 Task: Forward email as attachment with the signature Jonathan Nelson with the subject Request for a donation from softage.8@softage.net to softage.7@softage.net and softage.9@softage.net with BCC to softage.10@softage.net with the message Could you clarify the deadline for the deliverables for the new project?
Action: Mouse moved to (42, 53)
Screenshot: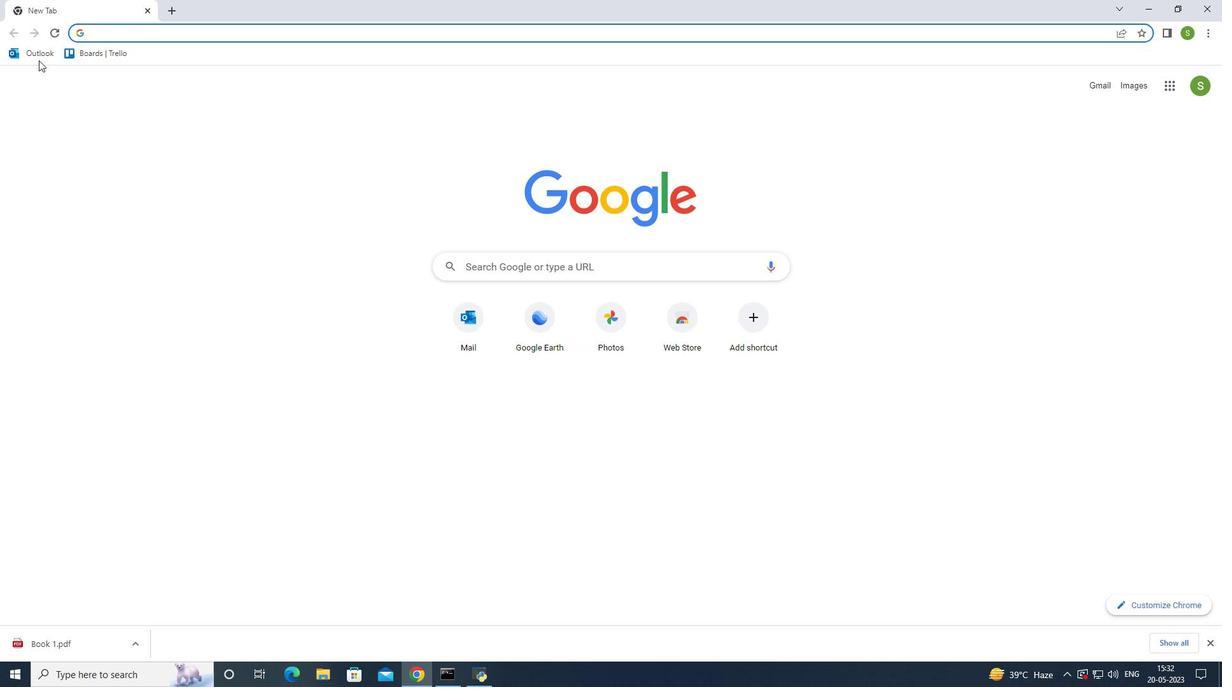 
Action: Mouse pressed left at (42, 53)
Screenshot: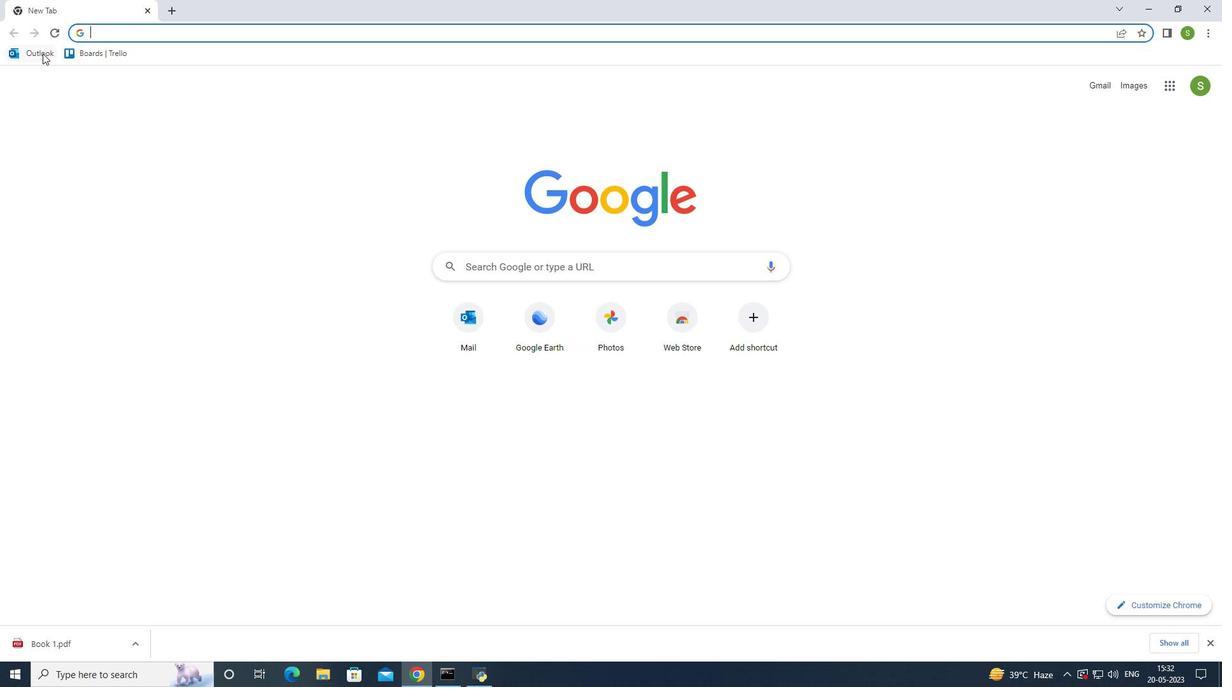 
Action: Mouse moved to (288, 269)
Screenshot: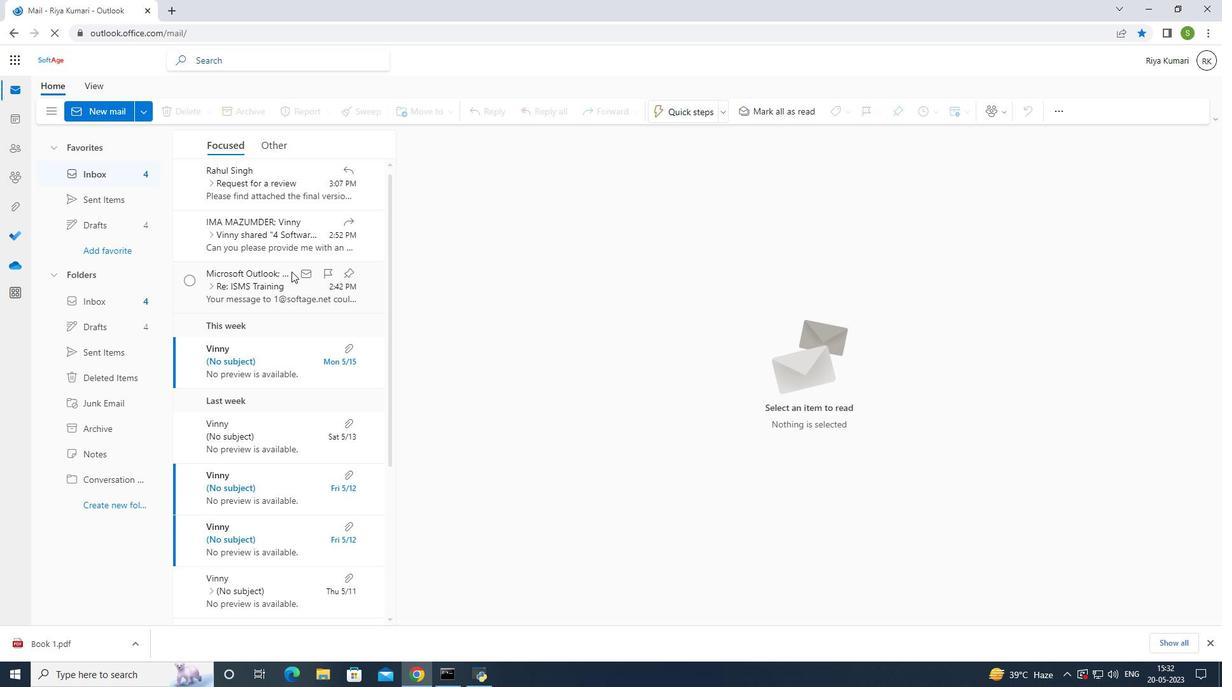 
Action: Mouse scrolled (288, 268) with delta (0, 0)
Screenshot: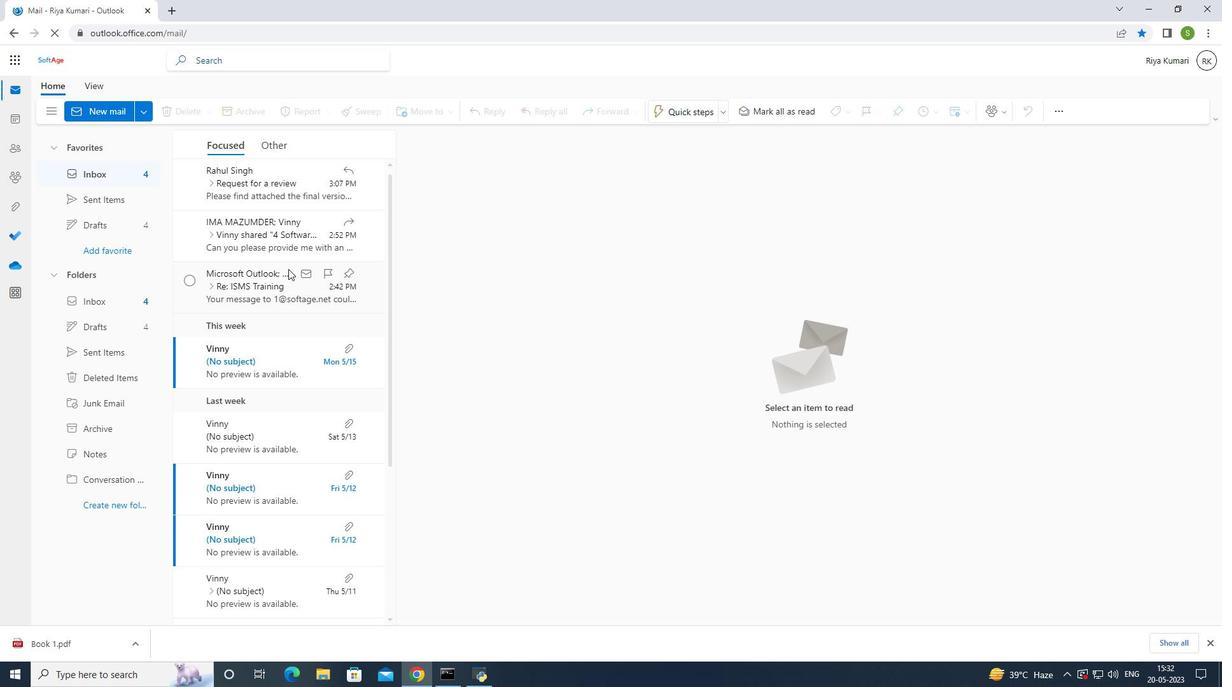 
Action: Mouse scrolled (288, 268) with delta (0, 0)
Screenshot: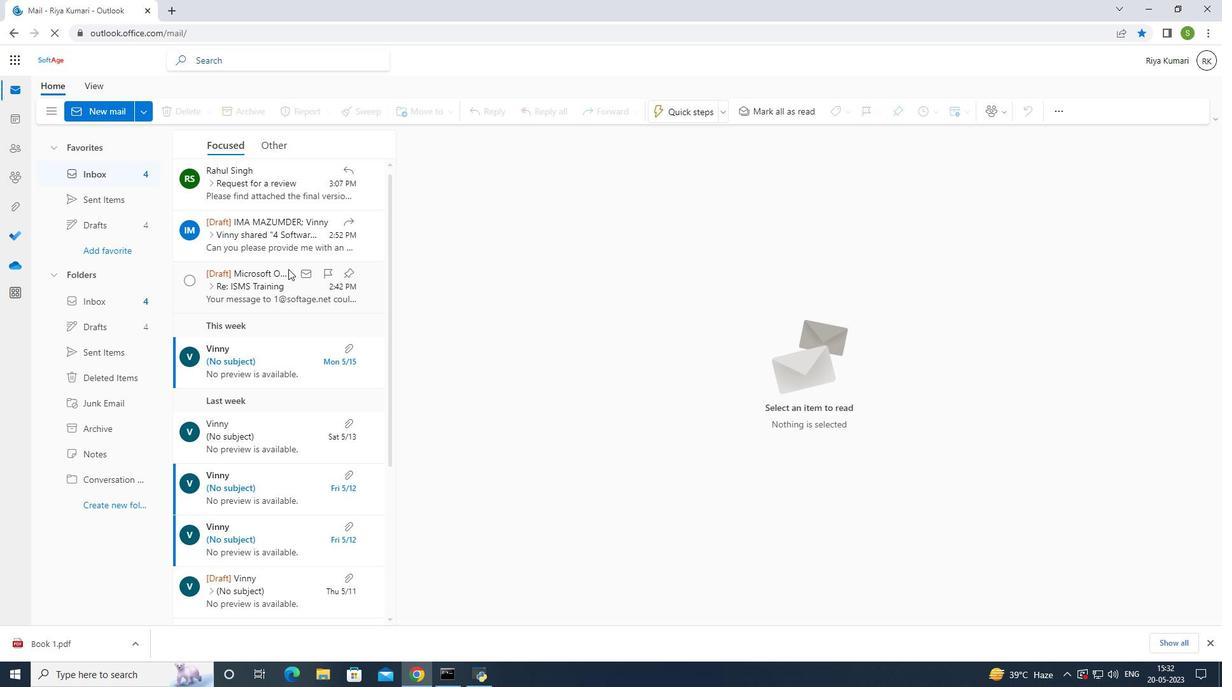
Action: Mouse scrolled (288, 268) with delta (0, 0)
Screenshot: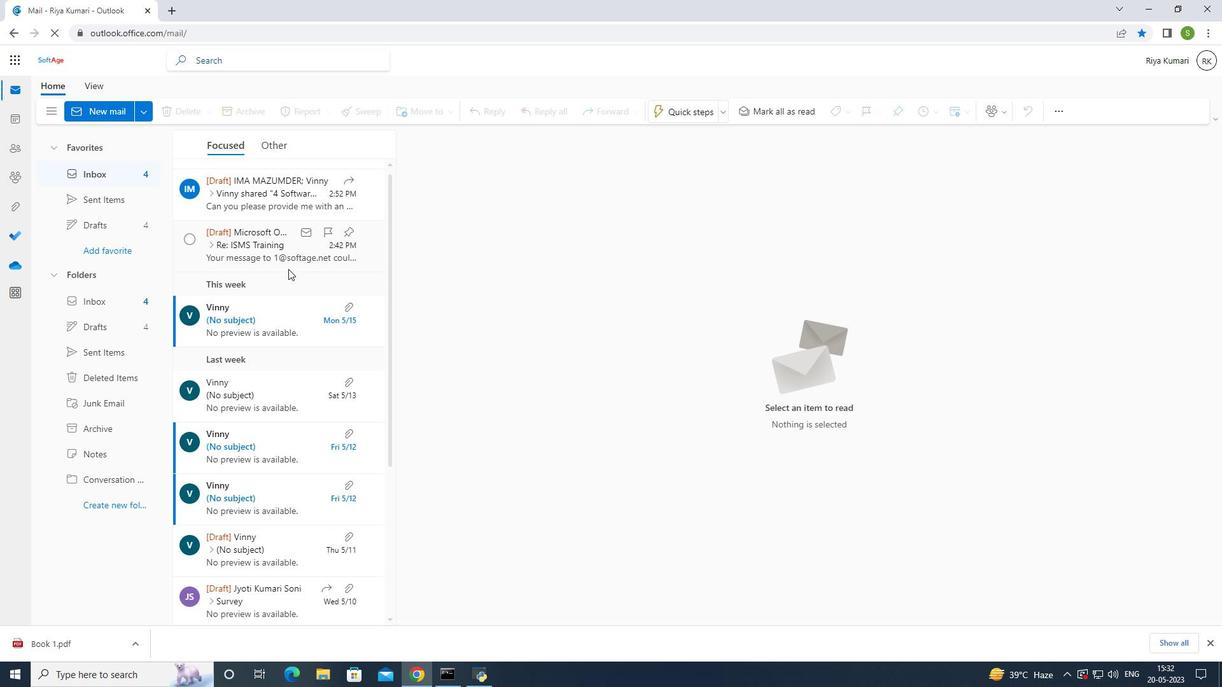 
Action: Mouse scrolled (288, 268) with delta (0, 0)
Screenshot: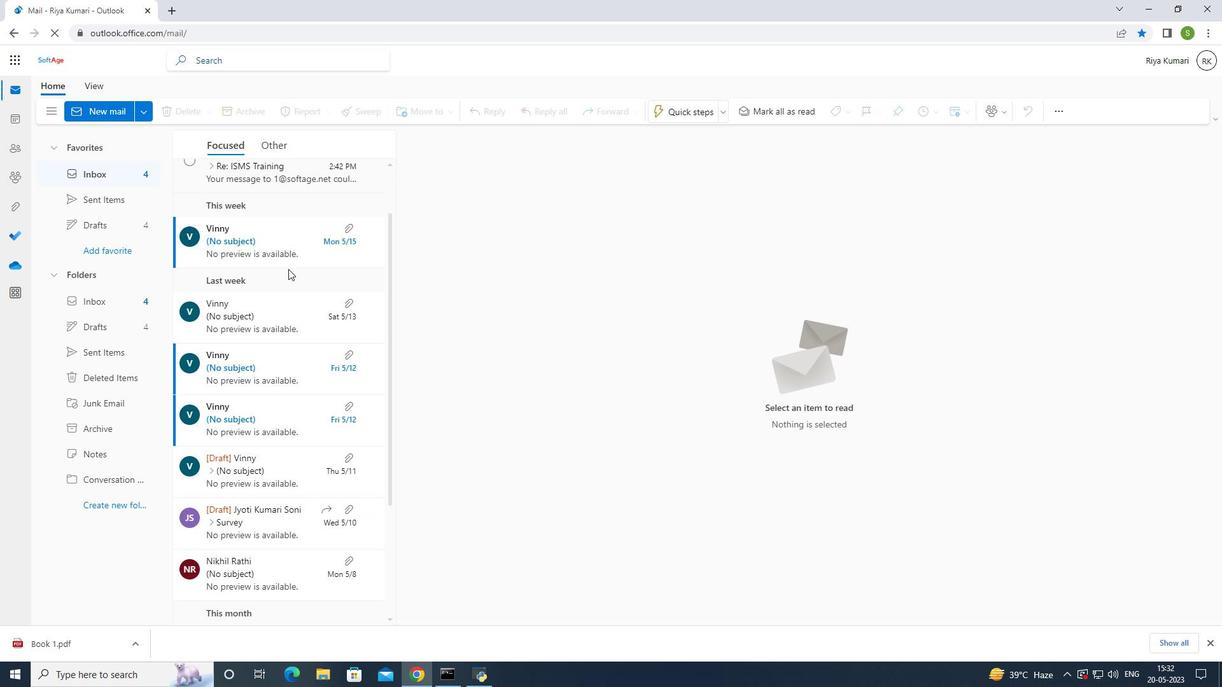 
Action: Mouse scrolled (288, 268) with delta (0, 0)
Screenshot: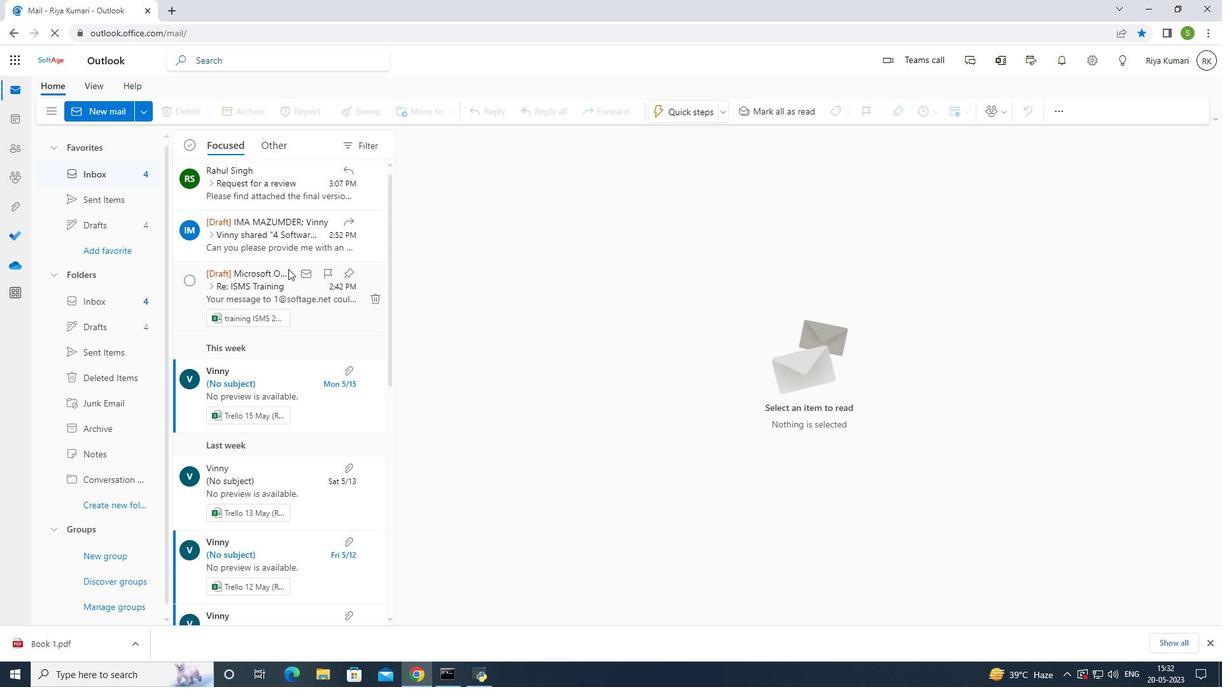 
Action: Mouse scrolled (288, 268) with delta (0, 0)
Screenshot: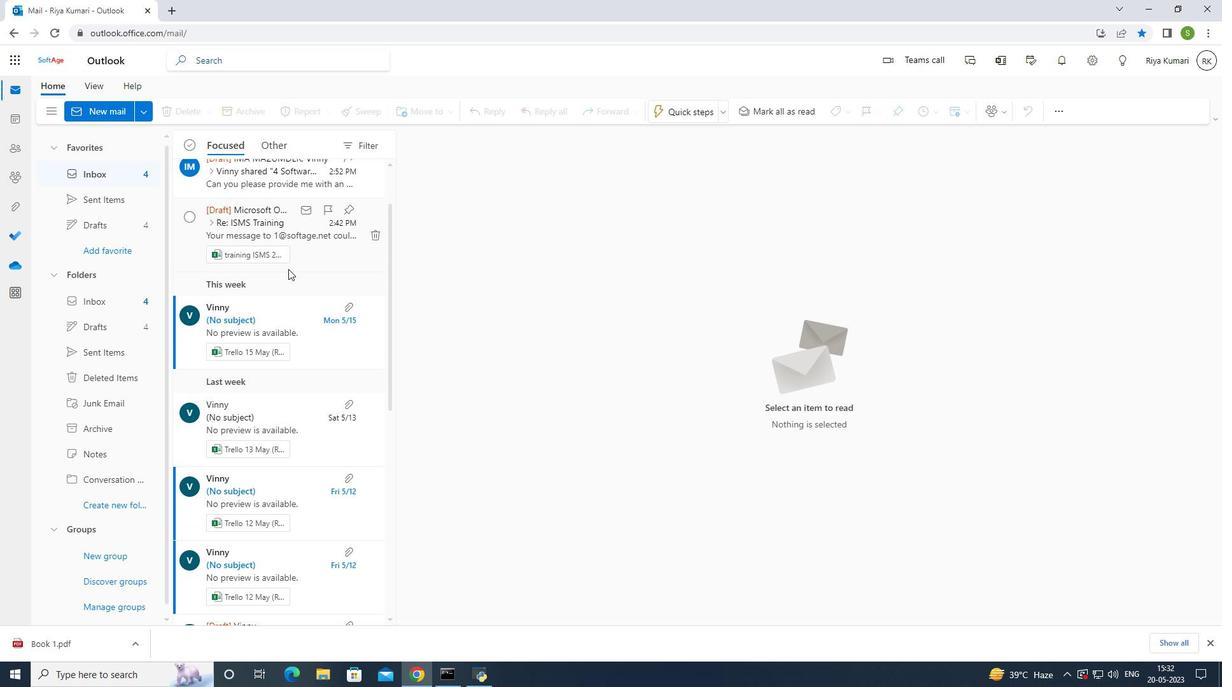 
Action: Mouse scrolled (288, 268) with delta (0, 0)
Screenshot: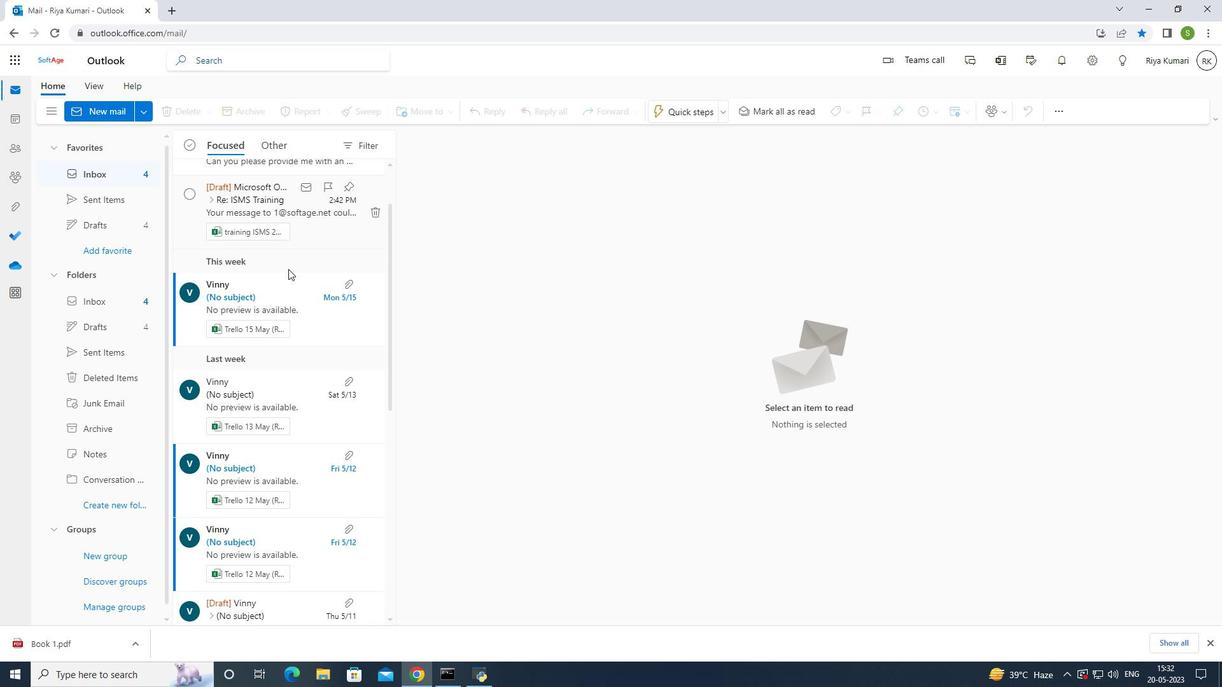 
Action: Mouse scrolled (288, 268) with delta (0, 0)
Screenshot: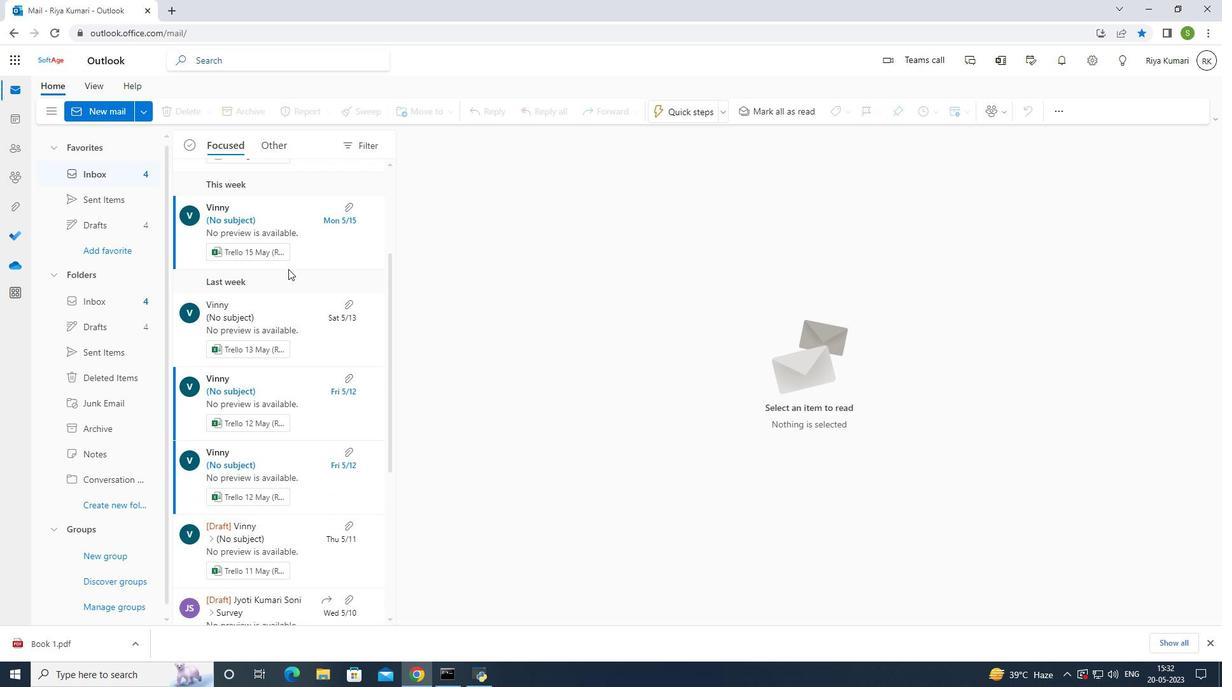 
Action: Mouse scrolled (288, 268) with delta (0, 0)
Screenshot: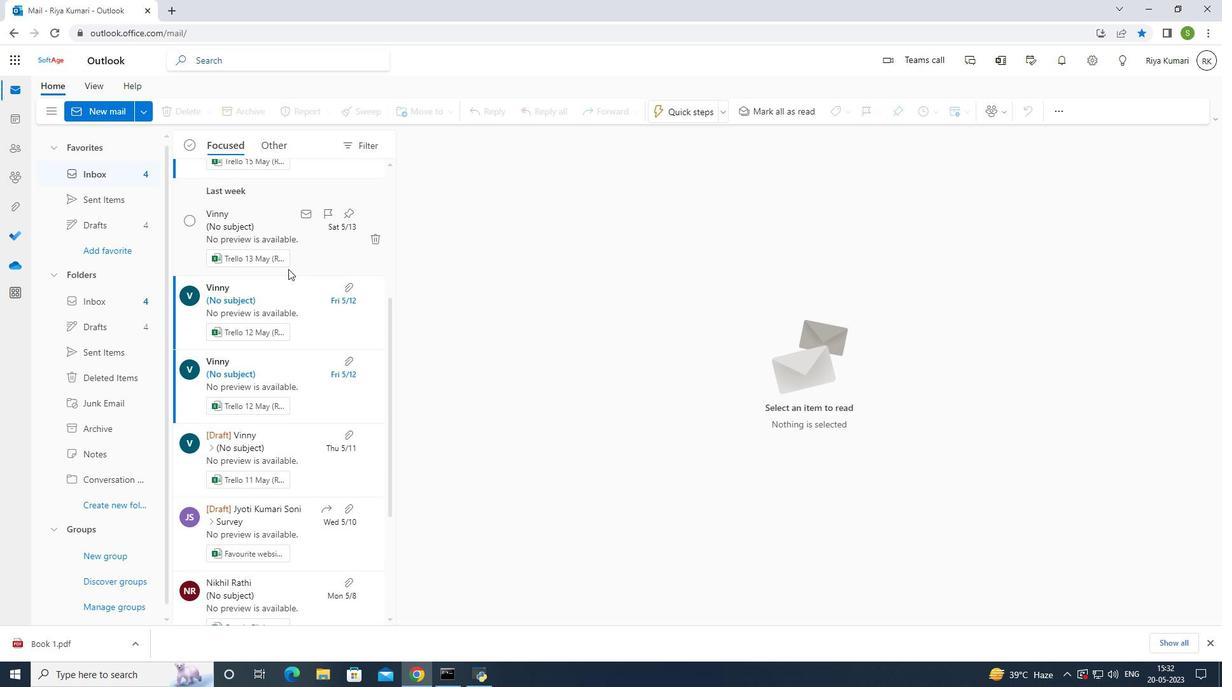 
Action: Mouse scrolled (288, 268) with delta (0, 0)
Screenshot: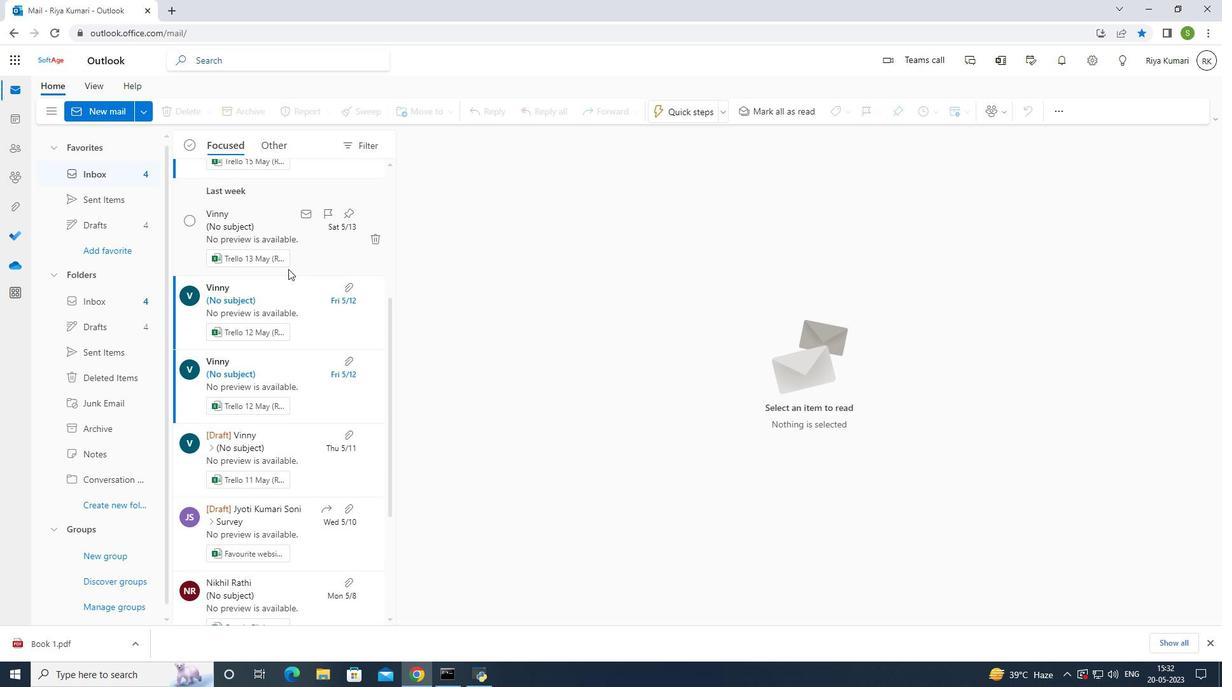
Action: Mouse scrolled (288, 268) with delta (0, 0)
Screenshot: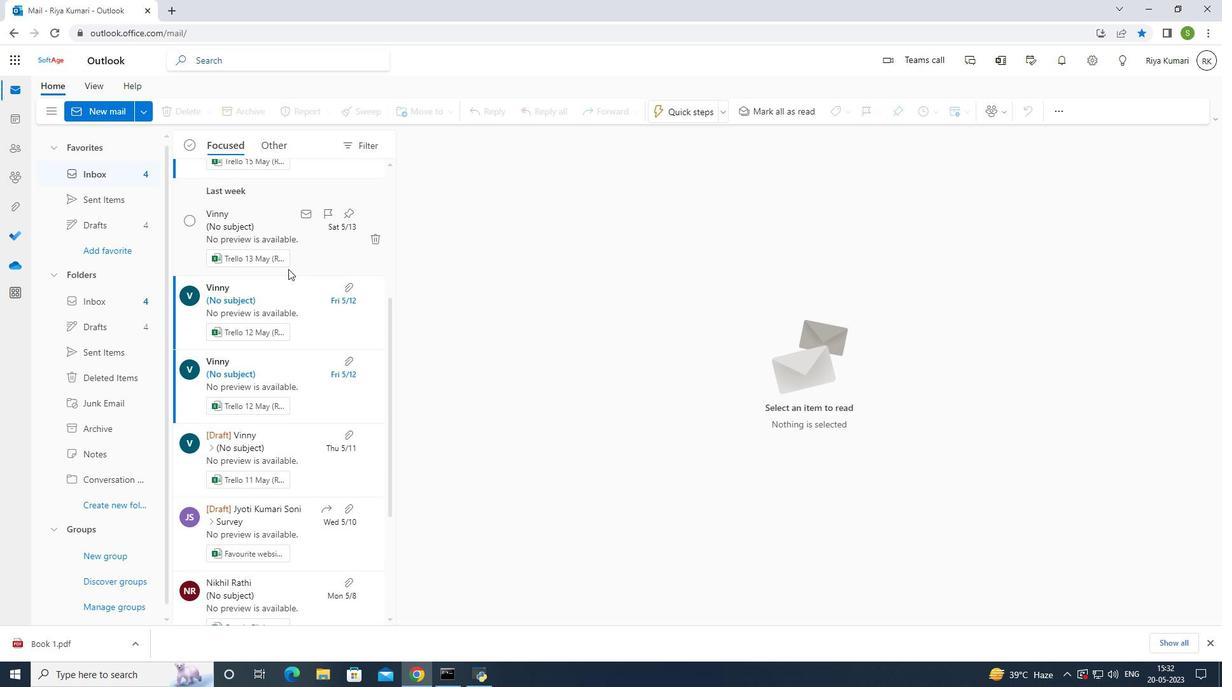 
Action: Mouse scrolled (288, 268) with delta (0, 0)
Screenshot: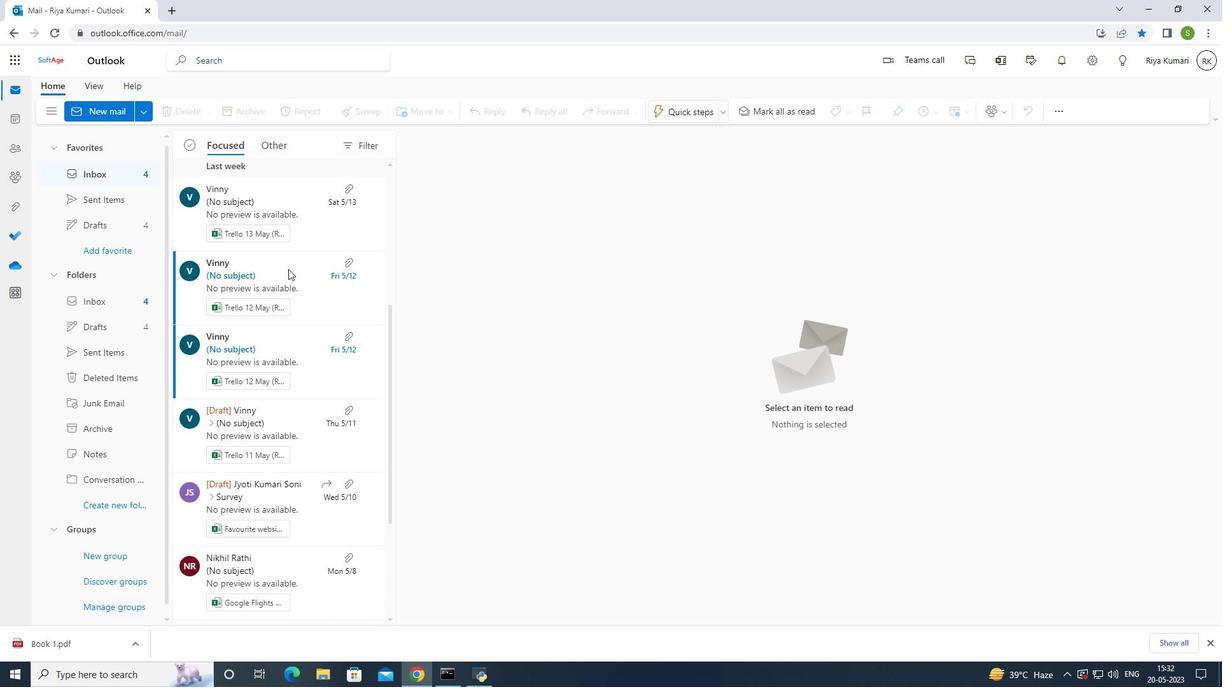 
Action: Mouse scrolled (288, 270) with delta (0, 0)
Screenshot: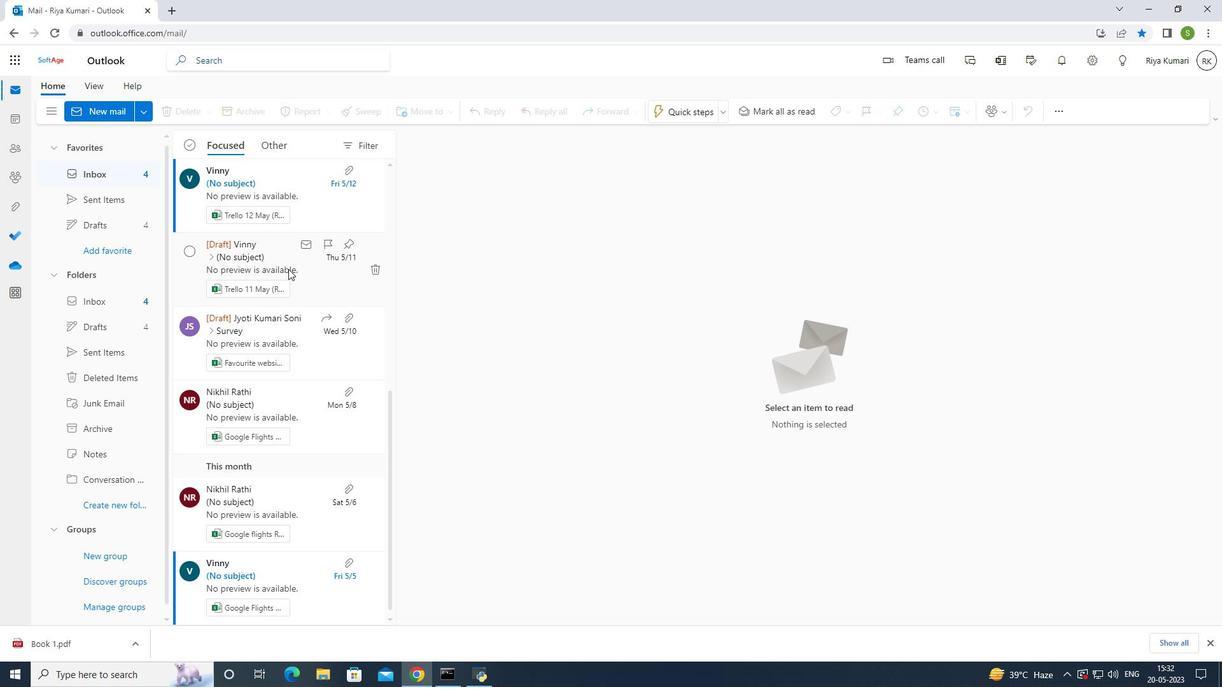 
Action: Mouse scrolled (288, 270) with delta (0, 0)
Screenshot: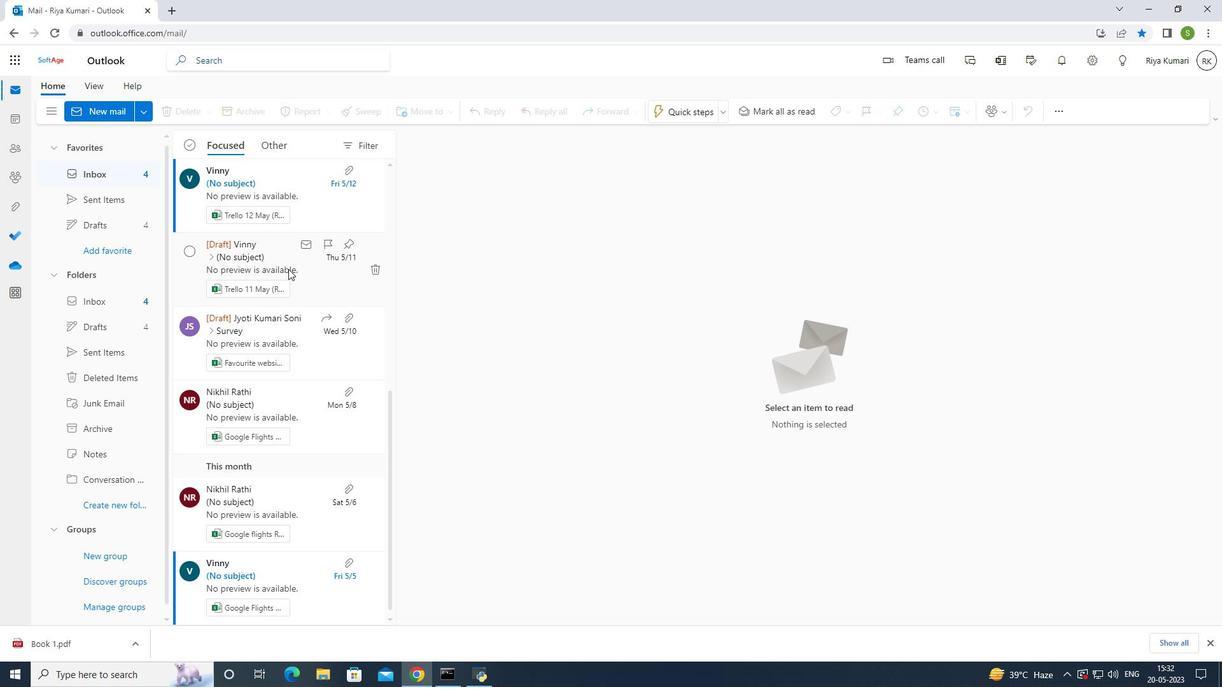 
Action: Mouse scrolled (288, 270) with delta (0, 0)
Screenshot: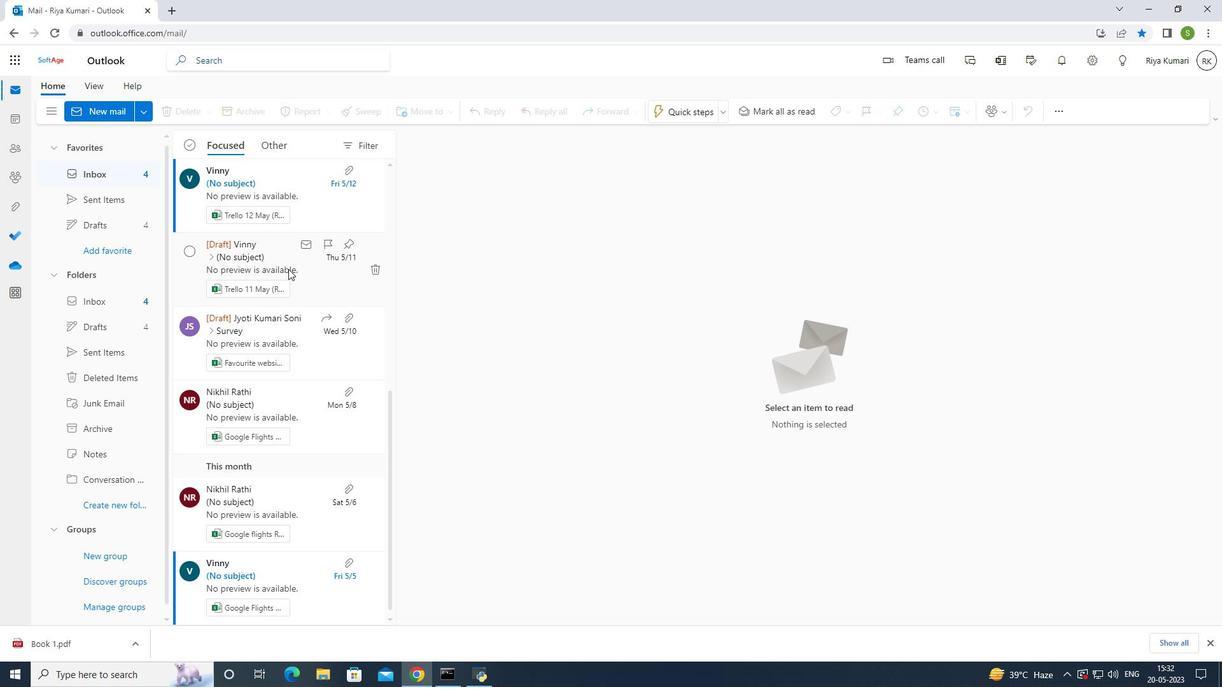 
Action: Mouse scrolled (288, 270) with delta (0, 0)
Screenshot: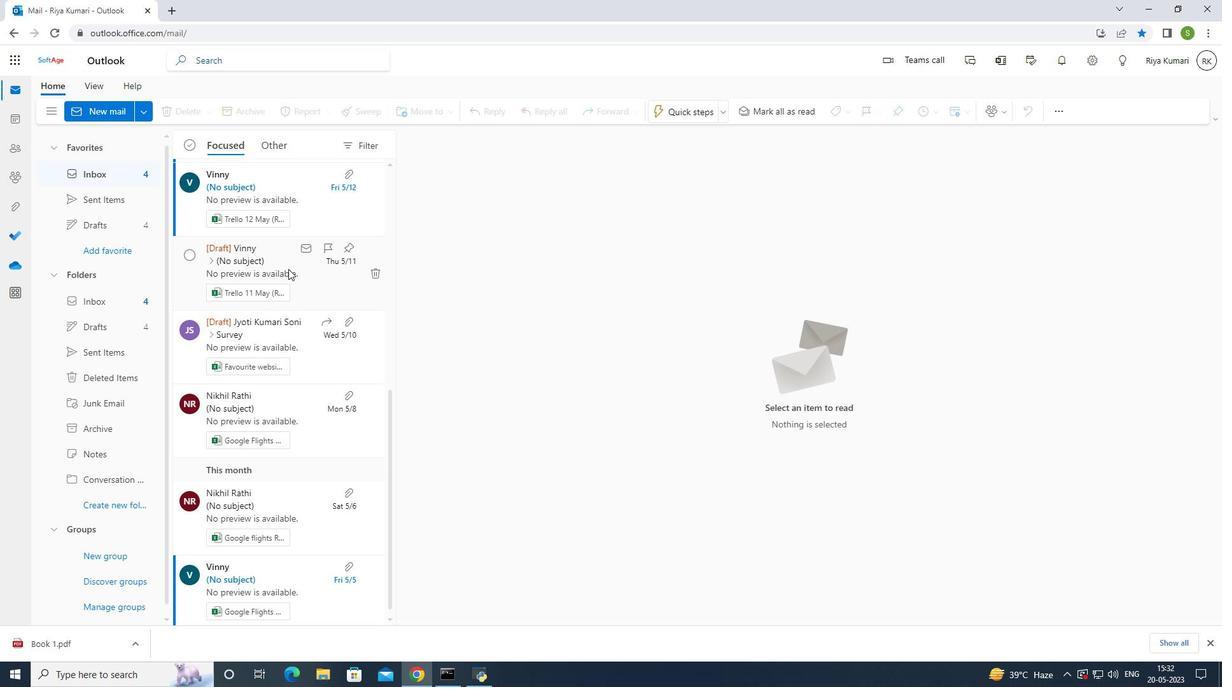 
Action: Mouse moved to (288, 269)
Screenshot: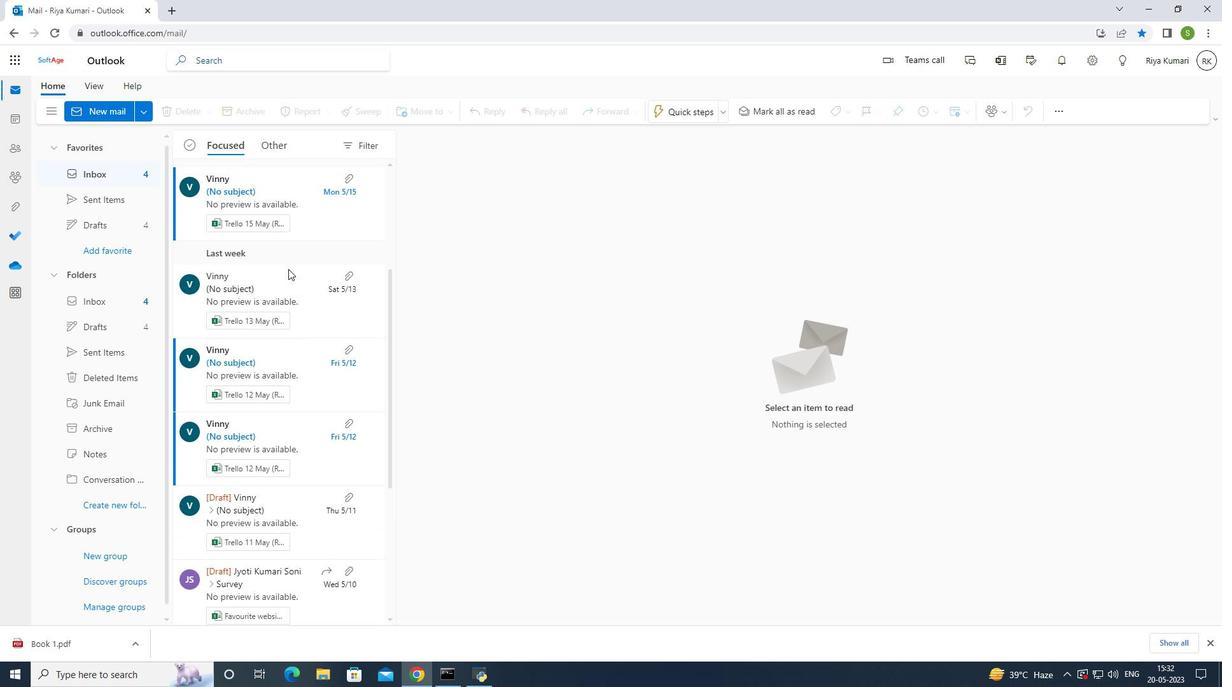 
Action: Mouse scrolled (288, 270) with delta (0, 0)
Screenshot: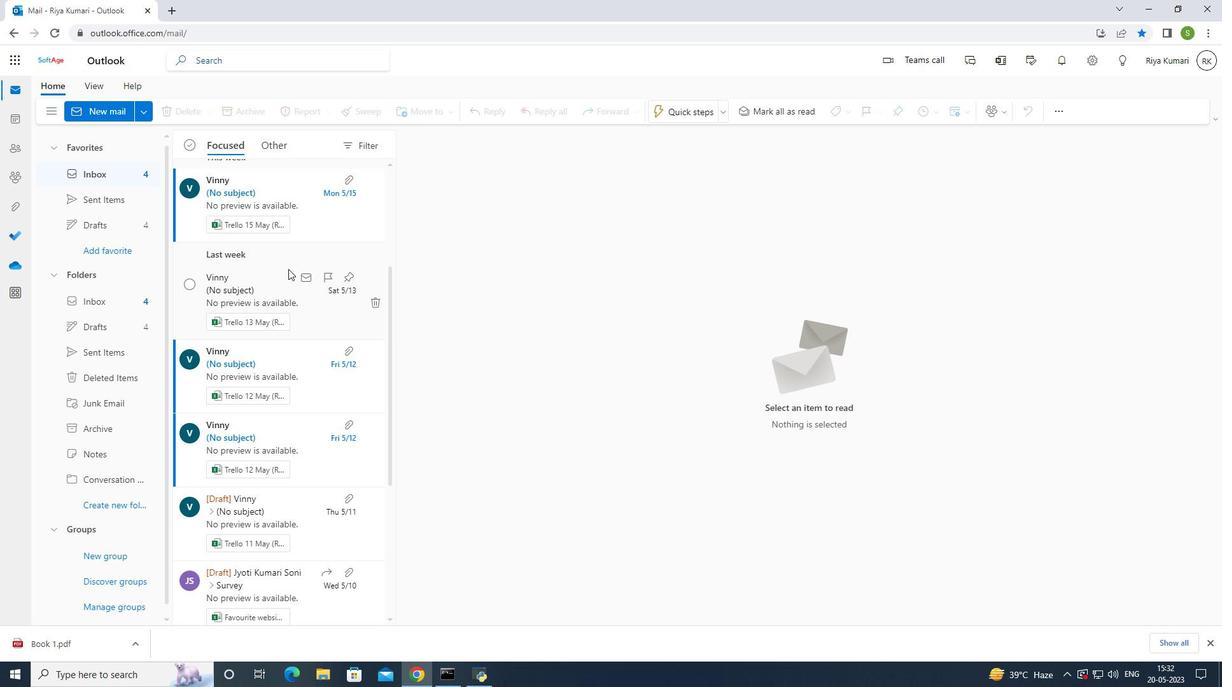 
Action: Mouse scrolled (288, 270) with delta (0, 0)
Screenshot: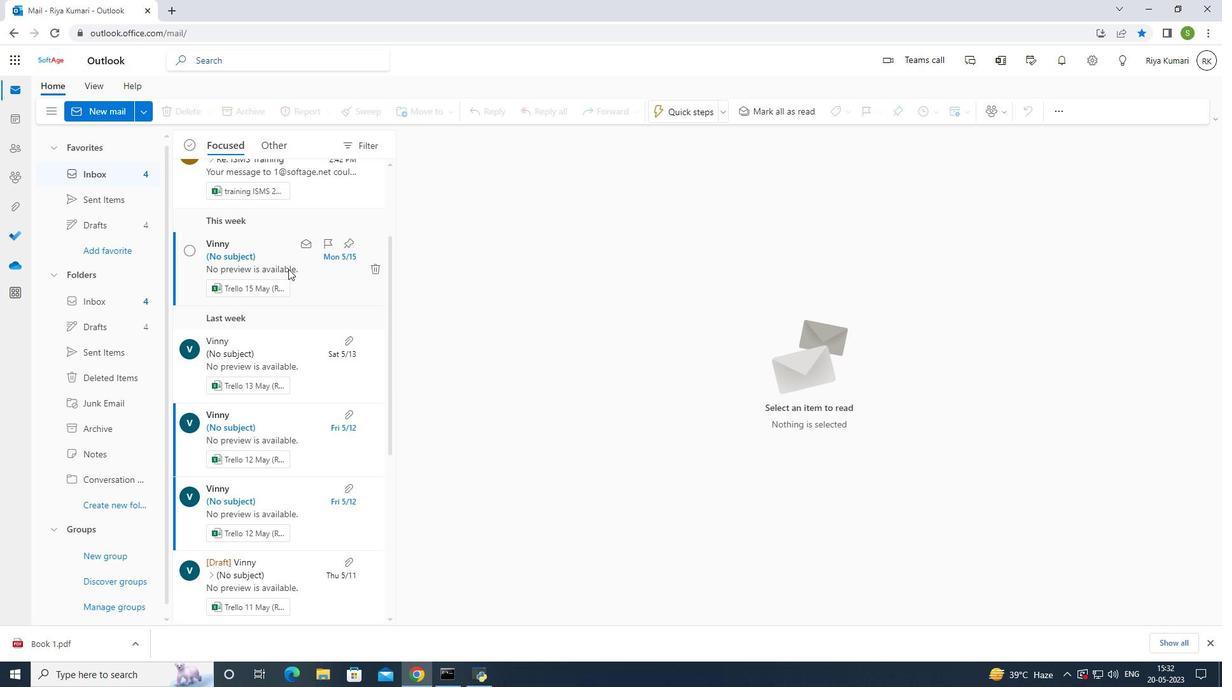 
Action: Mouse scrolled (288, 270) with delta (0, 0)
Screenshot: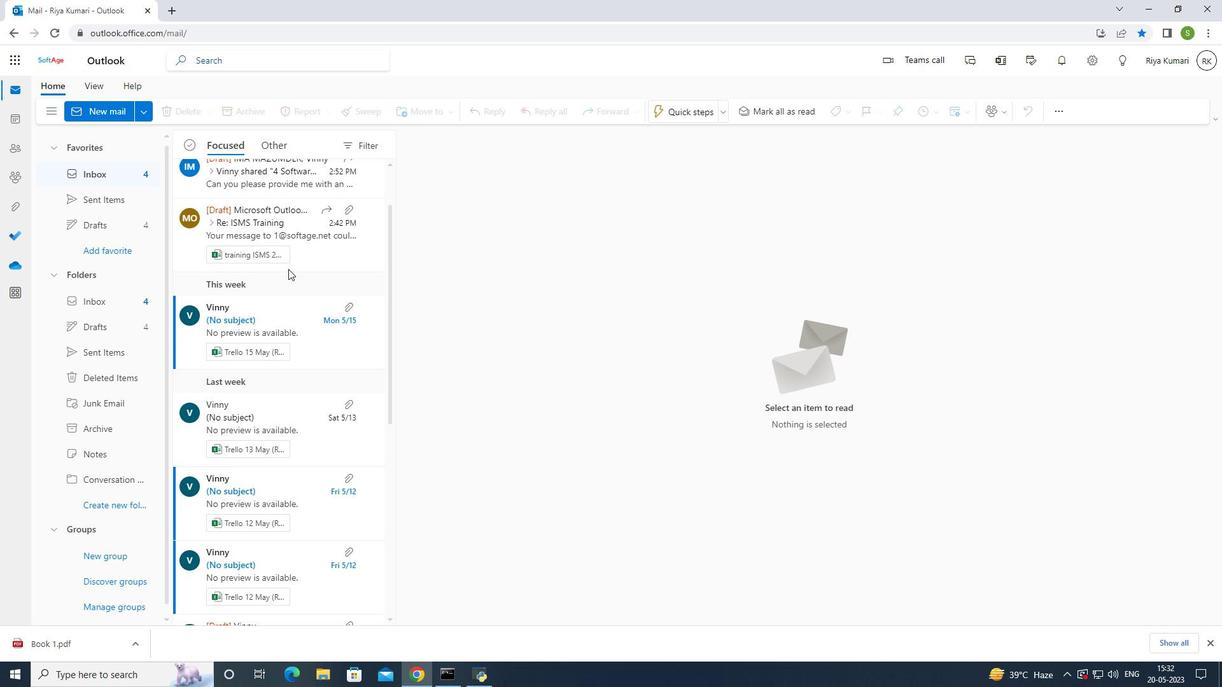 
Action: Mouse scrolled (288, 270) with delta (0, 0)
Screenshot: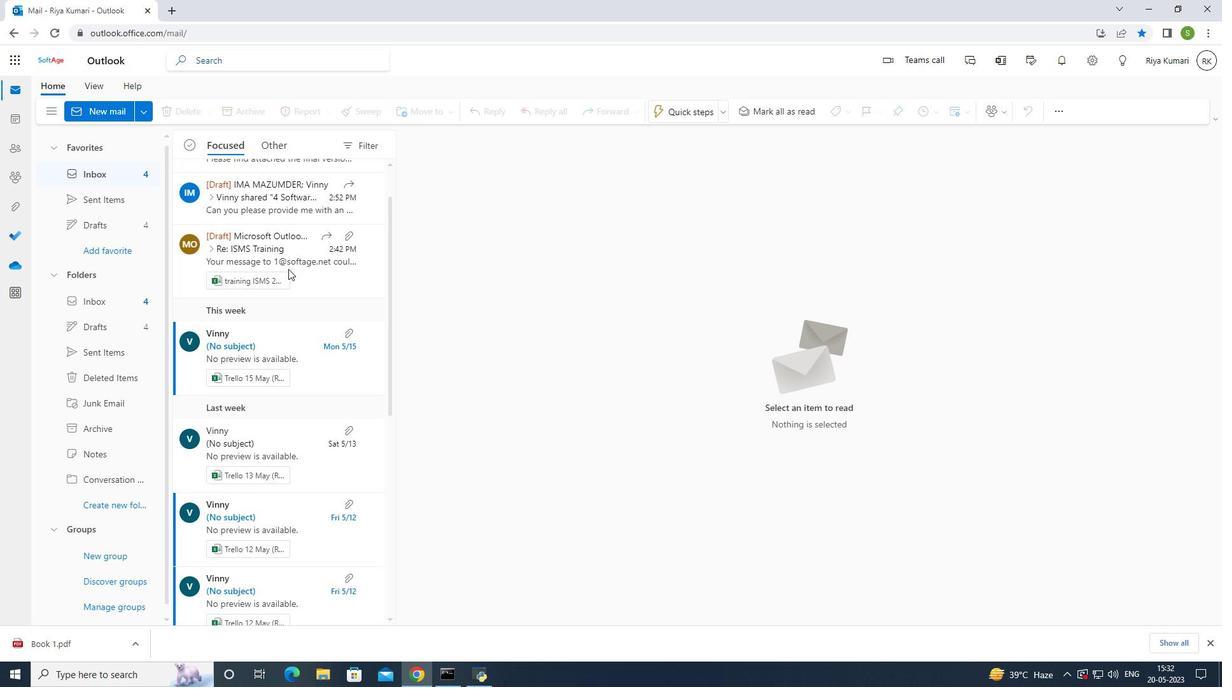 
Action: Mouse scrolled (288, 268) with delta (0, 0)
Screenshot: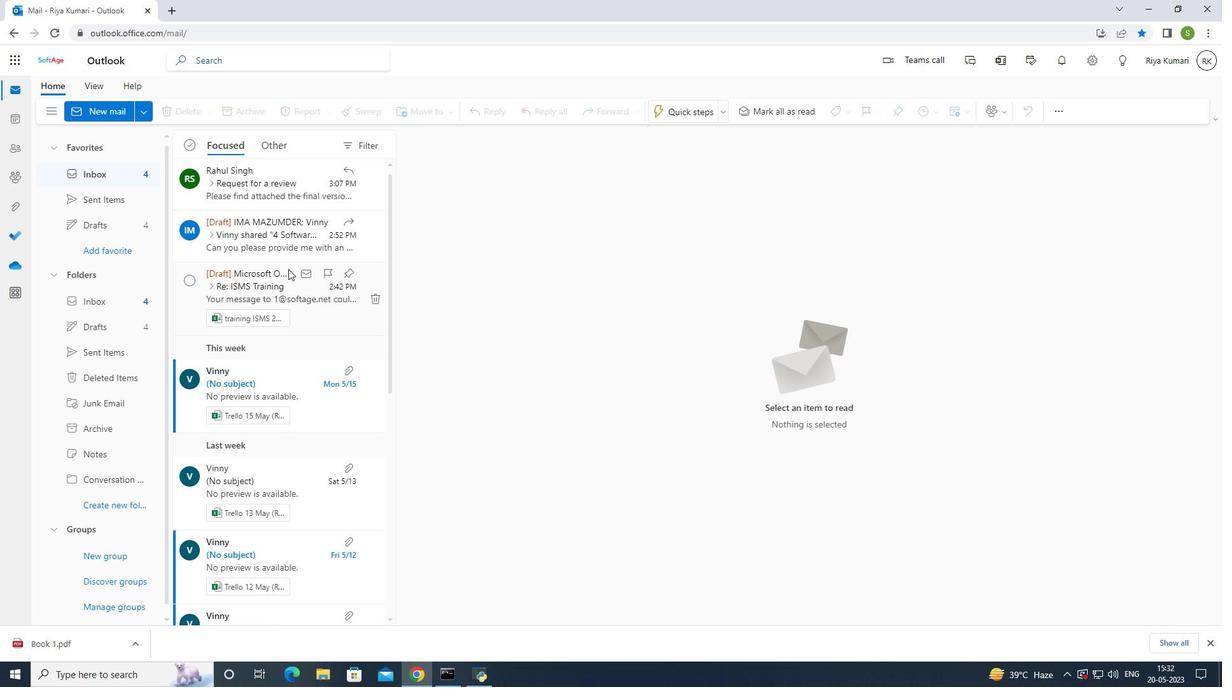 
Action: Mouse scrolled (288, 268) with delta (0, 0)
Screenshot: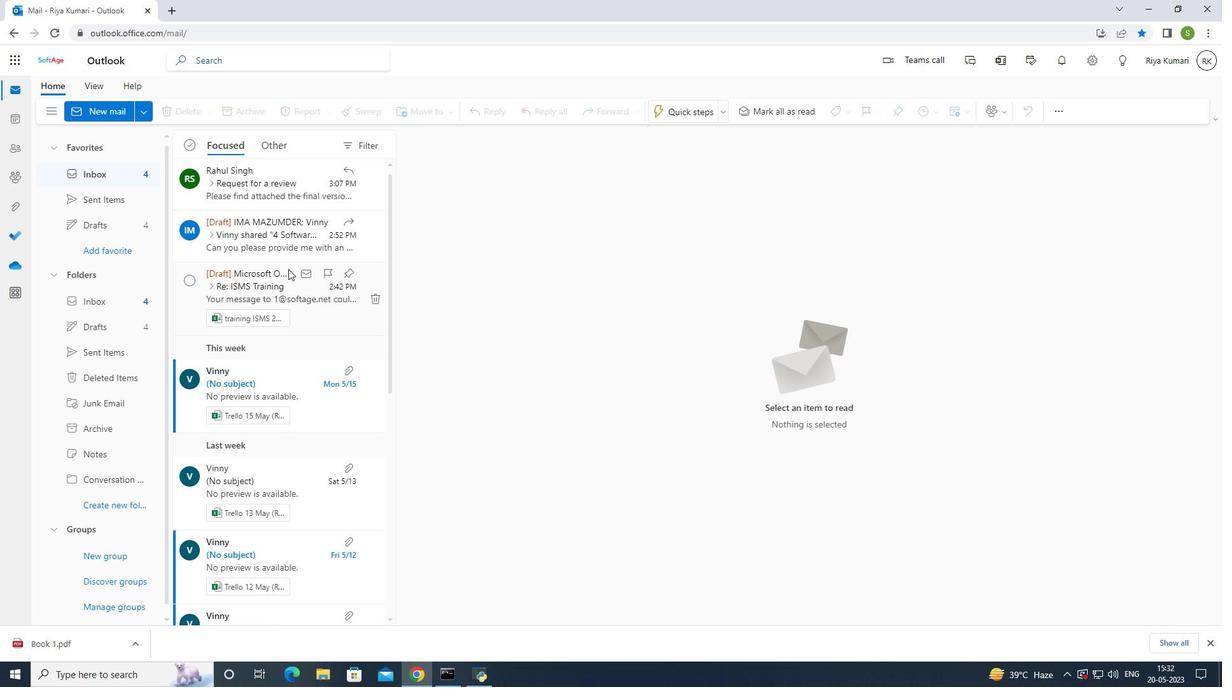 
Action: Mouse scrolled (288, 268) with delta (0, 0)
Screenshot: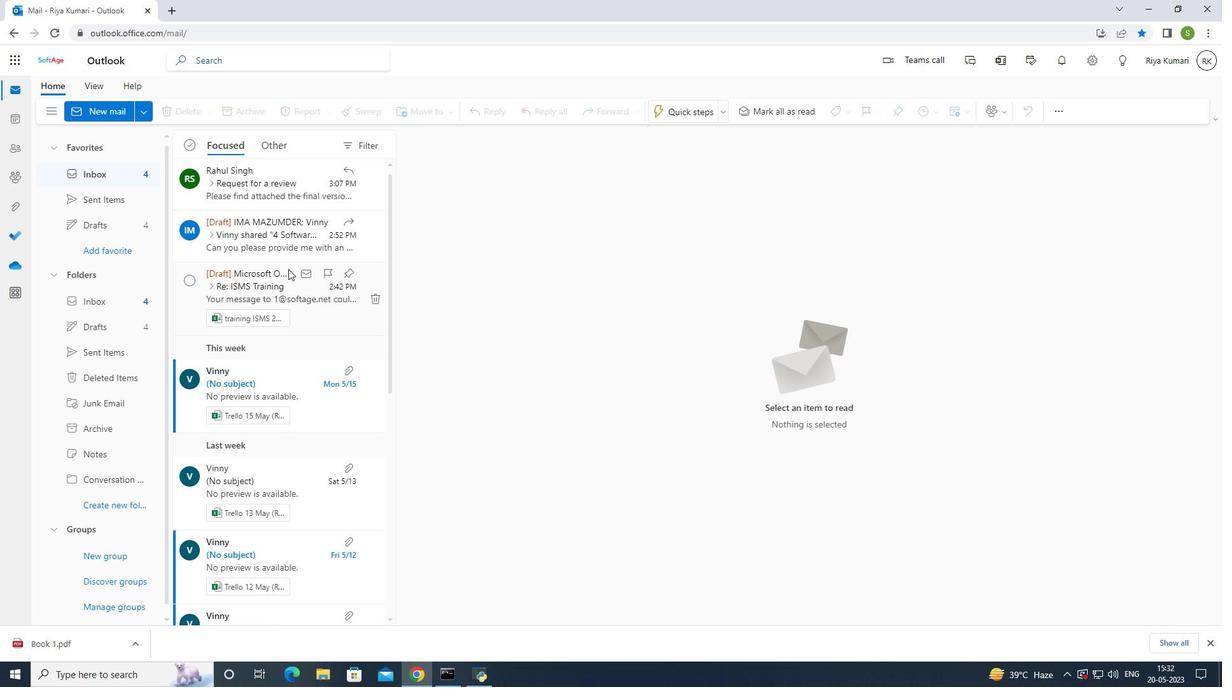 
Action: Mouse scrolled (288, 268) with delta (0, 0)
Screenshot: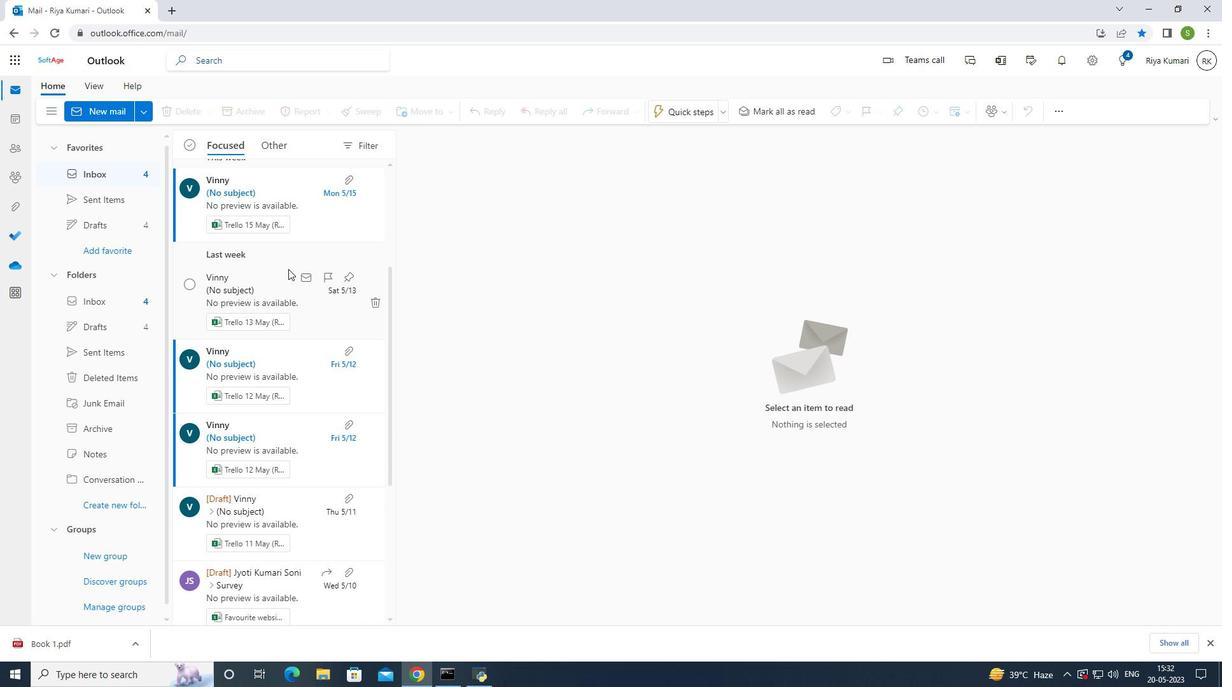 
Action: Mouse scrolled (288, 268) with delta (0, 0)
Screenshot: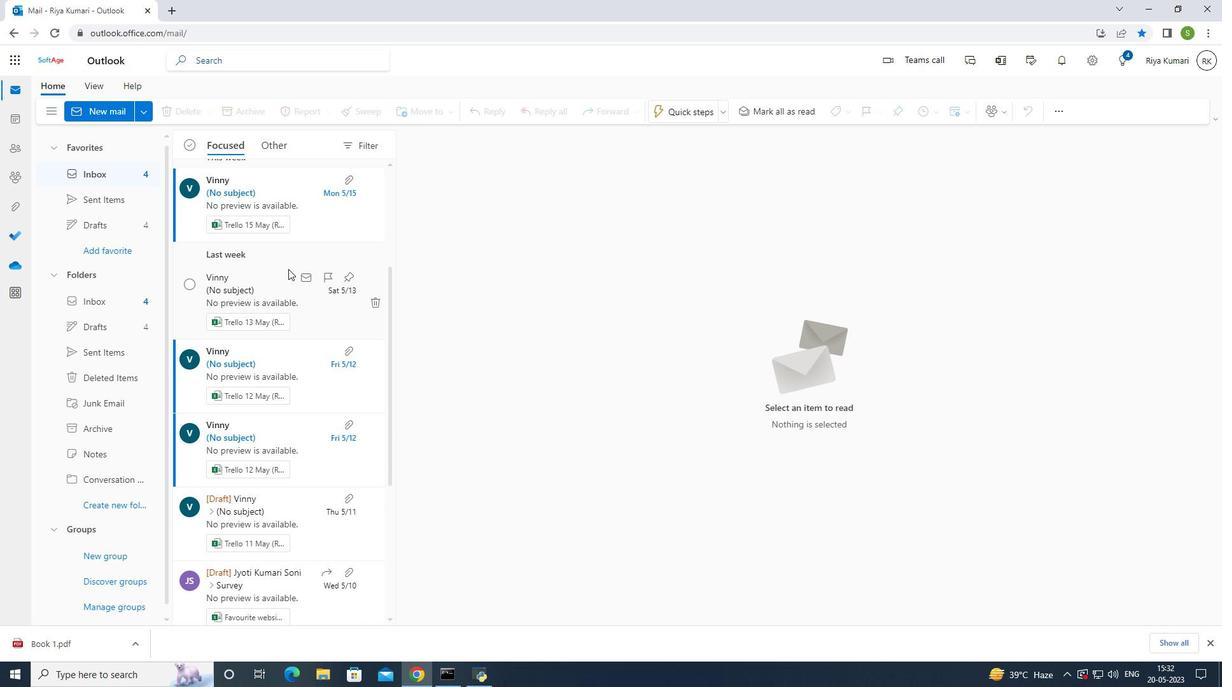 
Action: Mouse scrolled (288, 268) with delta (0, 0)
Screenshot: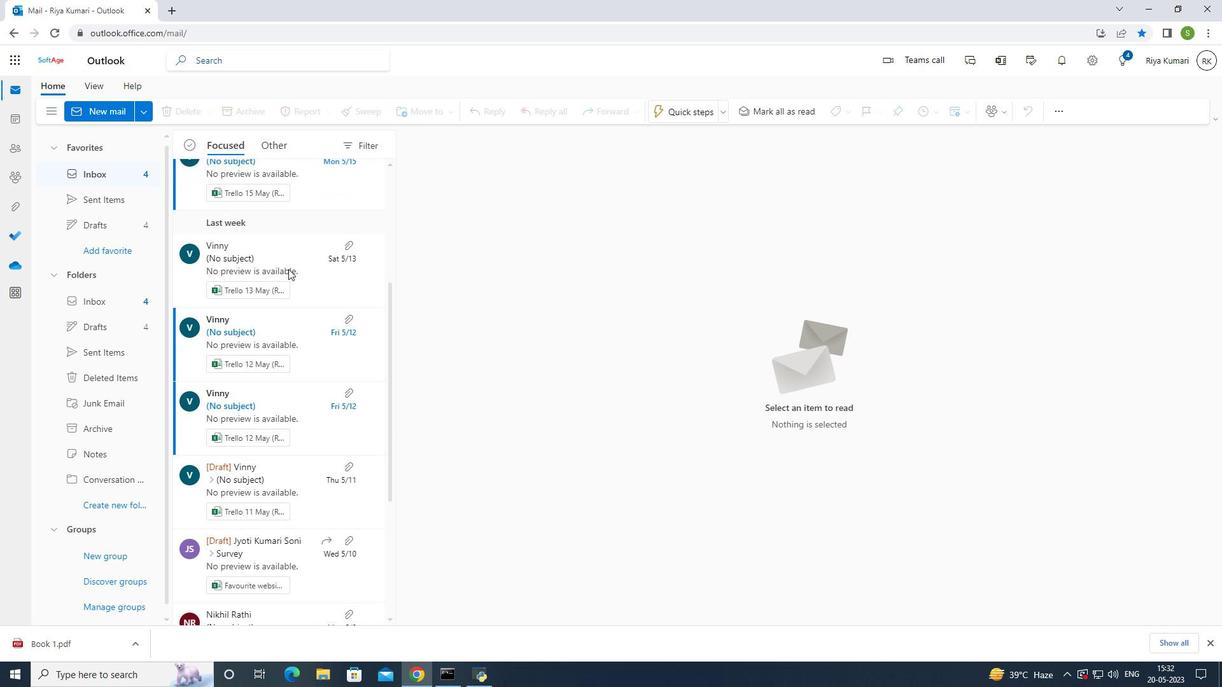 
Action: Mouse scrolled (288, 268) with delta (0, 0)
Screenshot: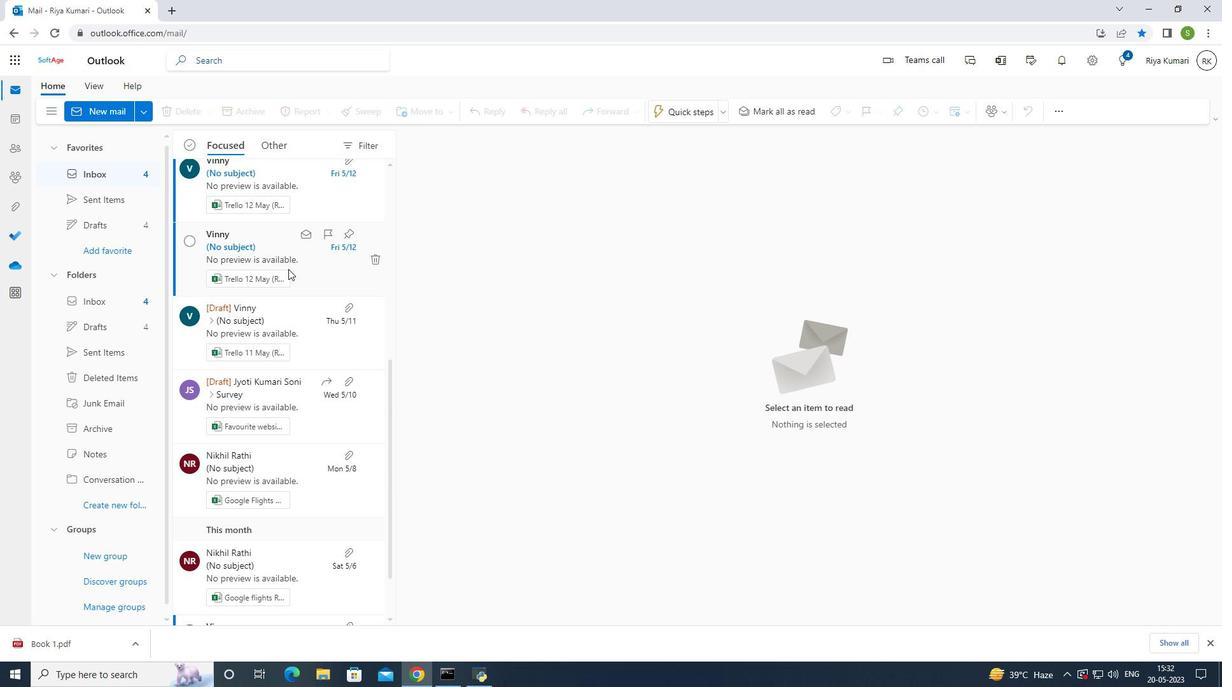 
Action: Mouse scrolled (288, 268) with delta (0, 0)
Screenshot: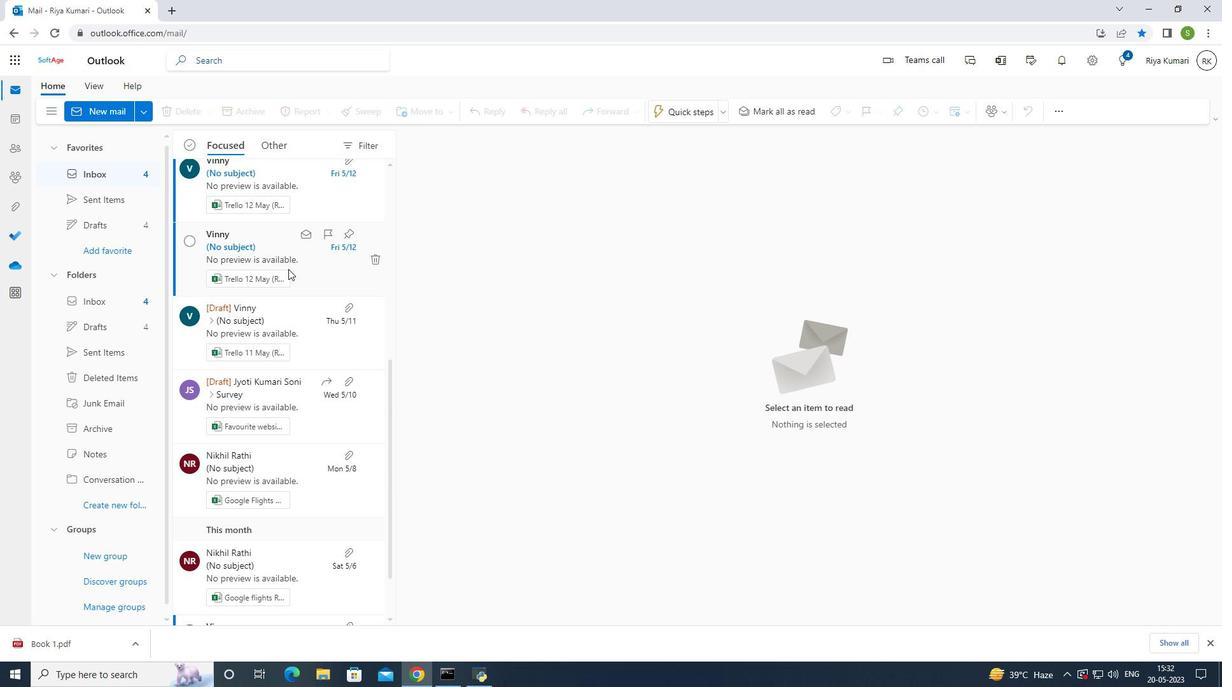 
Action: Mouse scrolled (288, 268) with delta (0, 0)
Screenshot: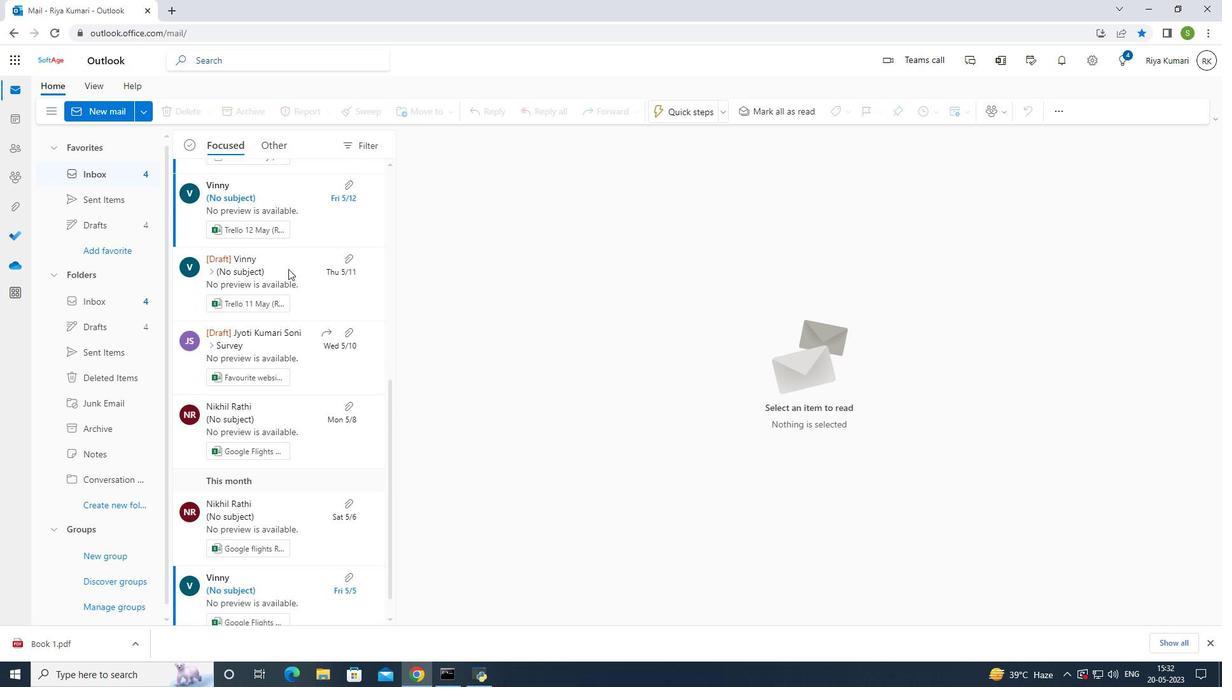 
Action: Mouse scrolled (288, 268) with delta (0, 0)
Screenshot: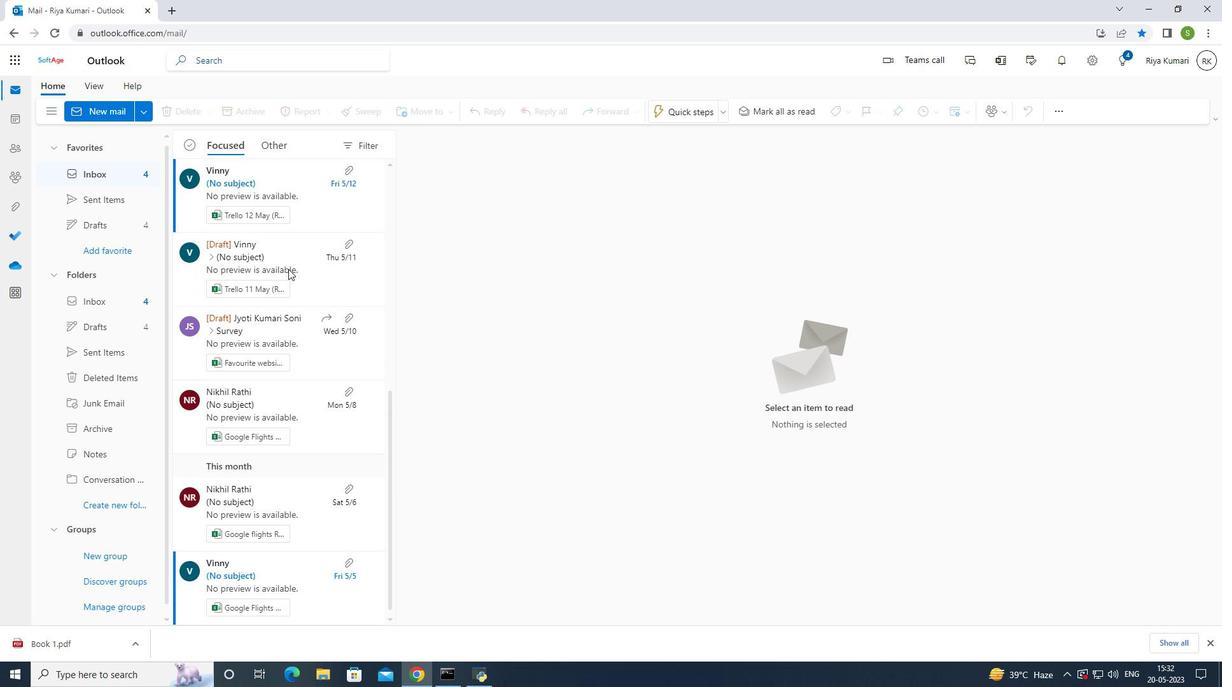 
Action: Mouse moved to (287, 267)
Screenshot: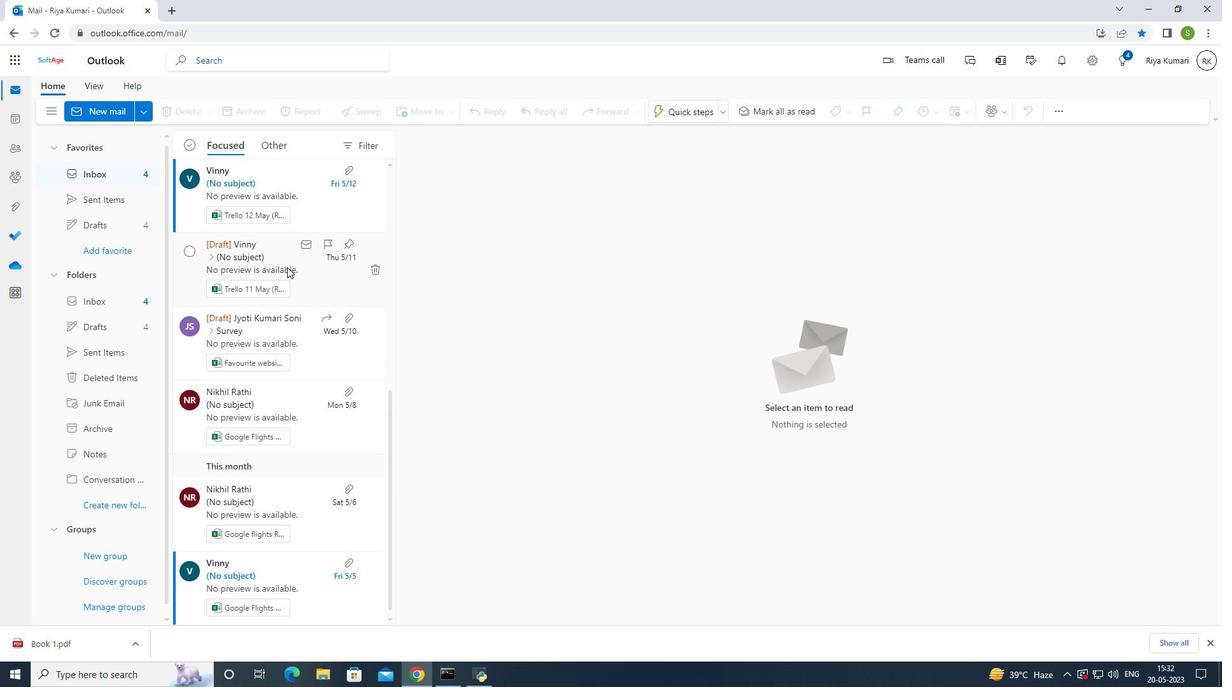 
Action: Mouse scrolled (287, 268) with delta (0, 0)
Screenshot: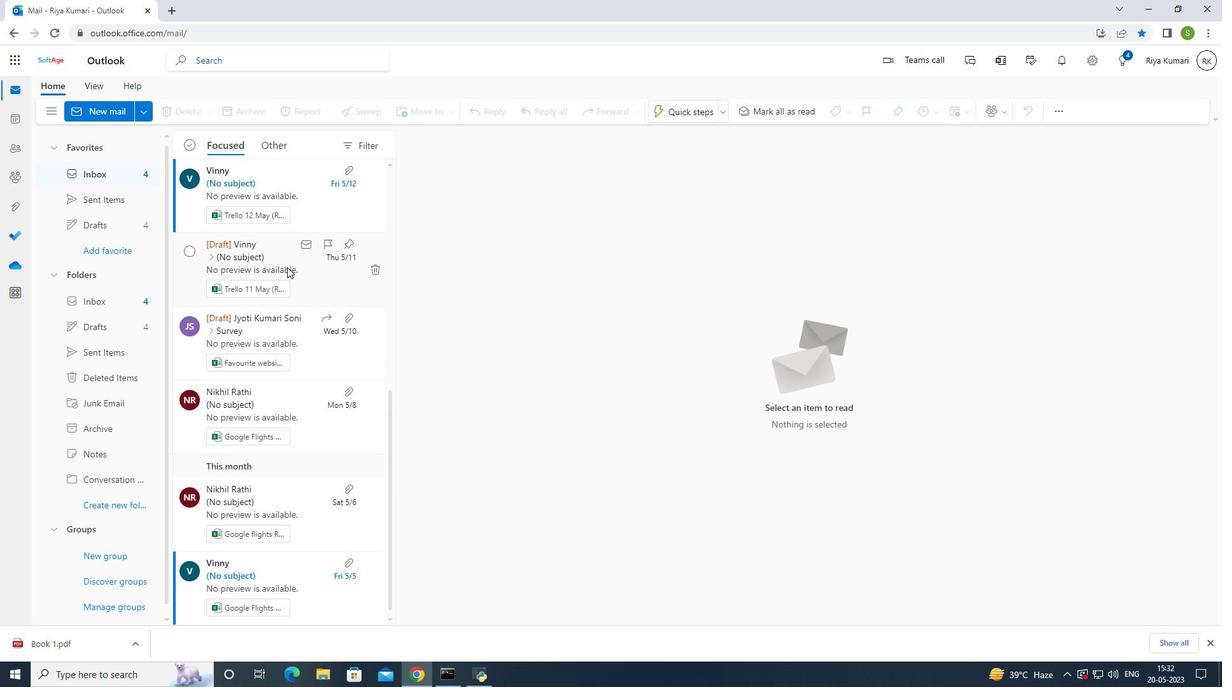 
Action: Mouse scrolled (287, 268) with delta (0, 0)
Screenshot: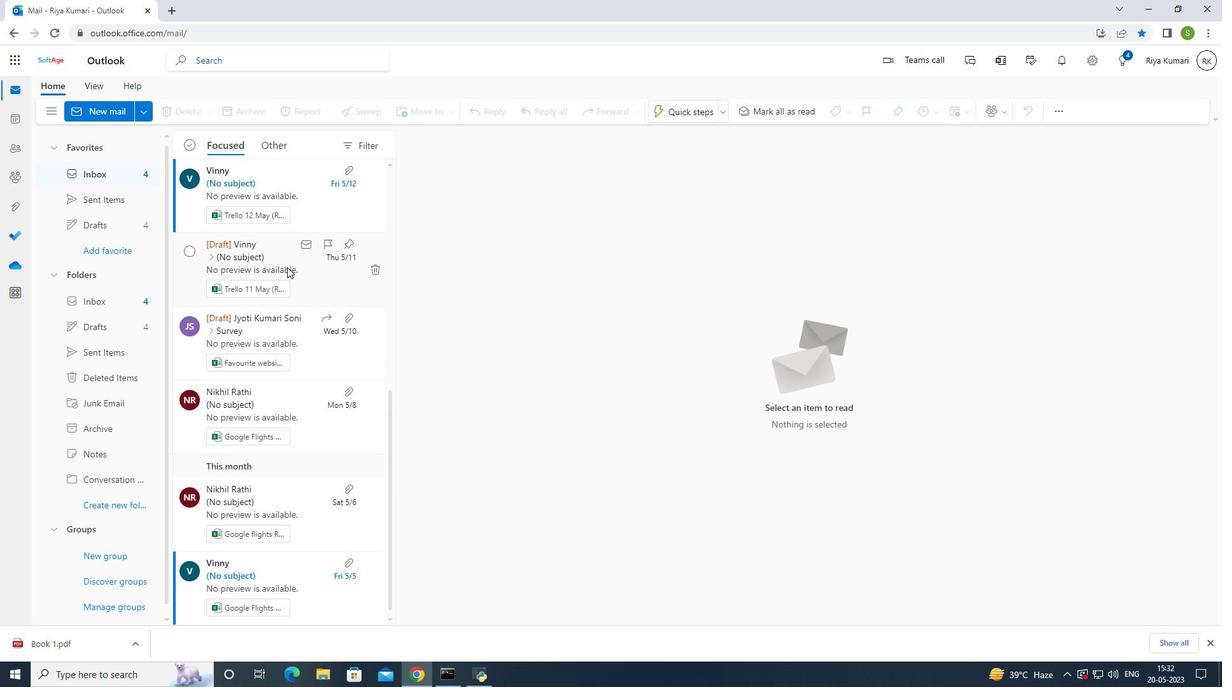 
Action: Mouse moved to (287, 266)
Screenshot: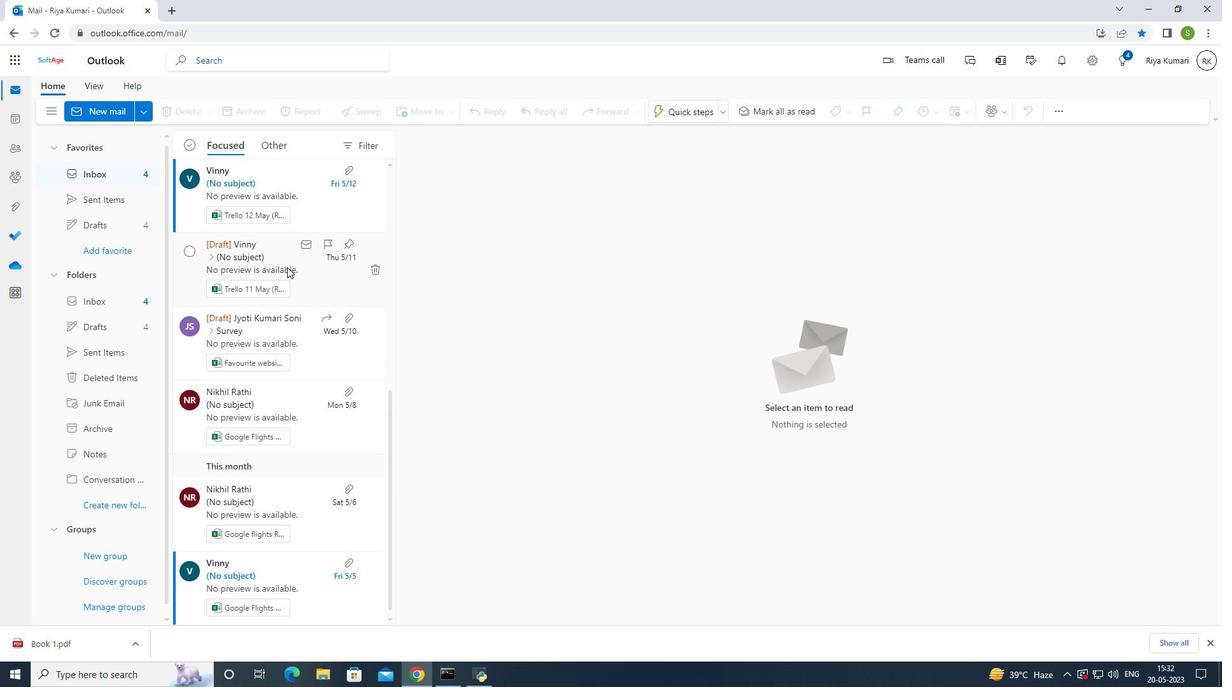 
Action: Mouse scrolled (287, 267) with delta (0, 0)
Screenshot: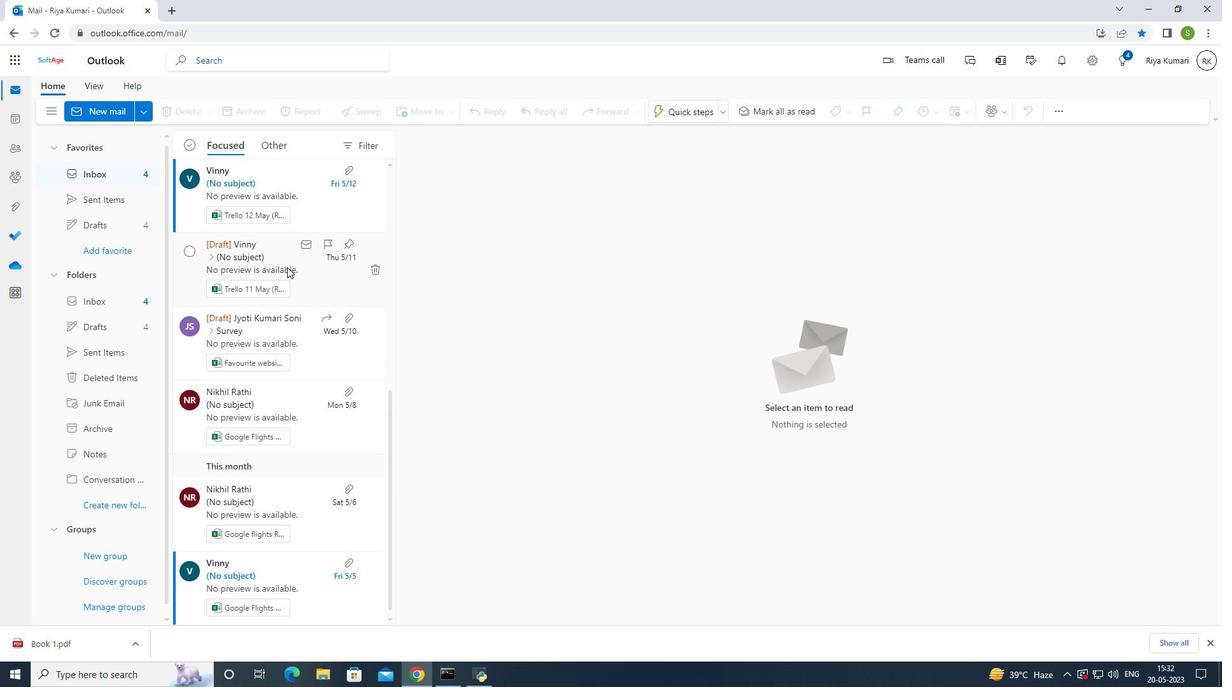 
Action: Mouse moved to (287, 266)
Screenshot: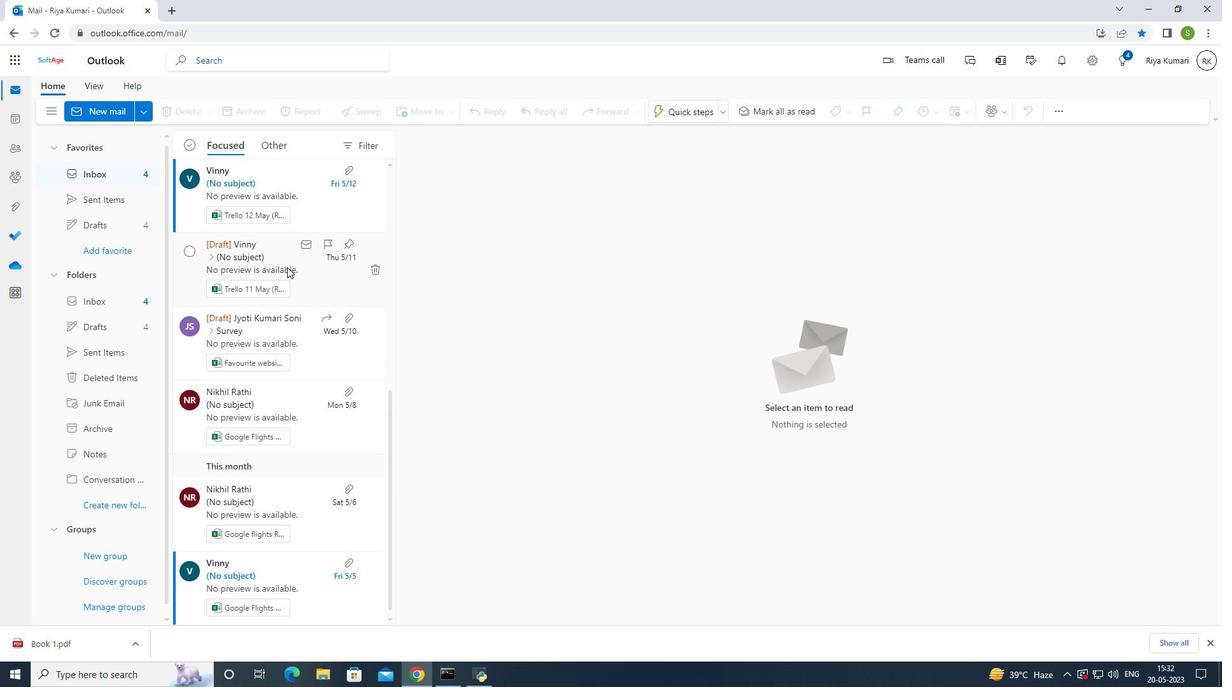 
Action: Mouse scrolled (287, 266) with delta (0, 0)
Screenshot: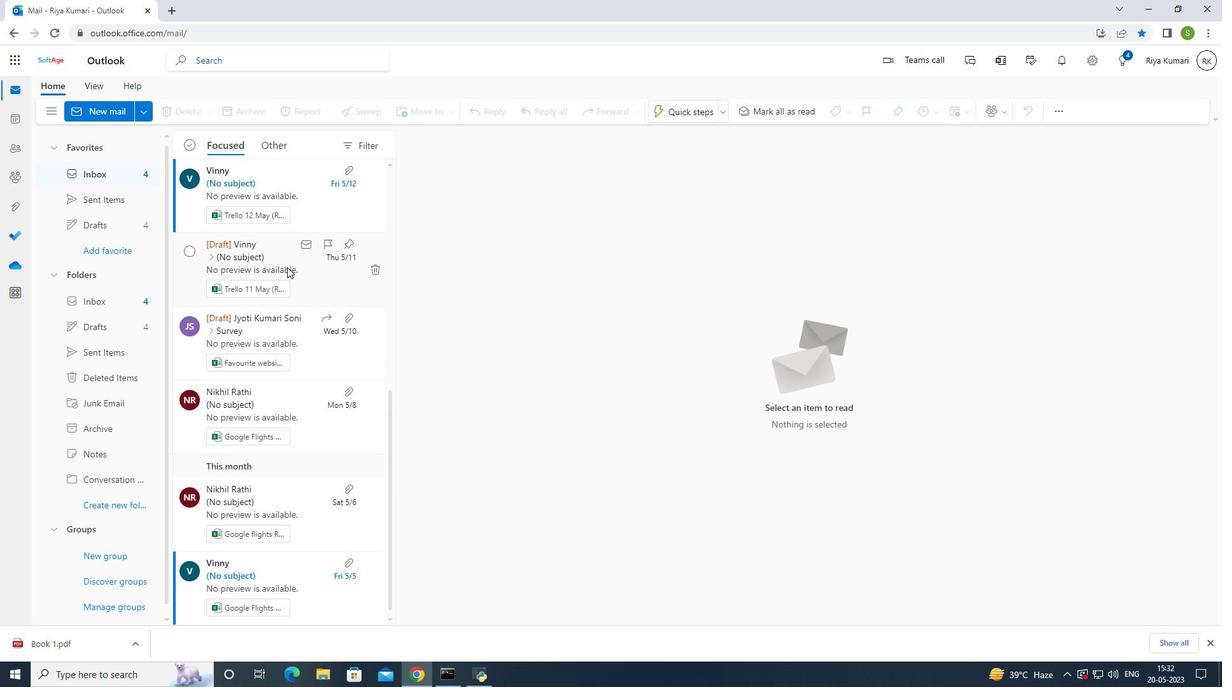 
Action: Mouse moved to (287, 266)
Screenshot: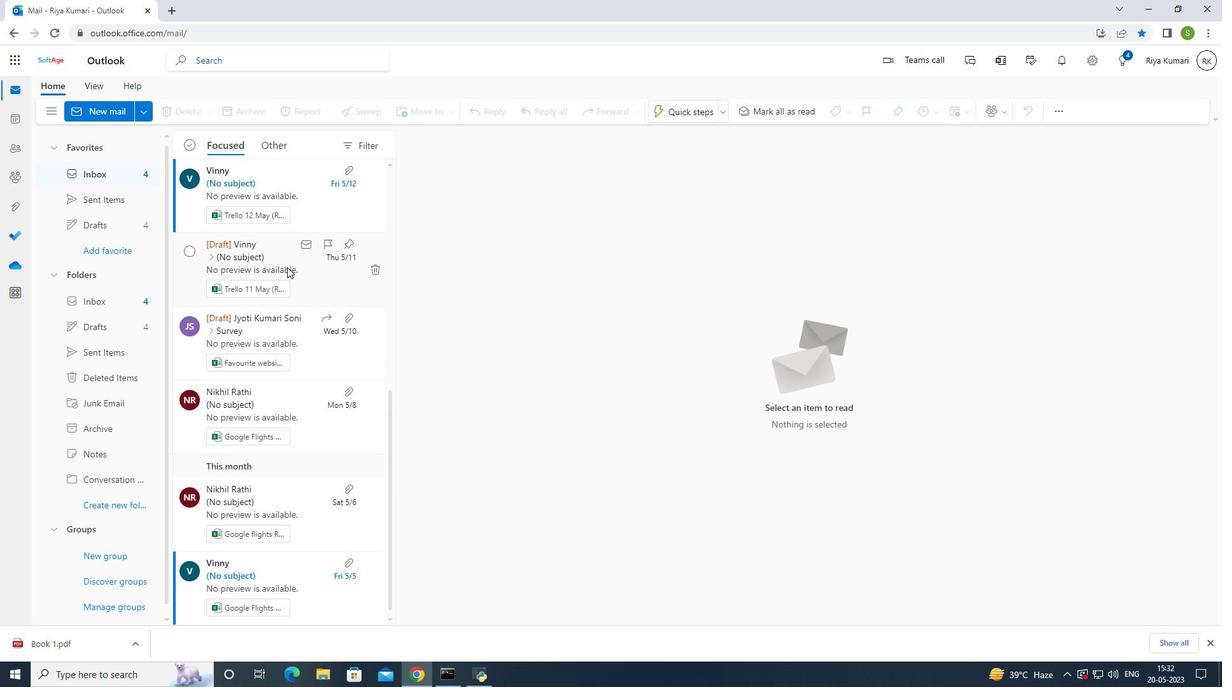
Action: Mouse scrolled (287, 266) with delta (0, 0)
Screenshot: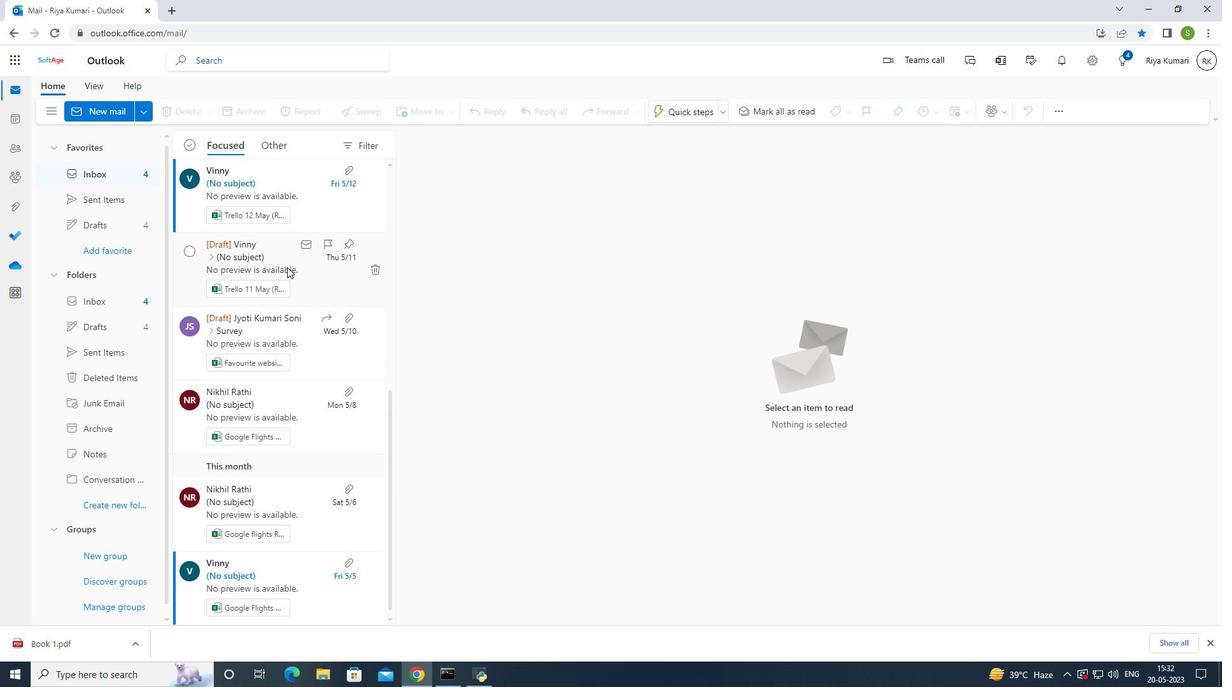 
Action: Mouse moved to (287, 262)
Screenshot: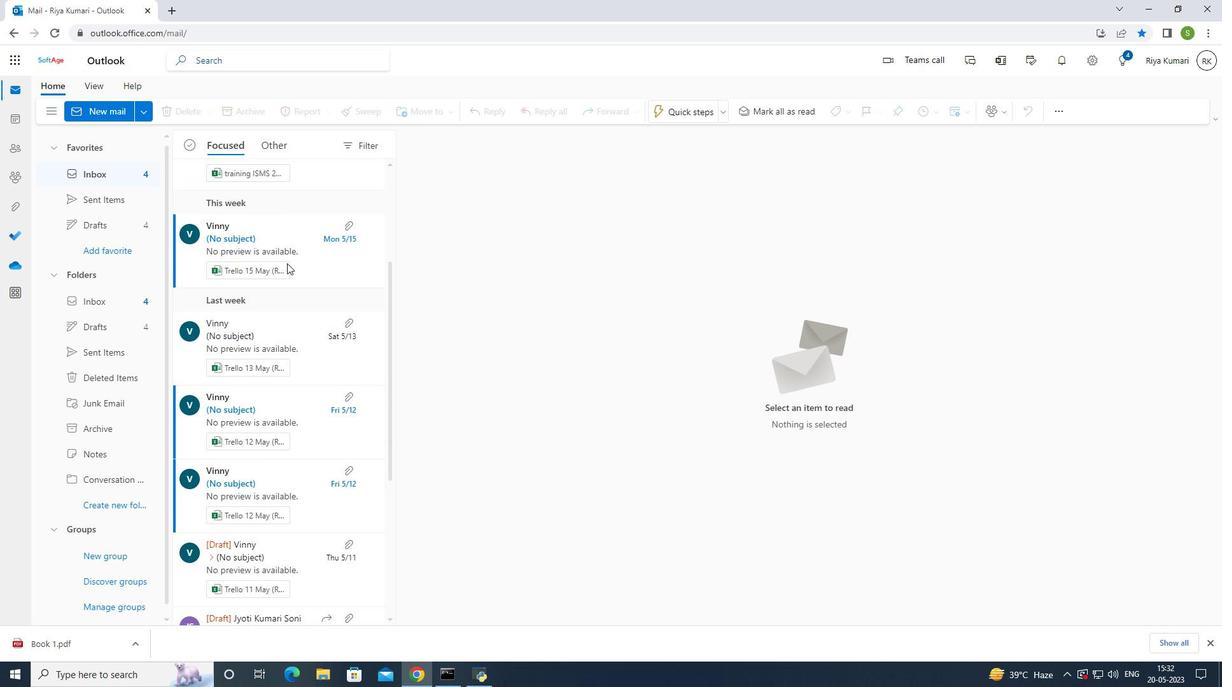 
Action: Mouse scrolled (287, 263) with delta (0, 0)
Screenshot: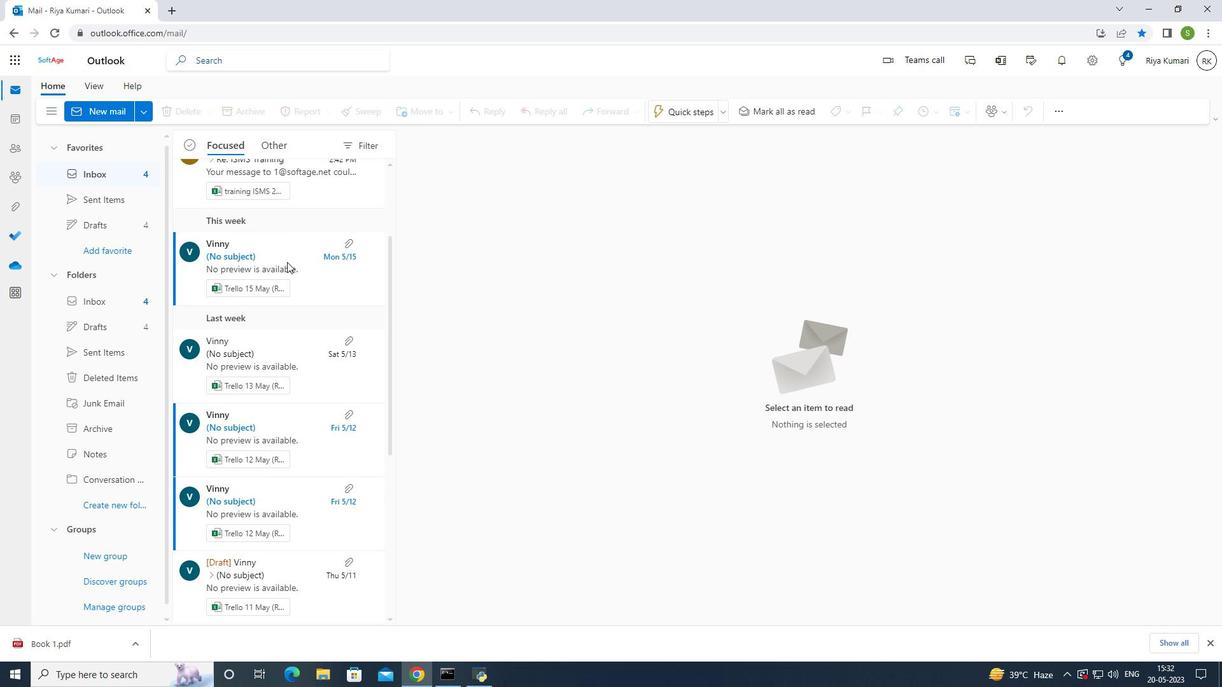
Action: Mouse moved to (287, 262)
Screenshot: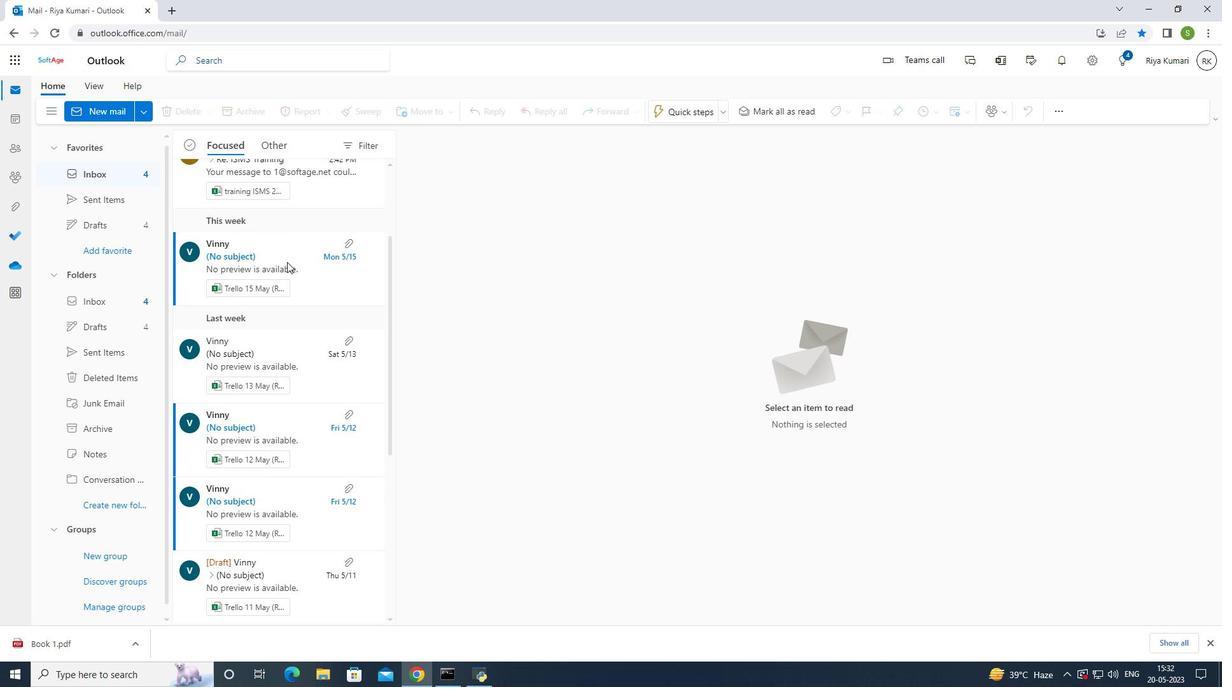
Action: Mouse scrolled (287, 263) with delta (0, 0)
Screenshot: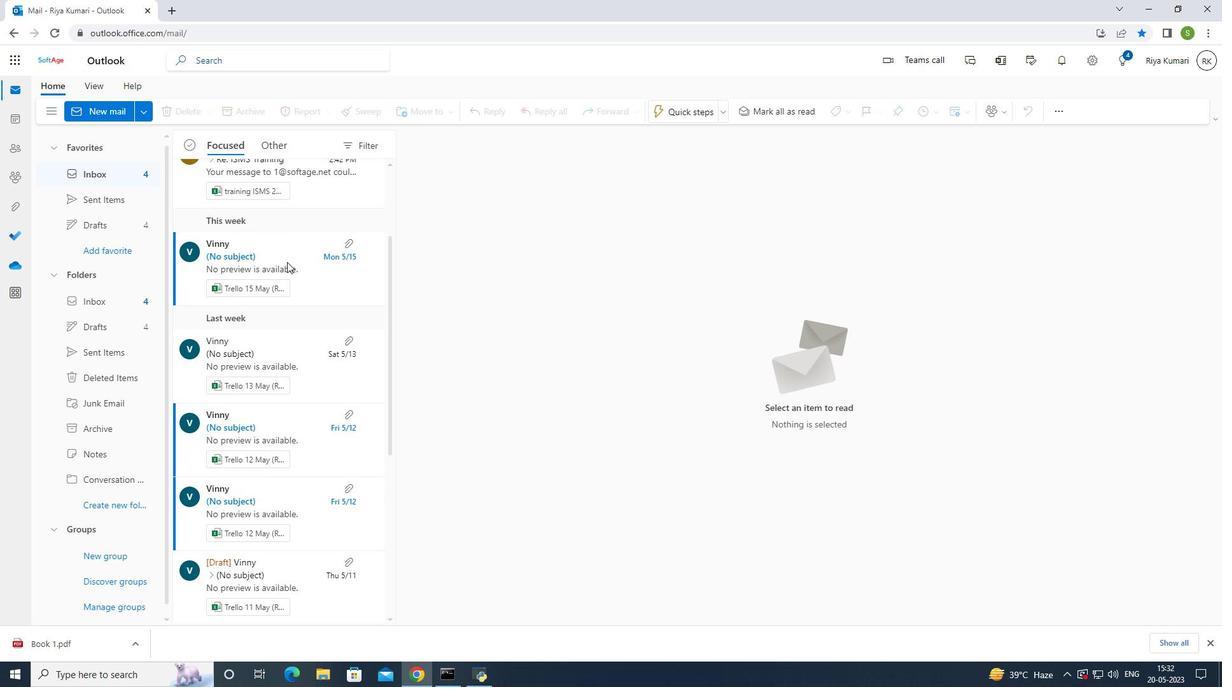 
Action: Mouse scrolled (287, 263) with delta (0, 0)
Screenshot: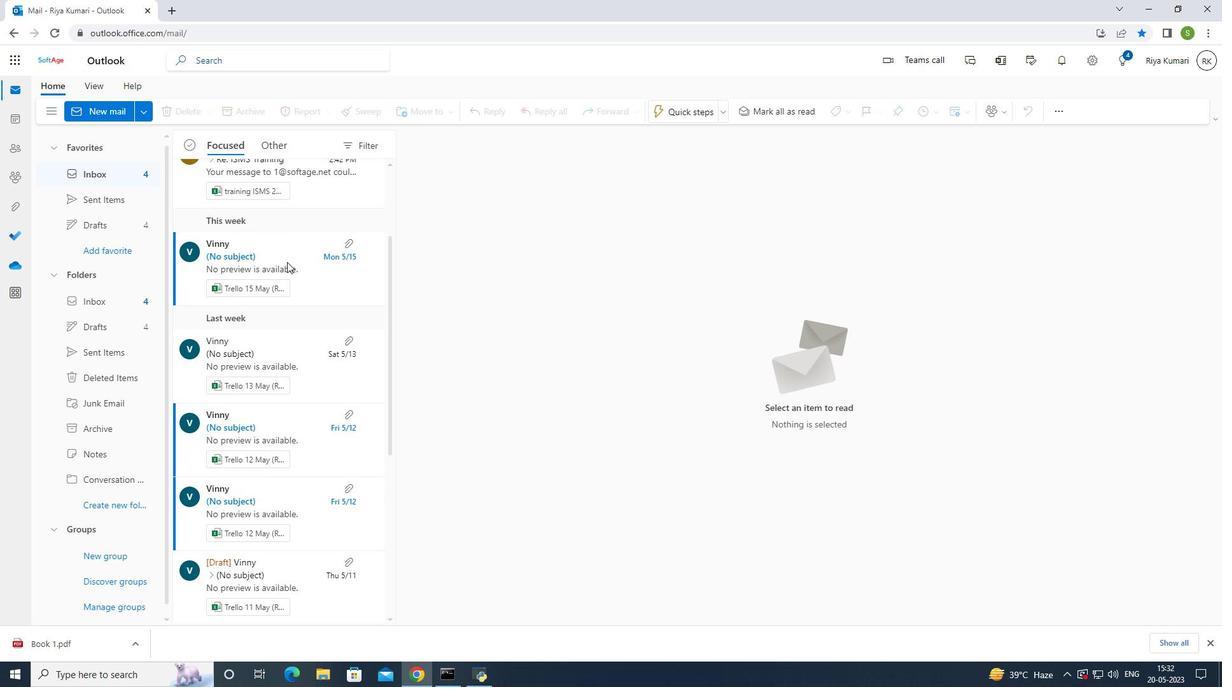 
Action: Mouse scrolled (287, 263) with delta (0, 0)
Screenshot: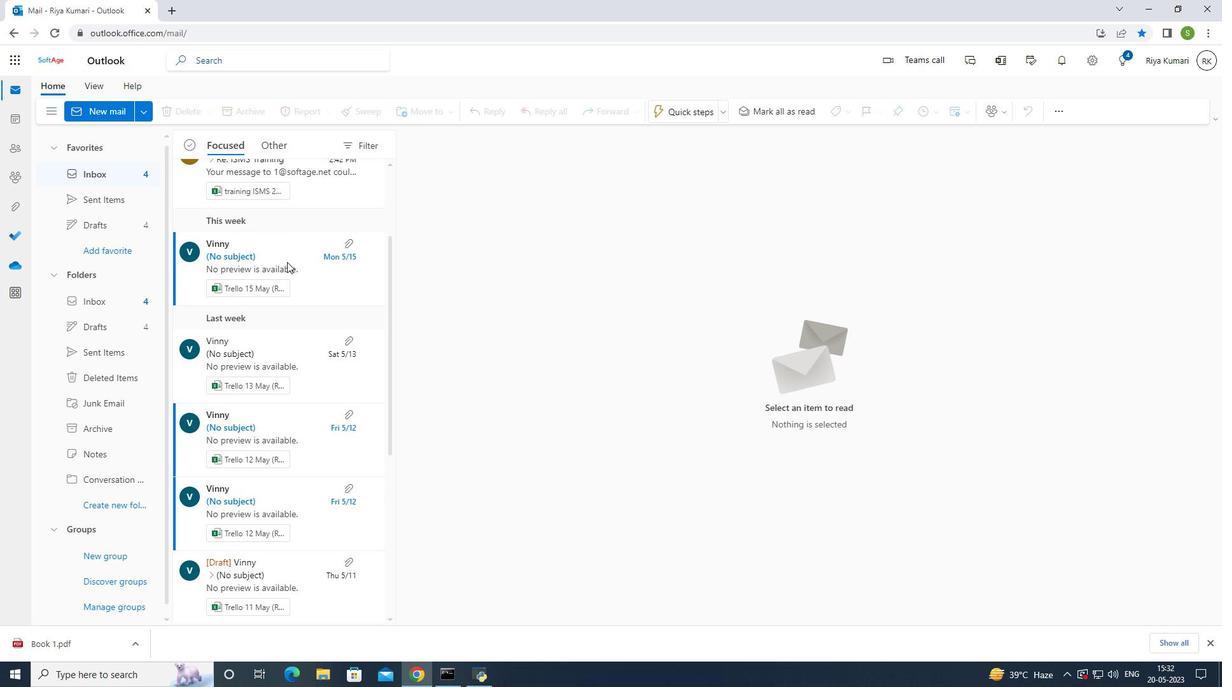 
Action: Mouse scrolled (287, 263) with delta (0, 0)
Screenshot: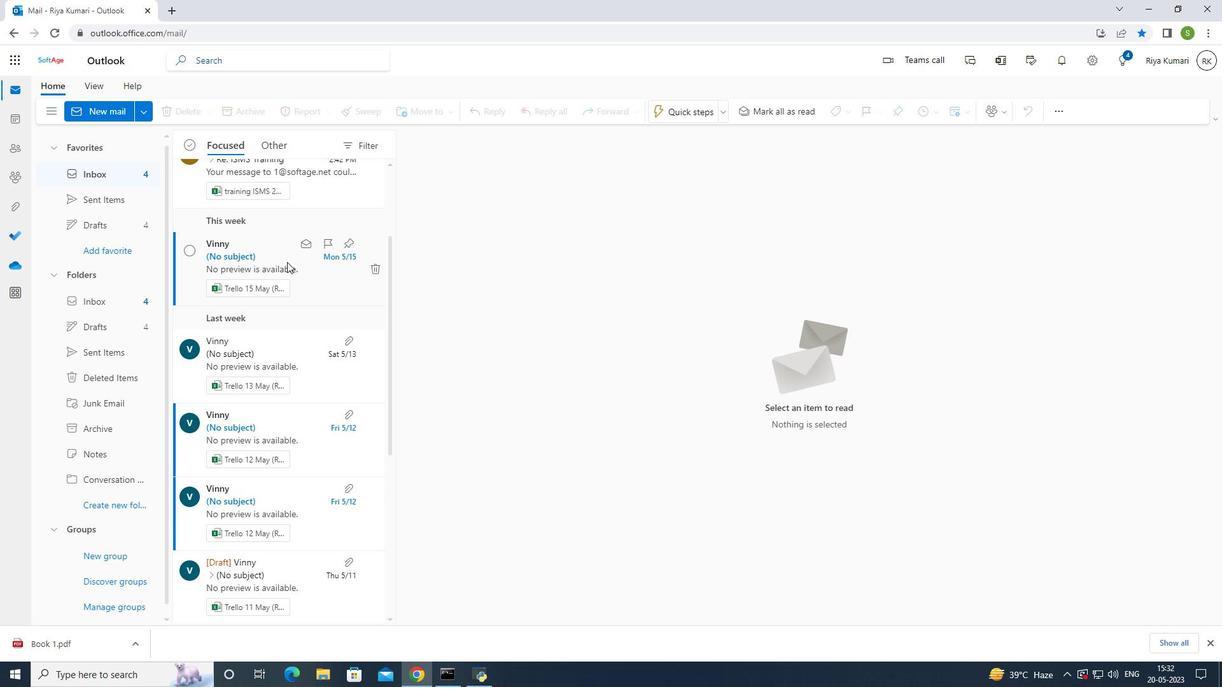
Action: Mouse scrolled (287, 263) with delta (0, 0)
Screenshot: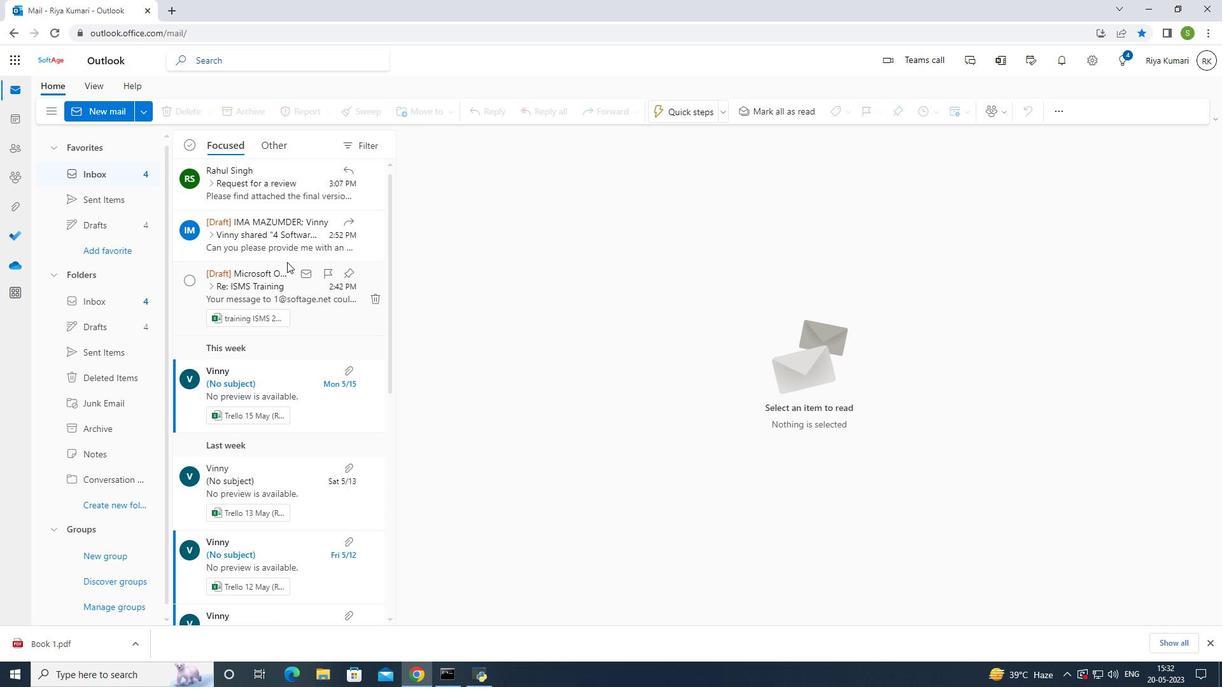 
Action: Mouse scrolled (287, 263) with delta (0, 0)
Screenshot: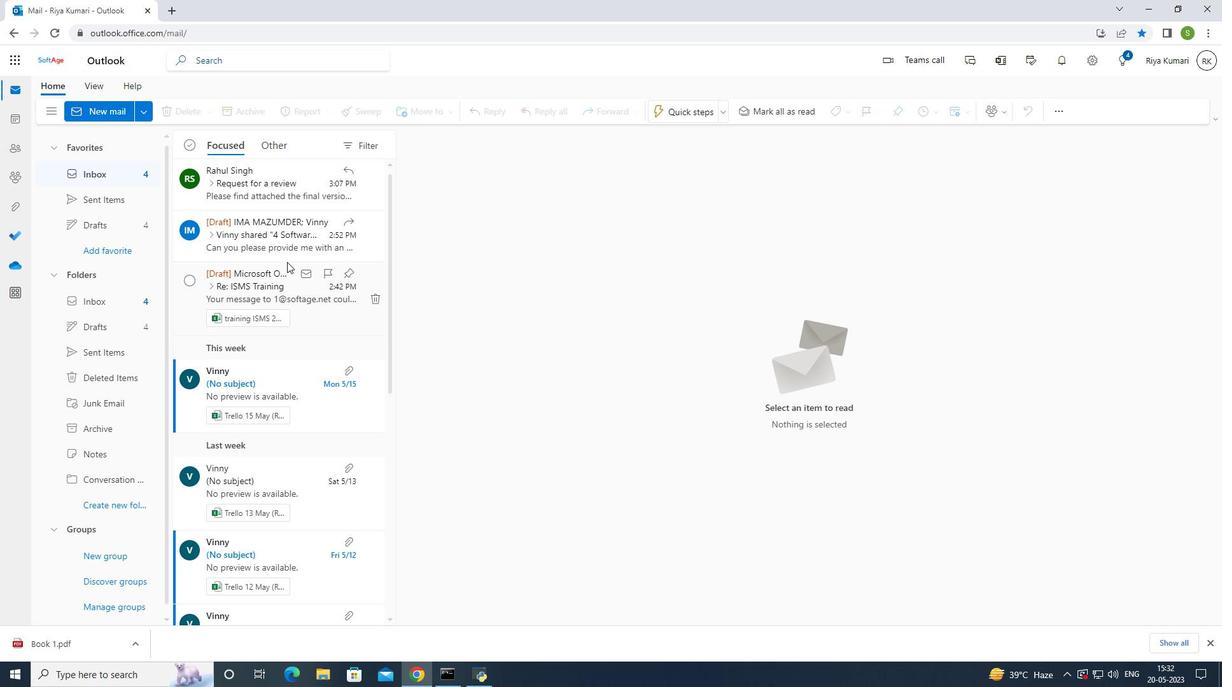 
Action: Mouse scrolled (287, 263) with delta (0, 0)
Screenshot: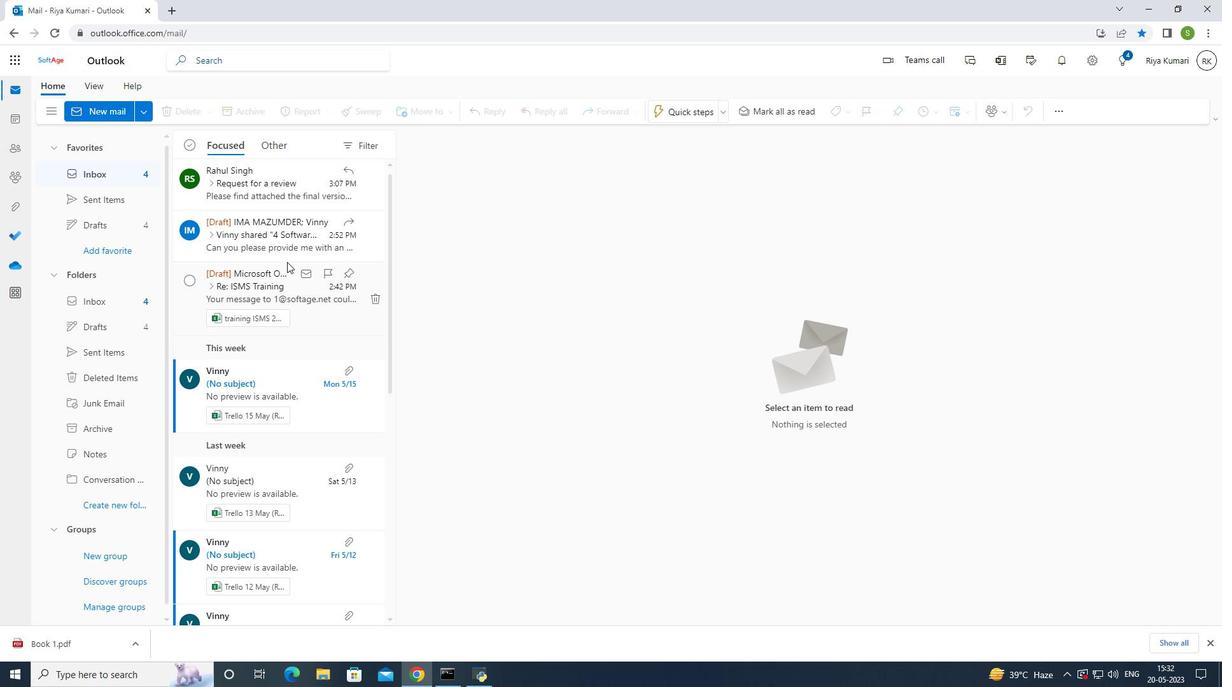 
Action: Mouse scrolled (287, 263) with delta (0, 0)
Screenshot: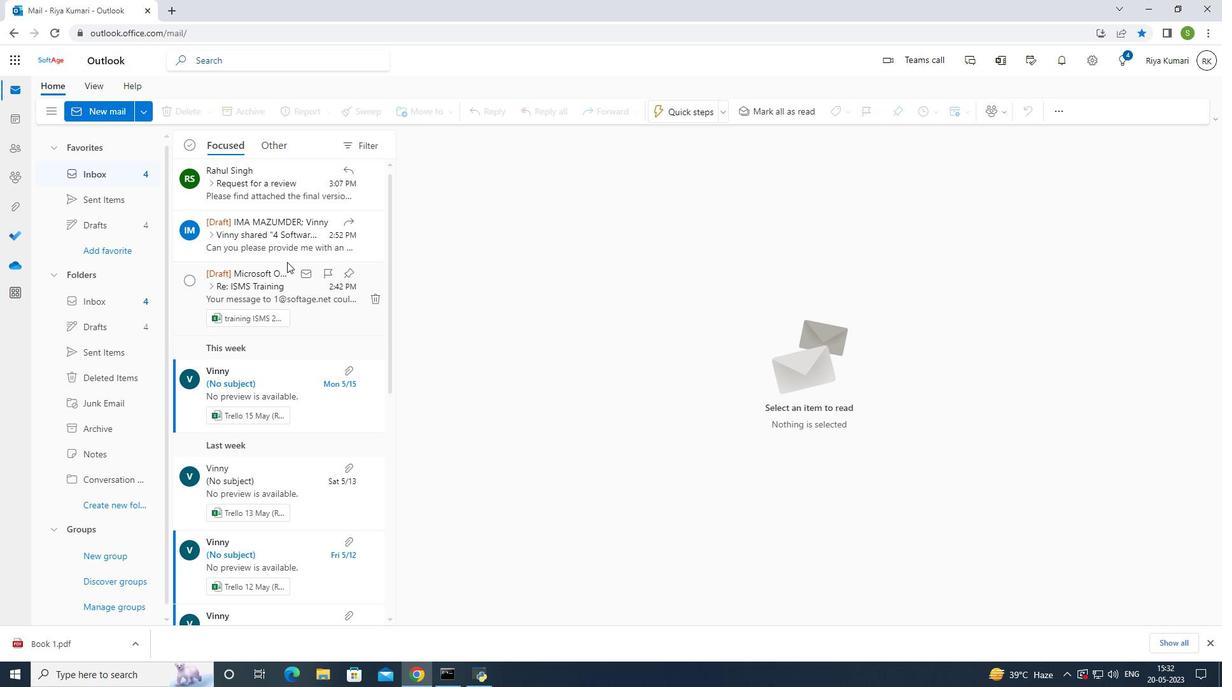 
Action: Mouse scrolled (287, 261) with delta (0, 0)
Screenshot: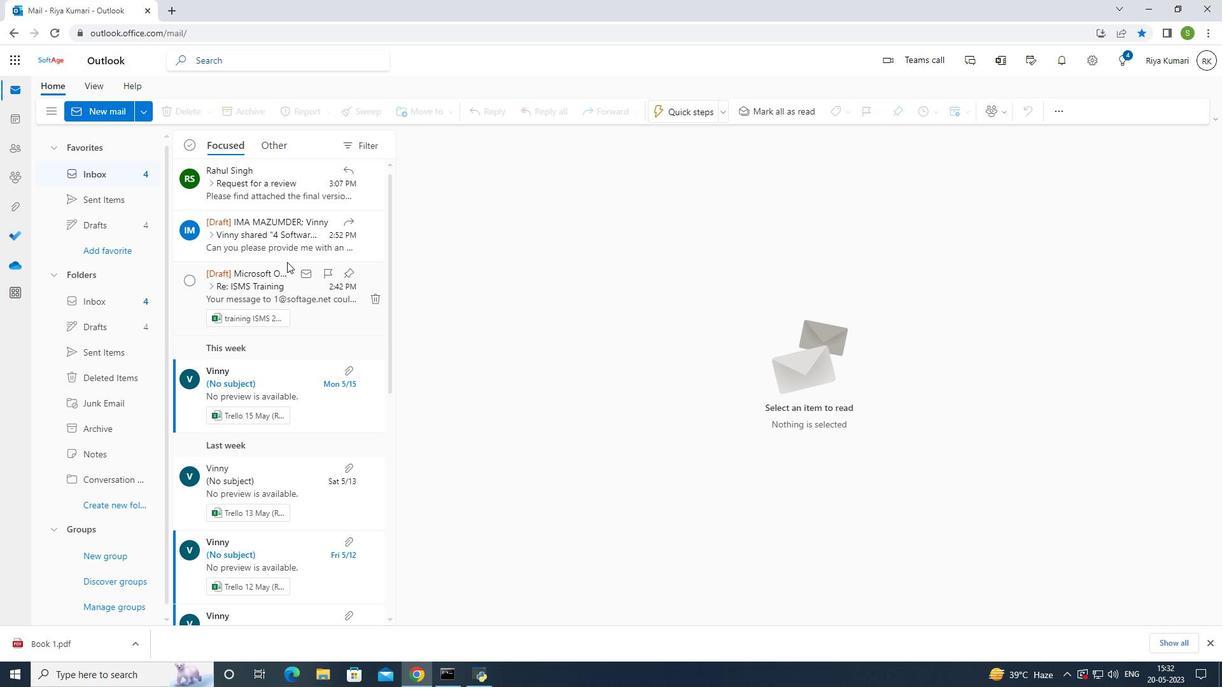 
Action: Mouse scrolled (287, 261) with delta (0, 0)
Screenshot: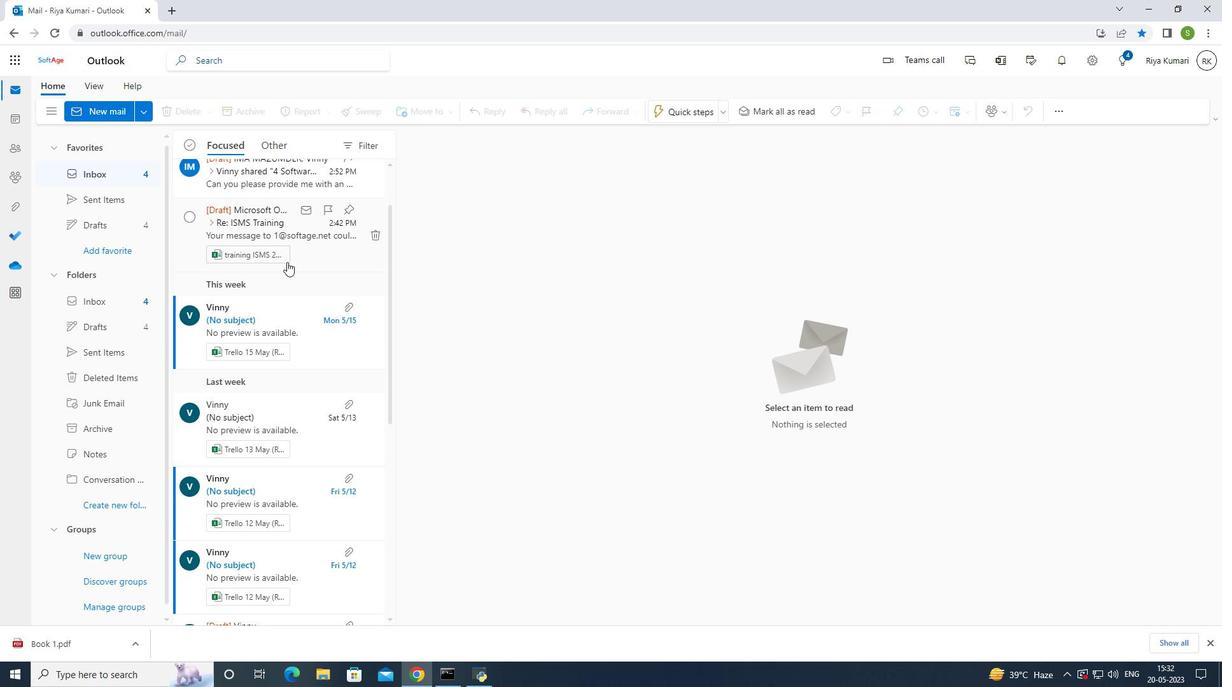 
Action: Mouse scrolled (287, 261) with delta (0, 0)
Screenshot: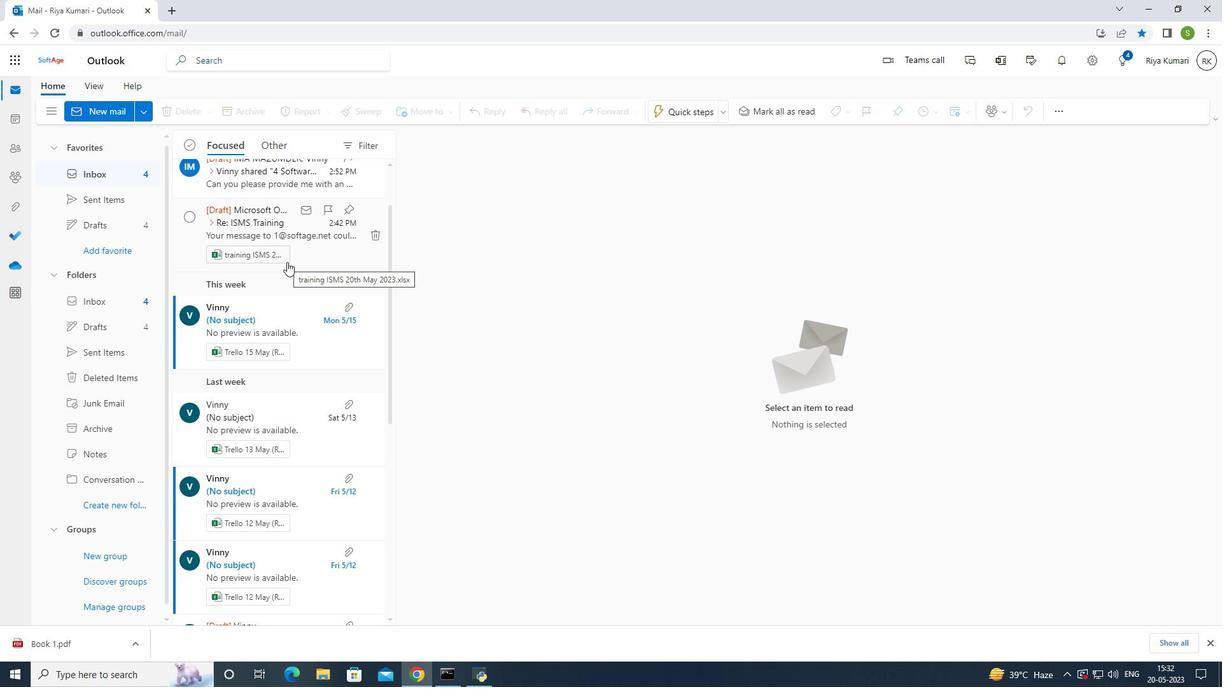 
Action: Mouse scrolled (287, 261) with delta (0, 0)
Screenshot: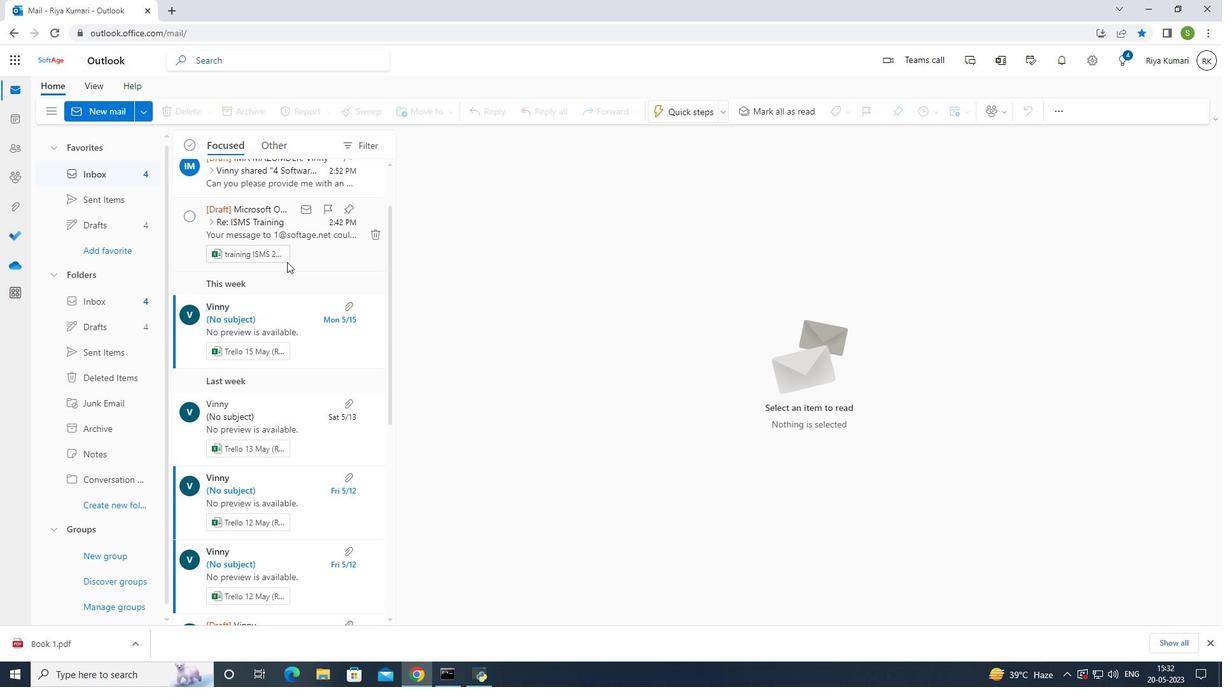 
Action: Mouse scrolled (287, 261) with delta (0, 0)
Screenshot: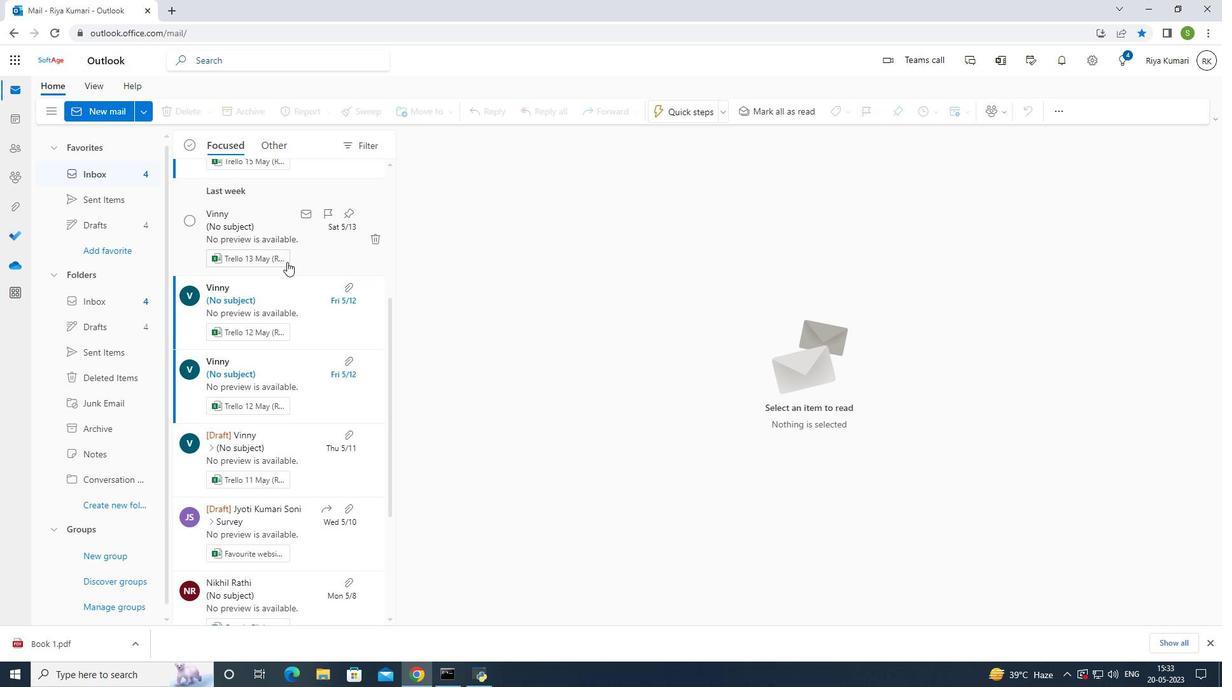 
Action: Mouse scrolled (287, 261) with delta (0, 0)
Screenshot: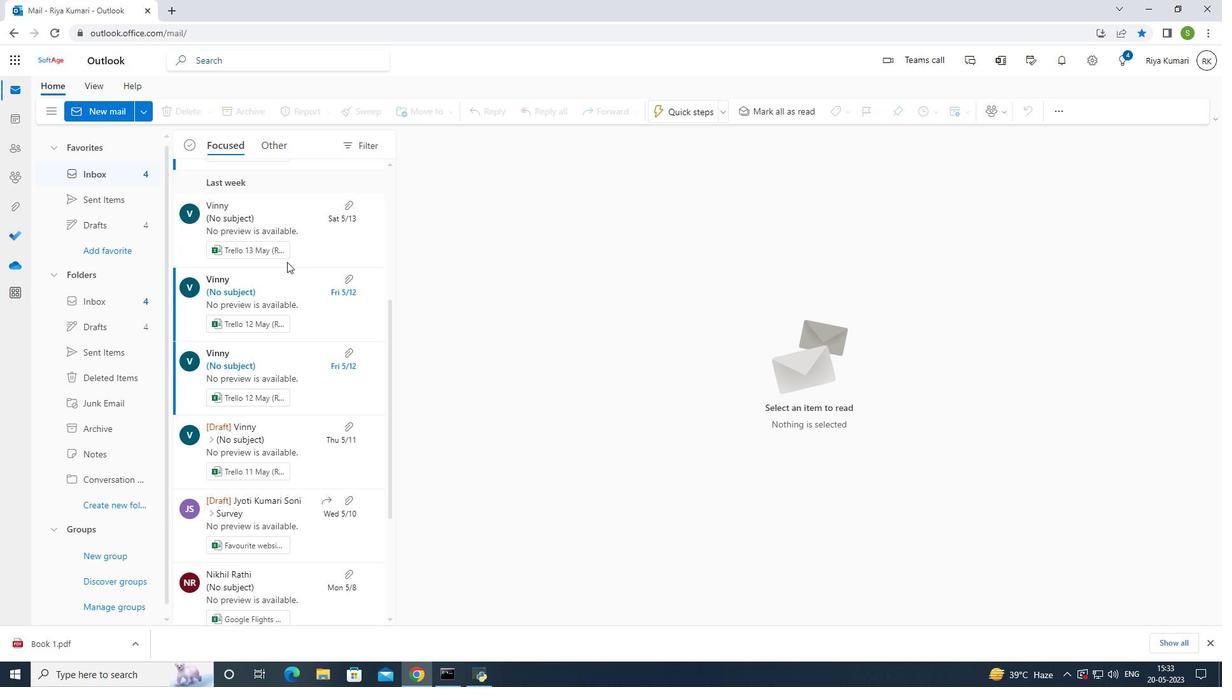 
Action: Mouse moved to (256, 386)
Screenshot: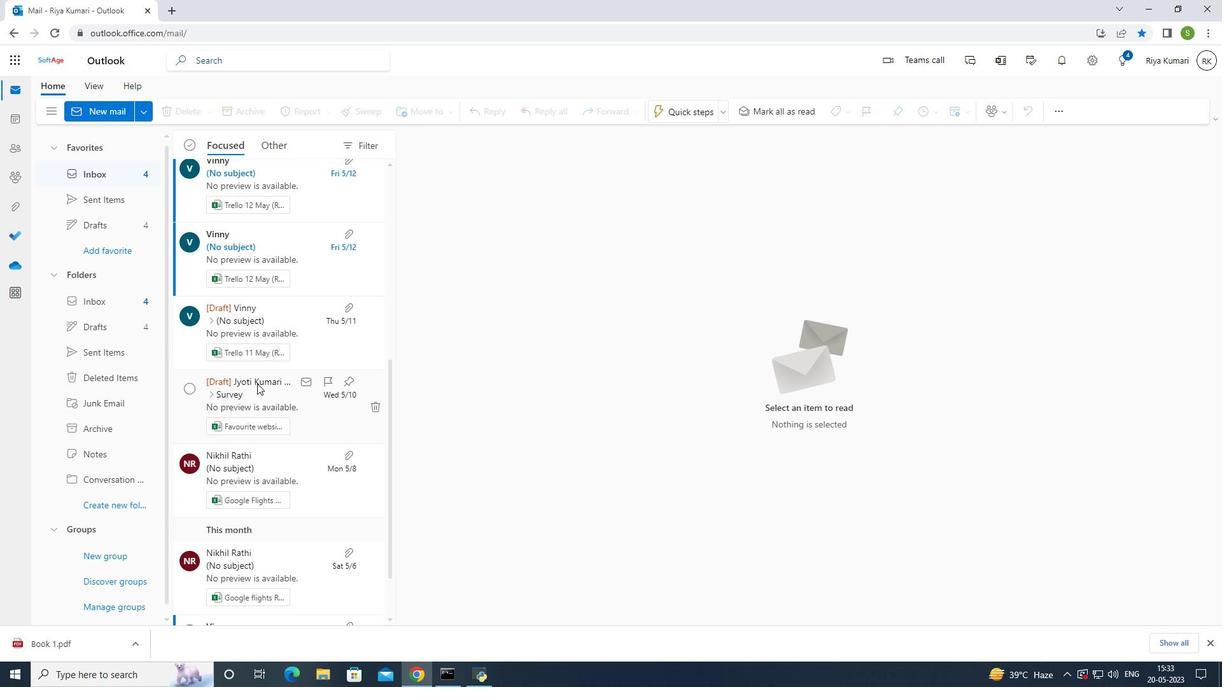
Action: Mouse pressed left at (256, 386)
Screenshot: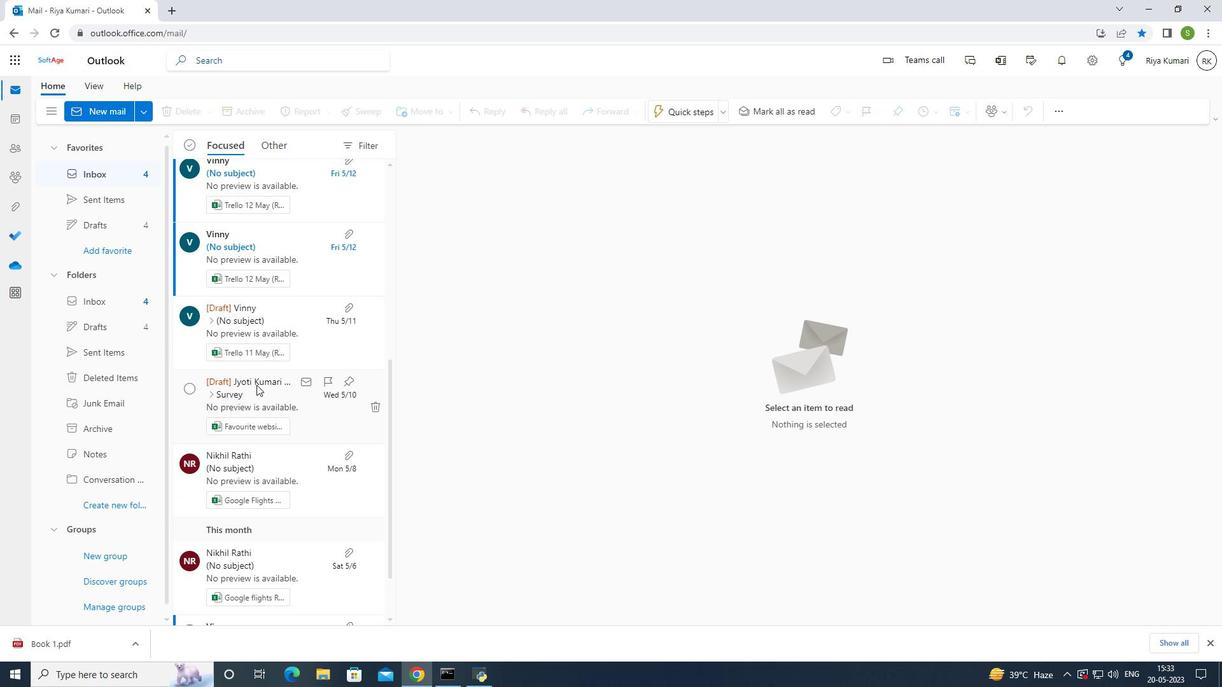 
Action: Mouse moved to (1192, 184)
Screenshot: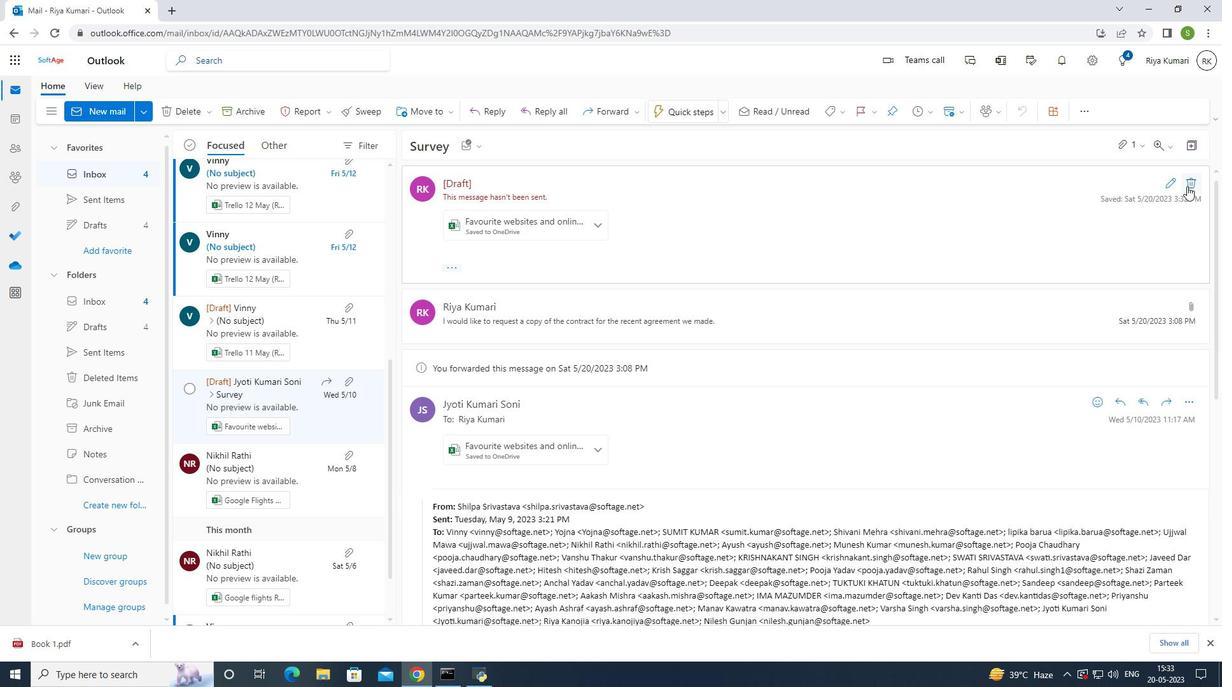 
Action: Mouse pressed left at (1192, 184)
Screenshot: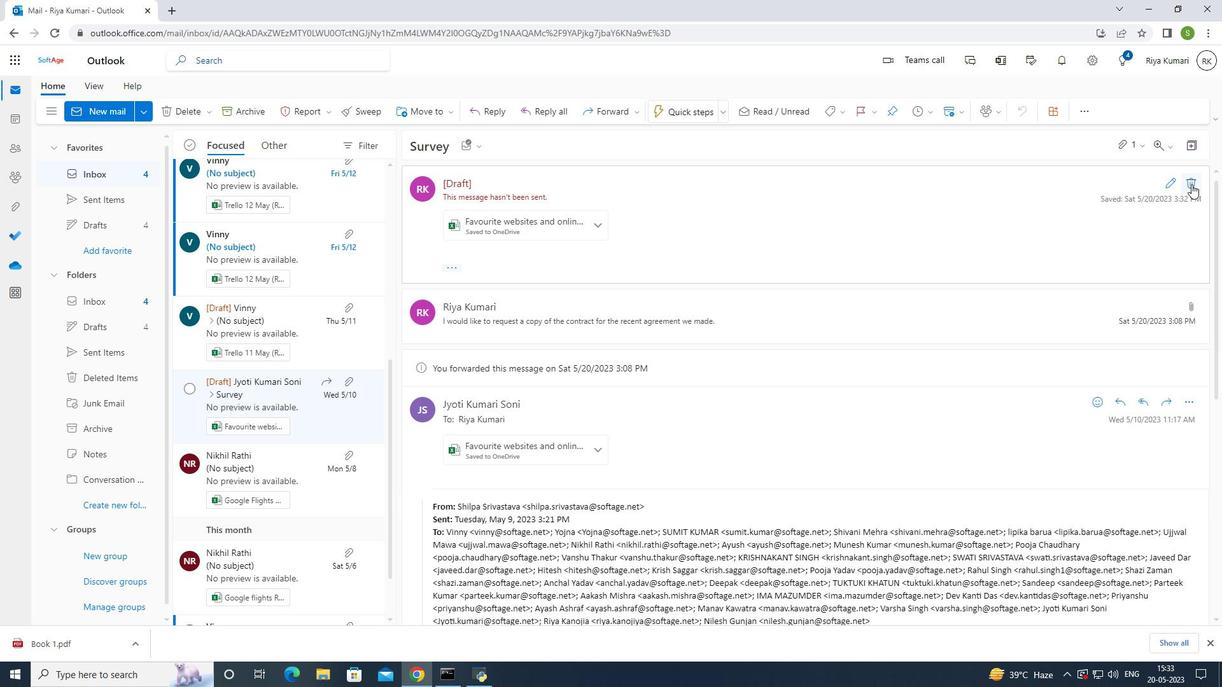 
Action: Mouse moved to (1169, 277)
Screenshot: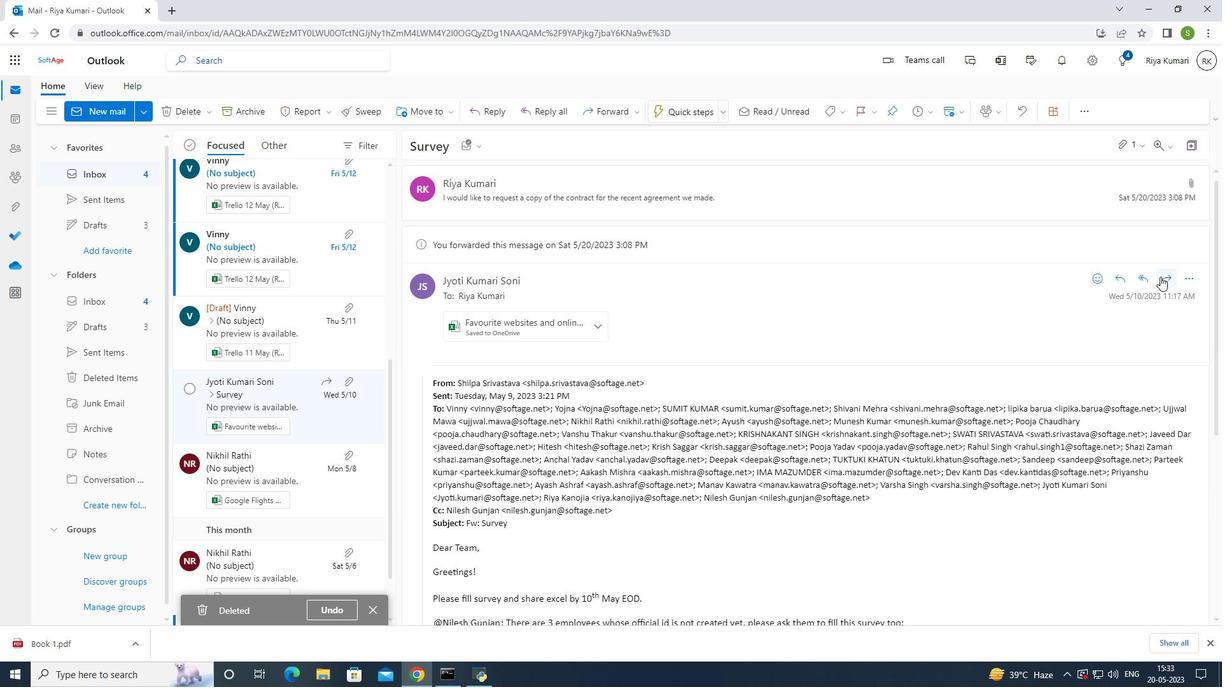 
Action: Mouse pressed left at (1169, 277)
Screenshot: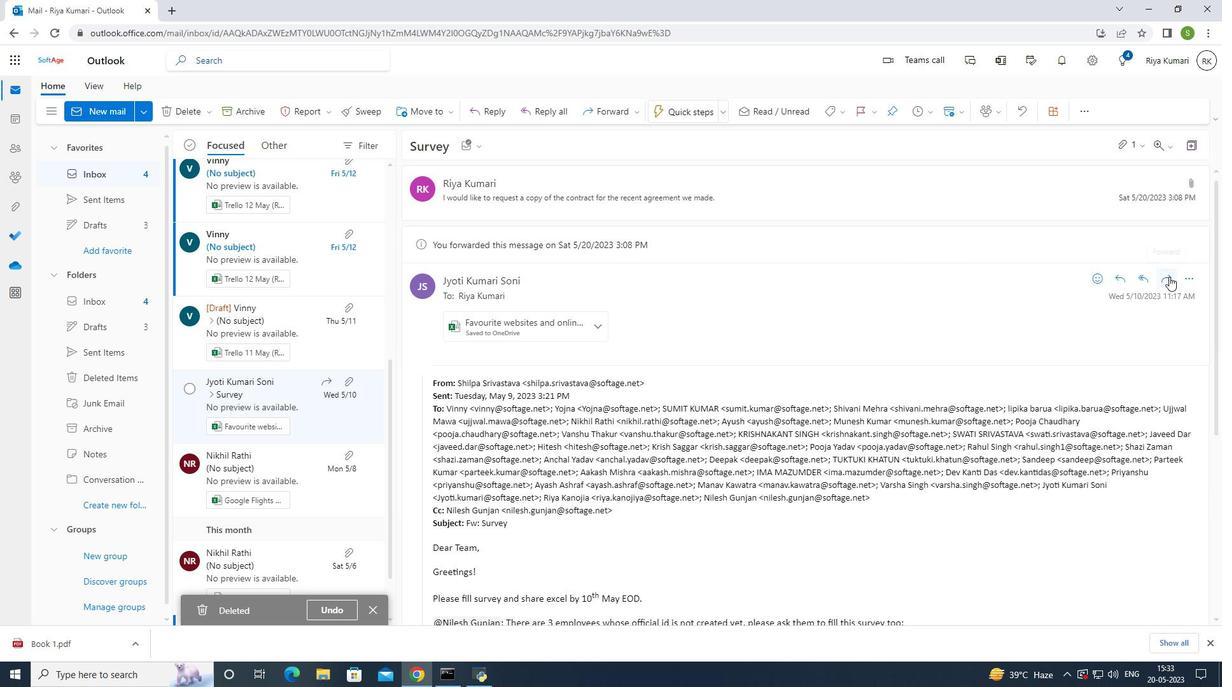 
Action: Mouse moved to (836, 113)
Screenshot: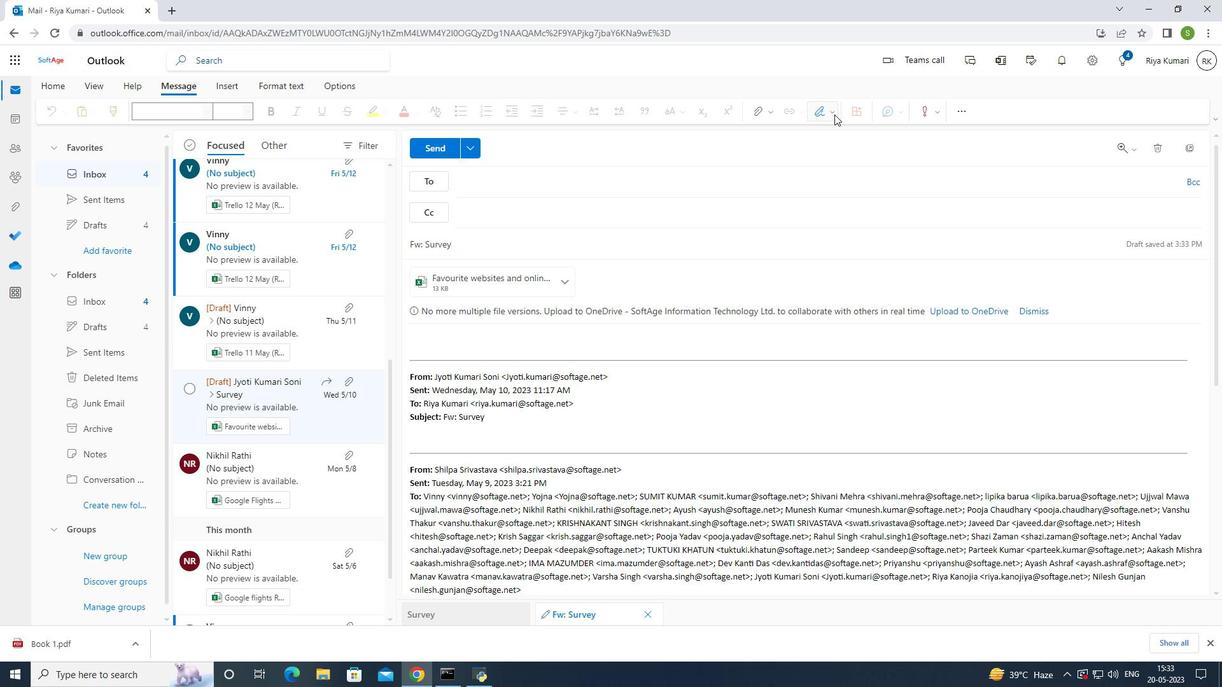 
Action: Mouse pressed left at (836, 113)
Screenshot: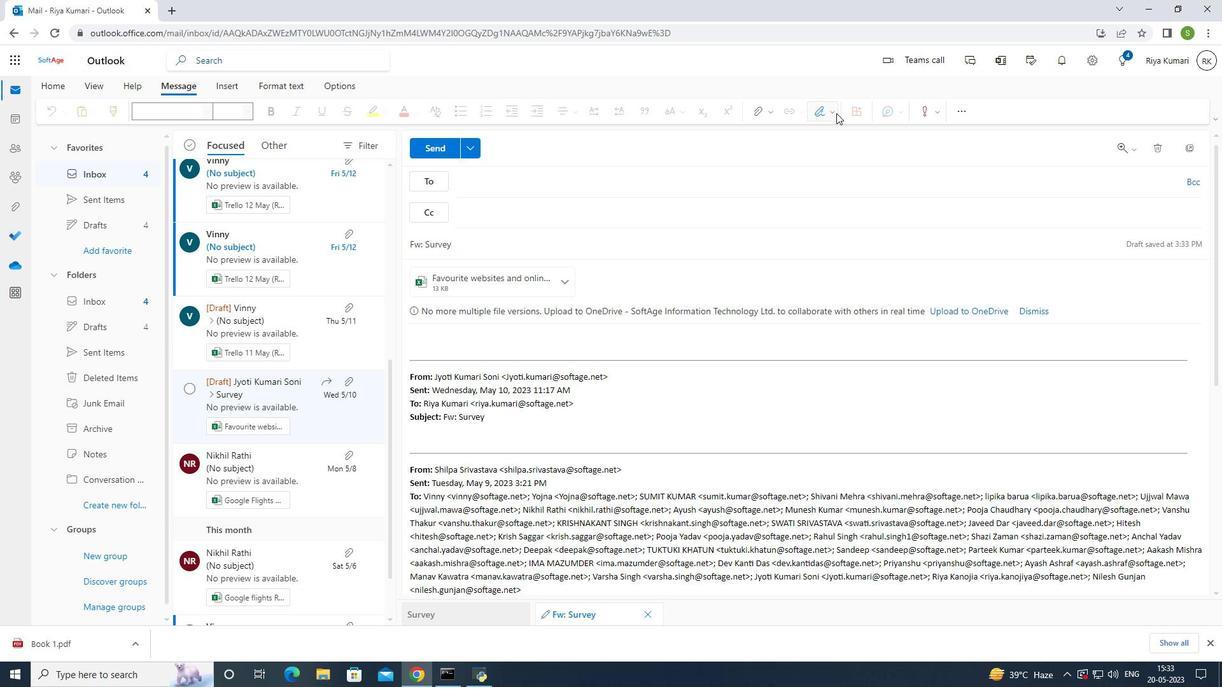 
Action: Mouse moved to (805, 161)
Screenshot: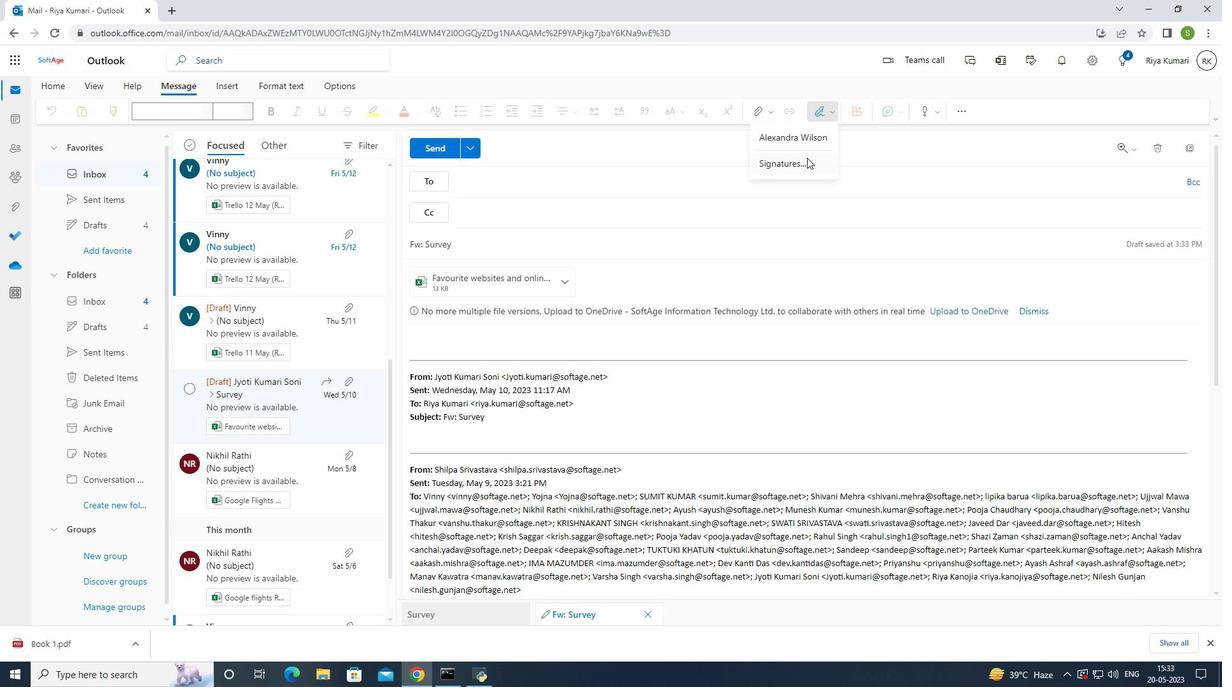 
Action: Mouse pressed left at (805, 161)
Screenshot: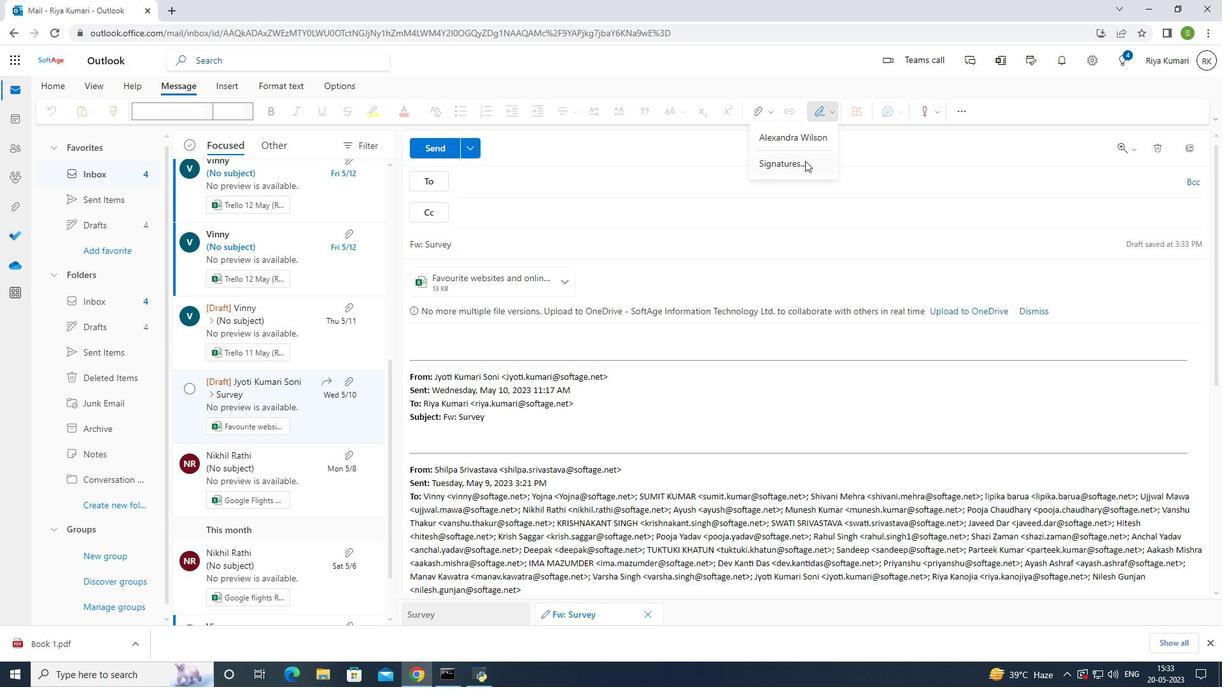 
Action: Mouse moved to (797, 213)
Screenshot: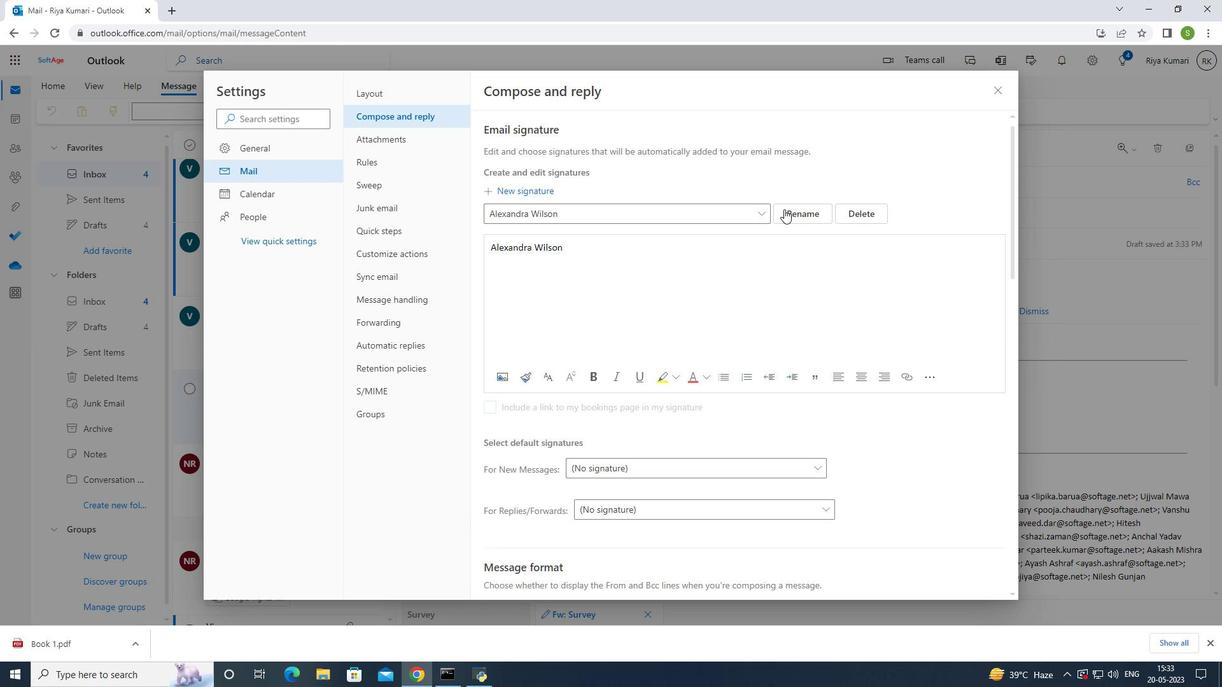 
Action: Mouse pressed left at (797, 213)
Screenshot: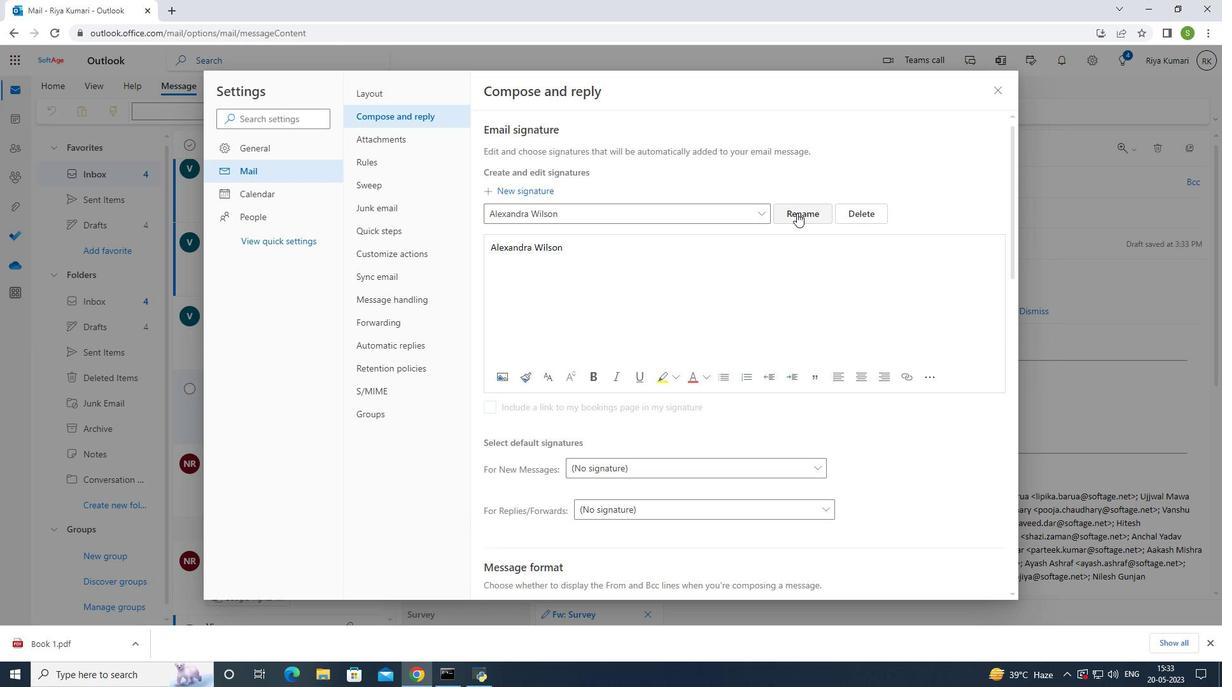 
Action: Mouse moved to (570, 220)
Screenshot: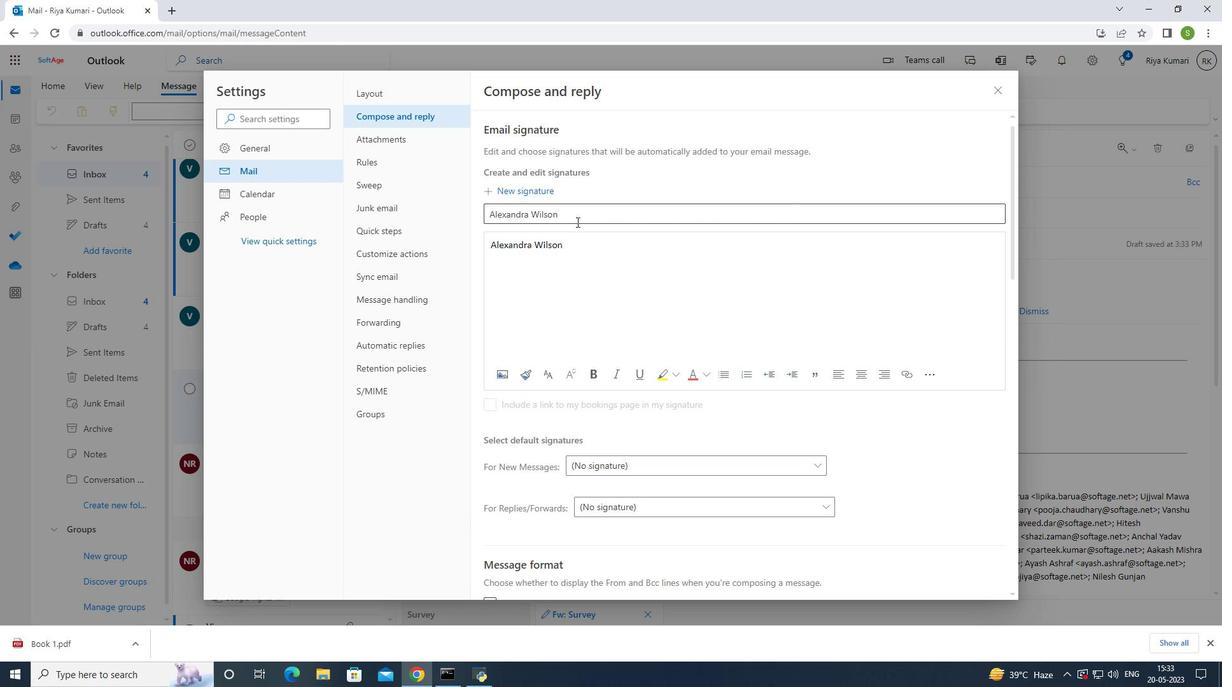 
Action: Mouse pressed left at (570, 220)
Screenshot: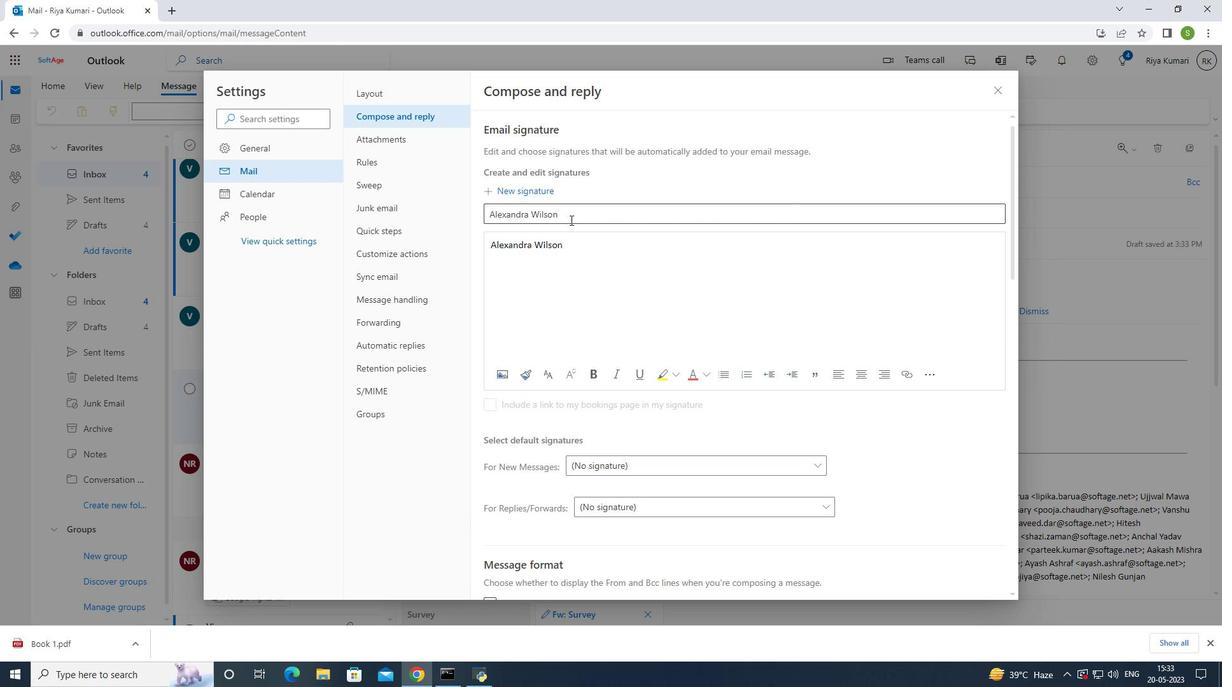 
Action: Key pressed <Key.backspace><Key.backspace><Key.backspace><Key.backspace><Key.backspace><Key.backspace><Key.backspace><Key.backspace><Key.backspace><Key.backspace><Key.backspace><Key.backspace><Key.backspace><Key.backspace><Key.backspace><Key.backspace><Key.backspace><Key.backspace><Key.backspace><Key.backspace><Key.backspace>
Screenshot: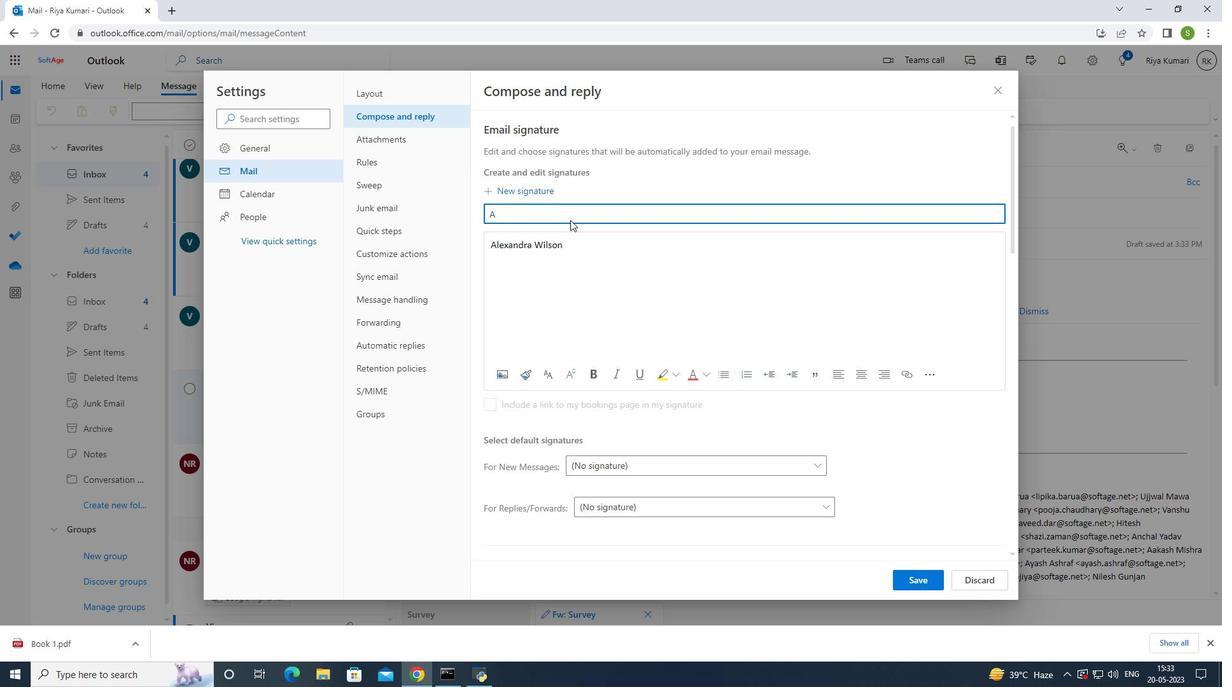 
Action: Mouse moved to (679, 266)
Screenshot: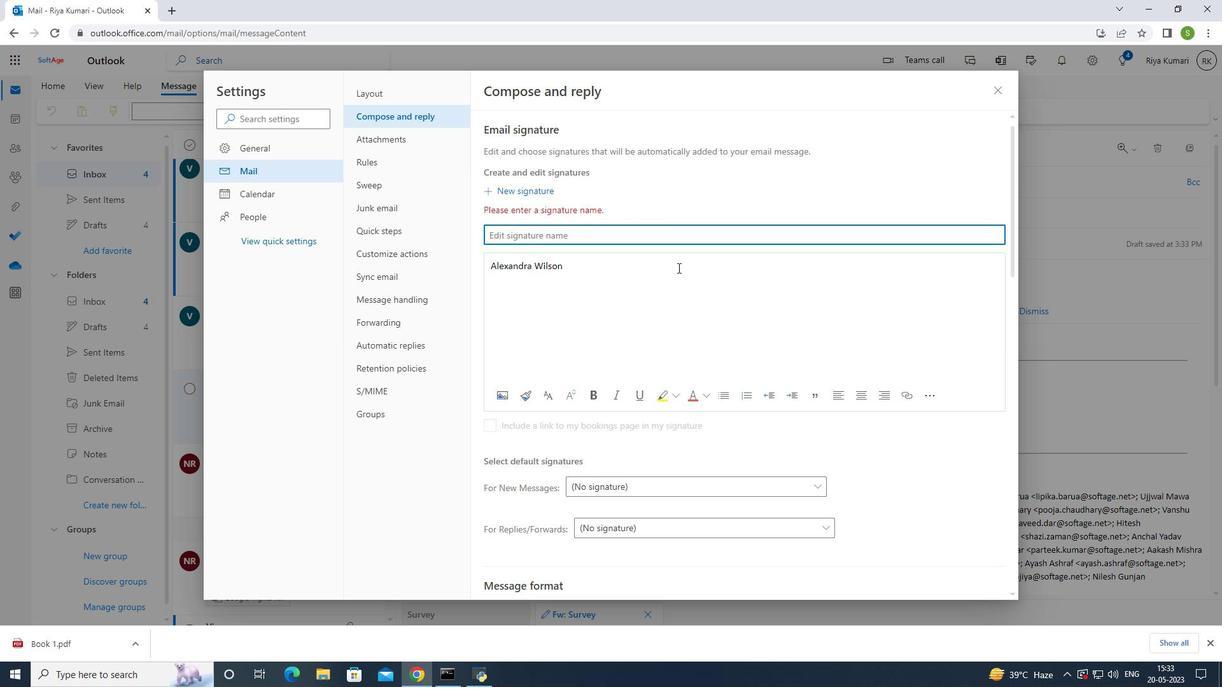 
Action: Key pressed <Key.shift><Key.shift><Key.shift><Key.shift><Key.shift><Key.shift><Key.shift><Key.shift><Key.shift><Key.shift><Key.shift><Key.shift><Key.shift><Key.shift><Key.shift><Key.shift><Key.shift><Key.shift><Key.shift><Key.shift><Key.shift><Key.shift>Jonathan<Key.space><Key.shift><Key.shift><Key.shift><Key.shift><Key.shift><Key.shift><Key.shift><Key.shift><Key.shift><Key.shift><Key.shift>Nelson
Screenshot: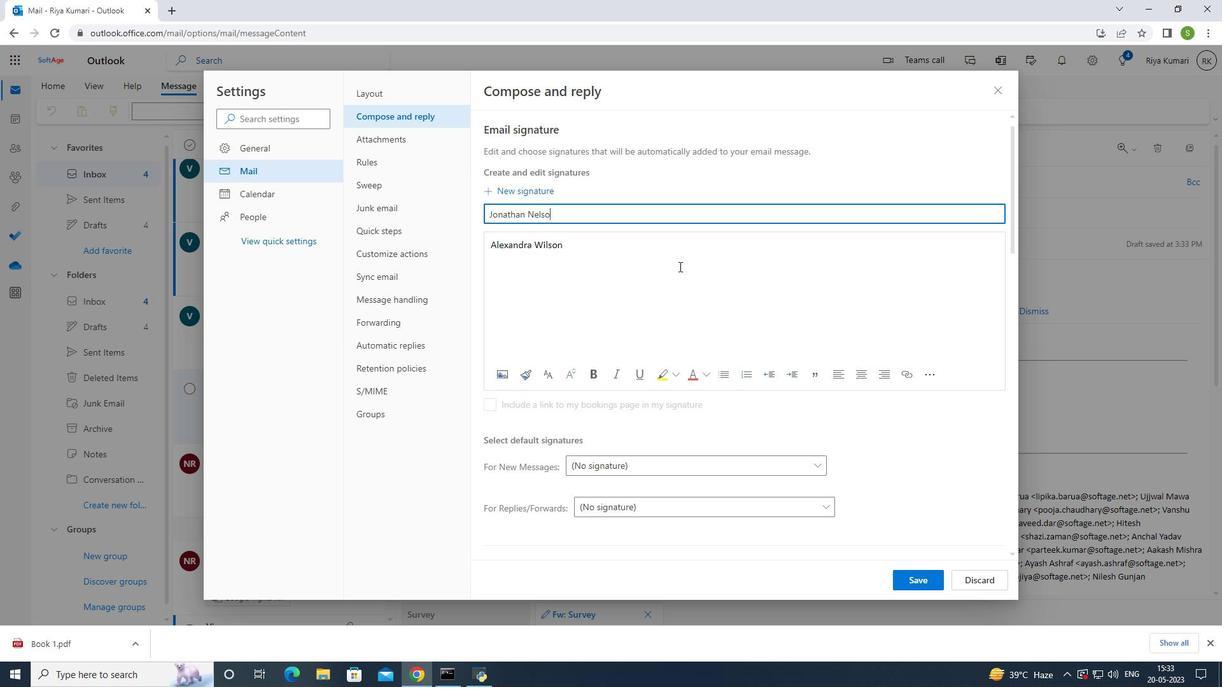 
Action: Mouse moved to (674, 268)
Screenshot: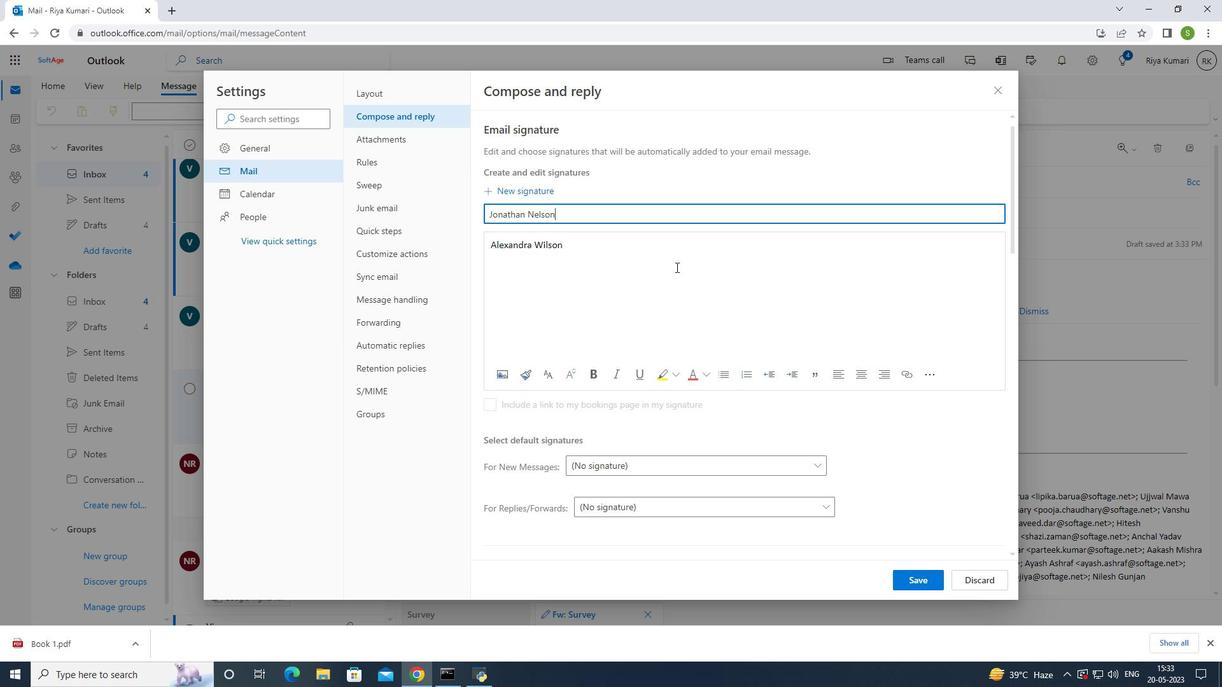 
Action: Key pressed ctrl+A<'\x03'>
Screenshot: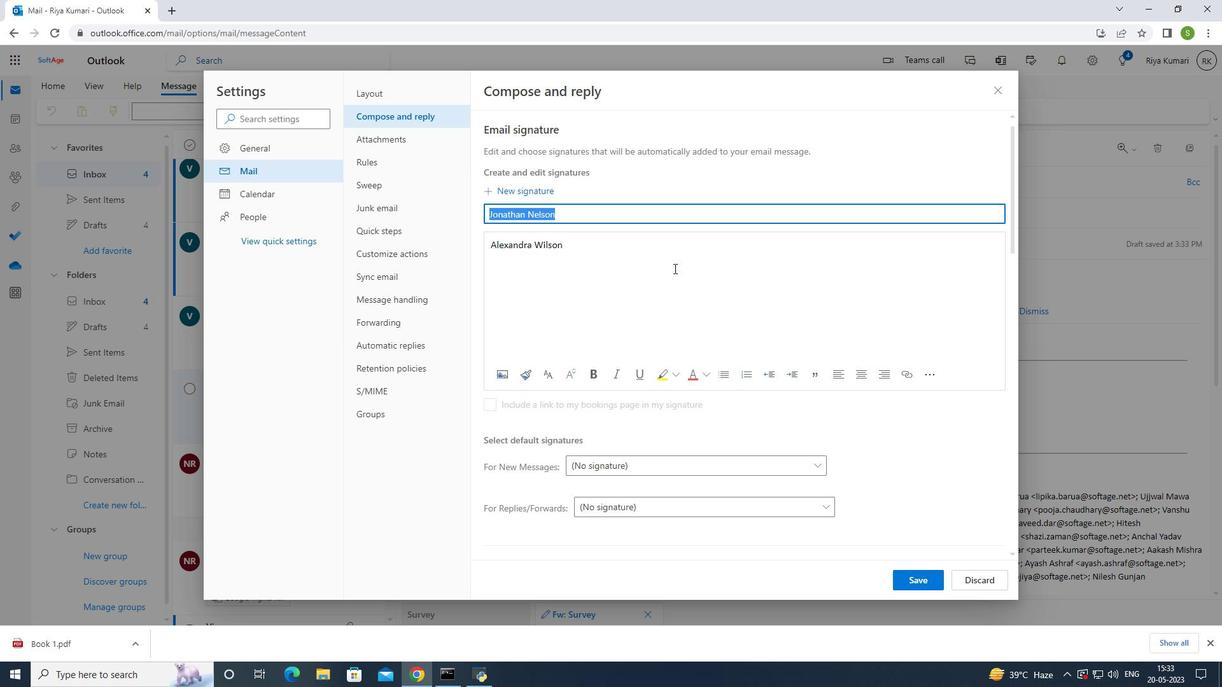 
Action: Mouse moved to (575, 250)
Screenshot: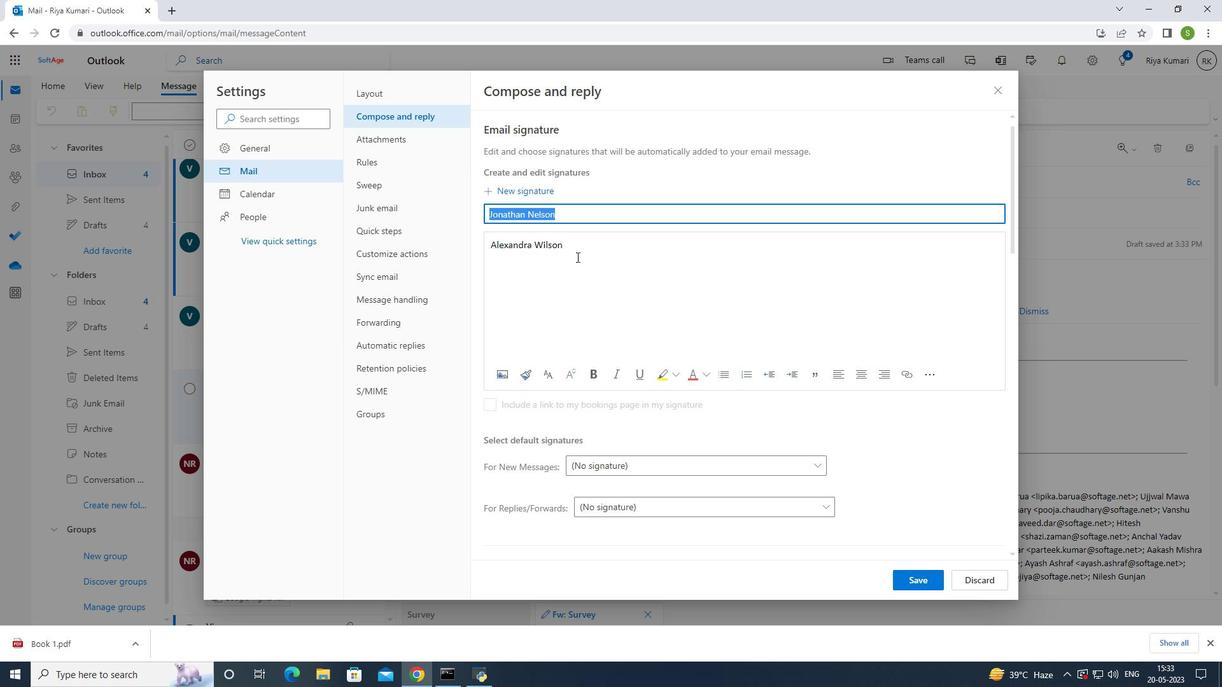 
Action: Mouse pressed left at (575, 250)
Screenshot: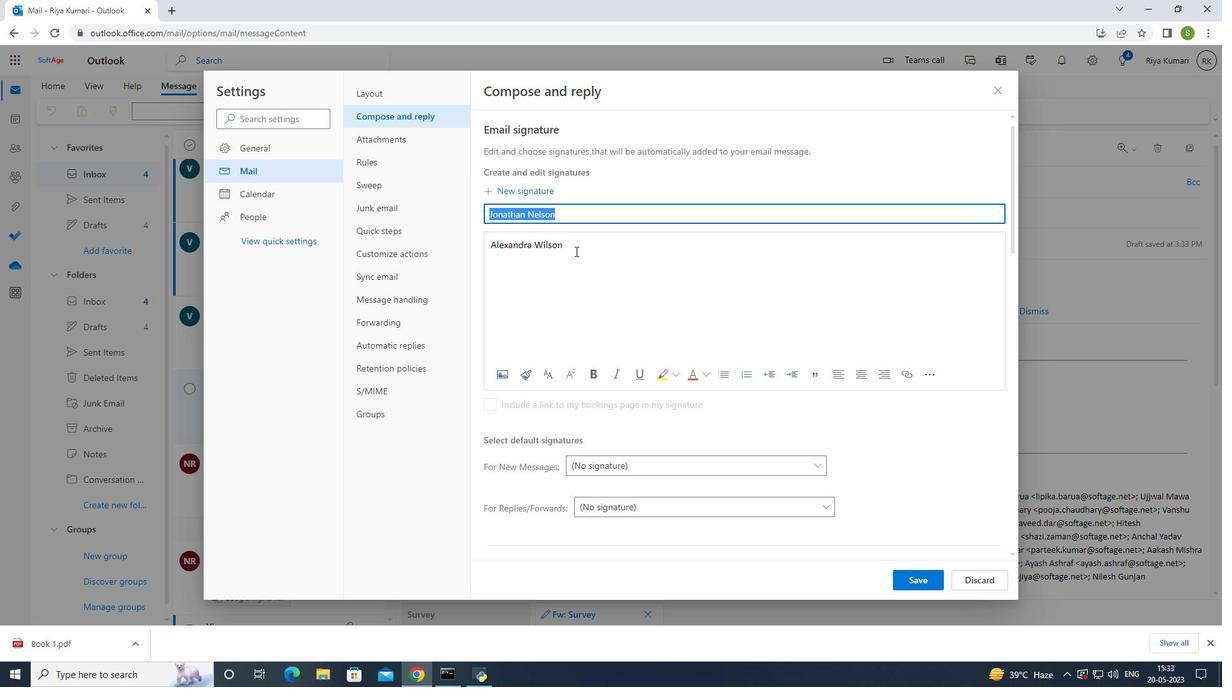 
Action: Mouse moved to (575, 246)
Screenshot: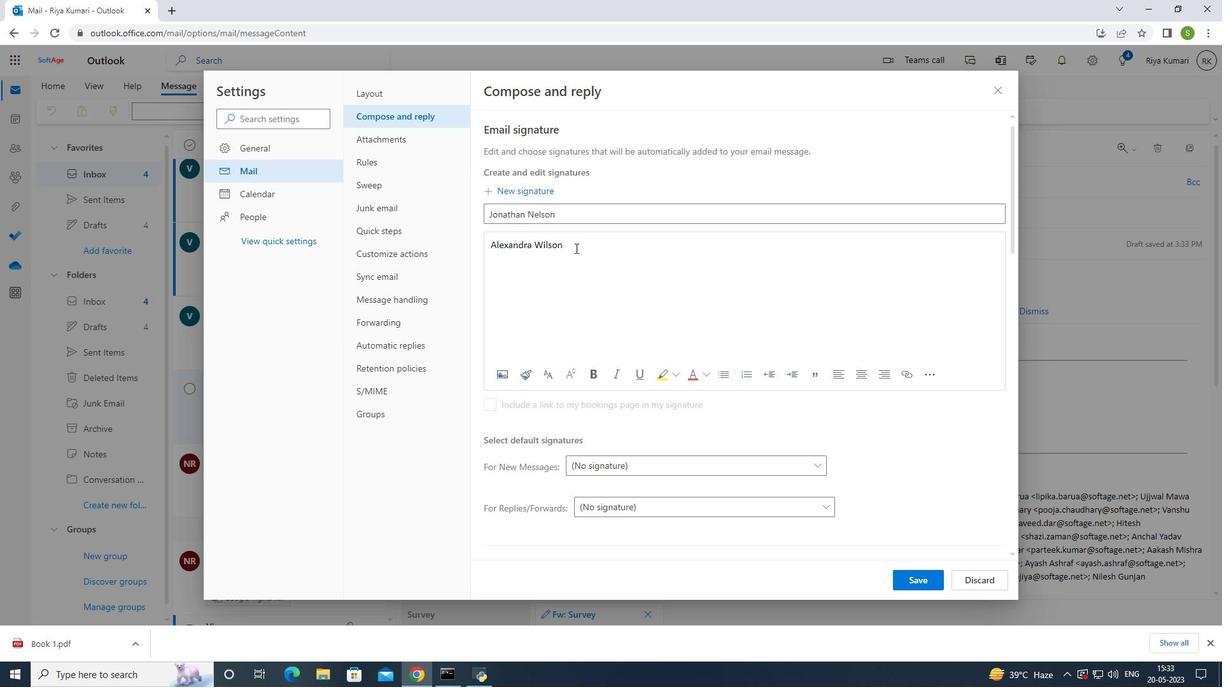 
Action: Mouse pressed left at (575, 246)
Screenshot: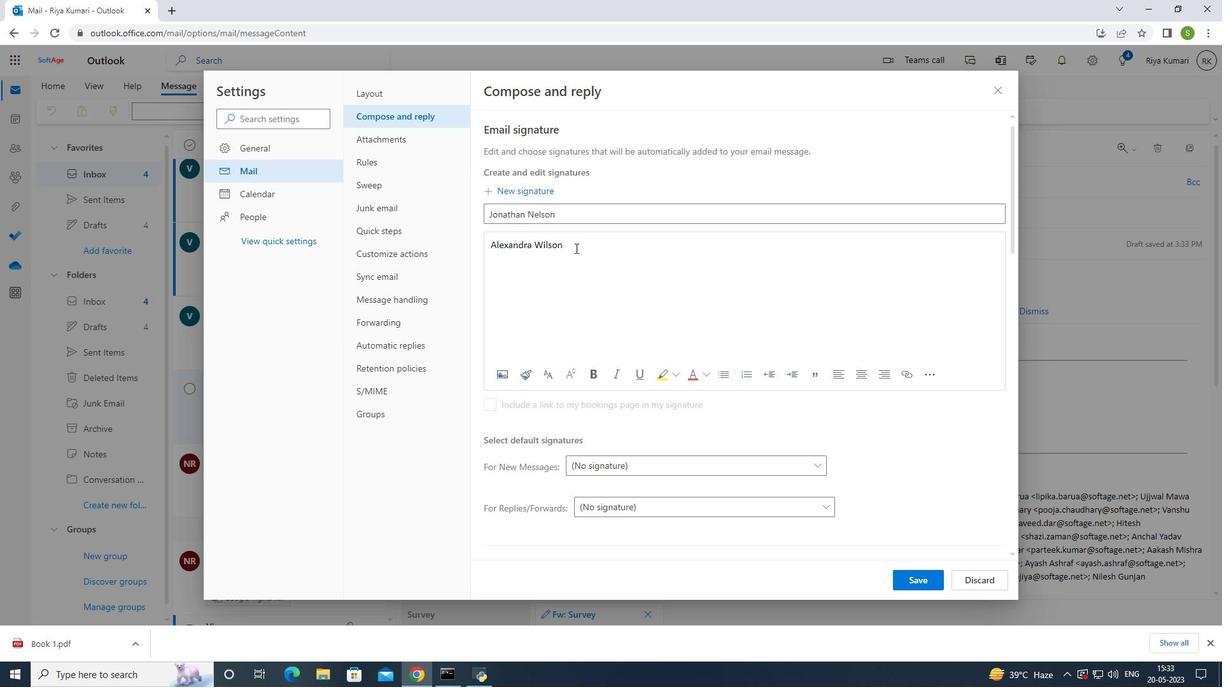 
Action: Mouse moved to (575, 245)
Screenshot: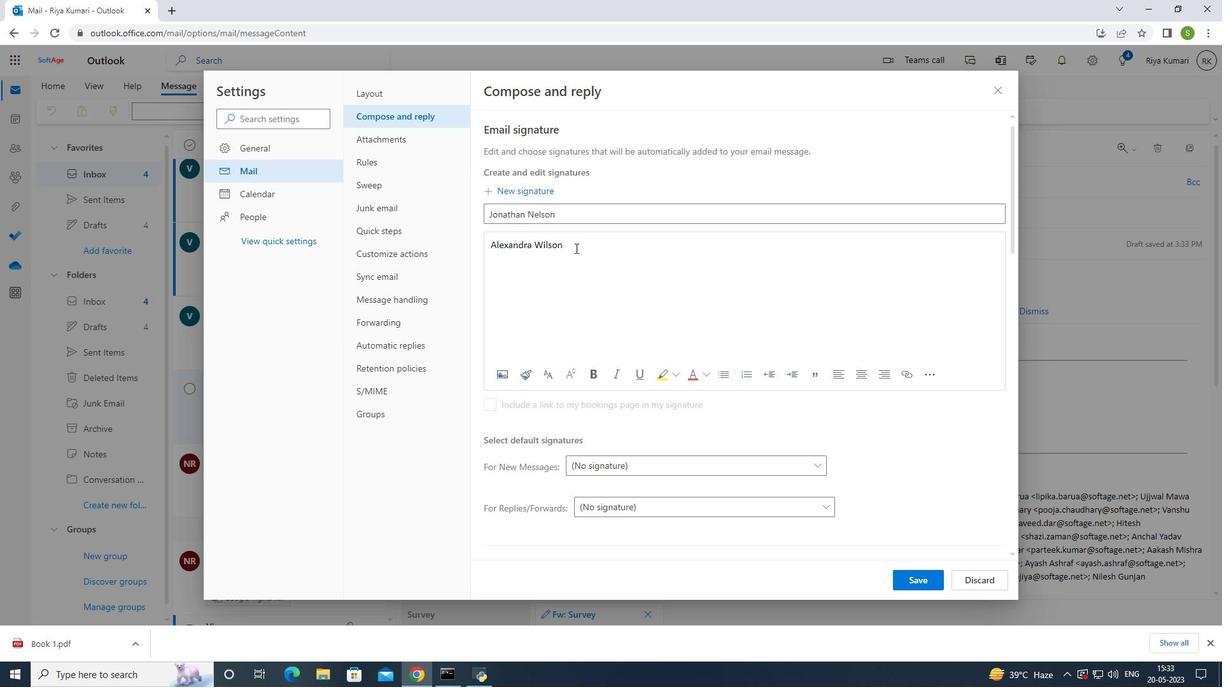 
Action: Key pressed <Key.backspace><Key.backspace><Key.backspace><Key.backspace><Key.backspace><Key.backspace><Key.backspace><Key.backspace><Key.backspace><Key.backspace><Key.backspace><Key.backspace><Key.backspace><Key.backspace><Key.backspace><Key.backspace><Key.backspace><Key.backspace><Key.backspace><Key.backspace><Key.backspace><Key.backspace><Key.backspace>ctrl+V
Screenshot: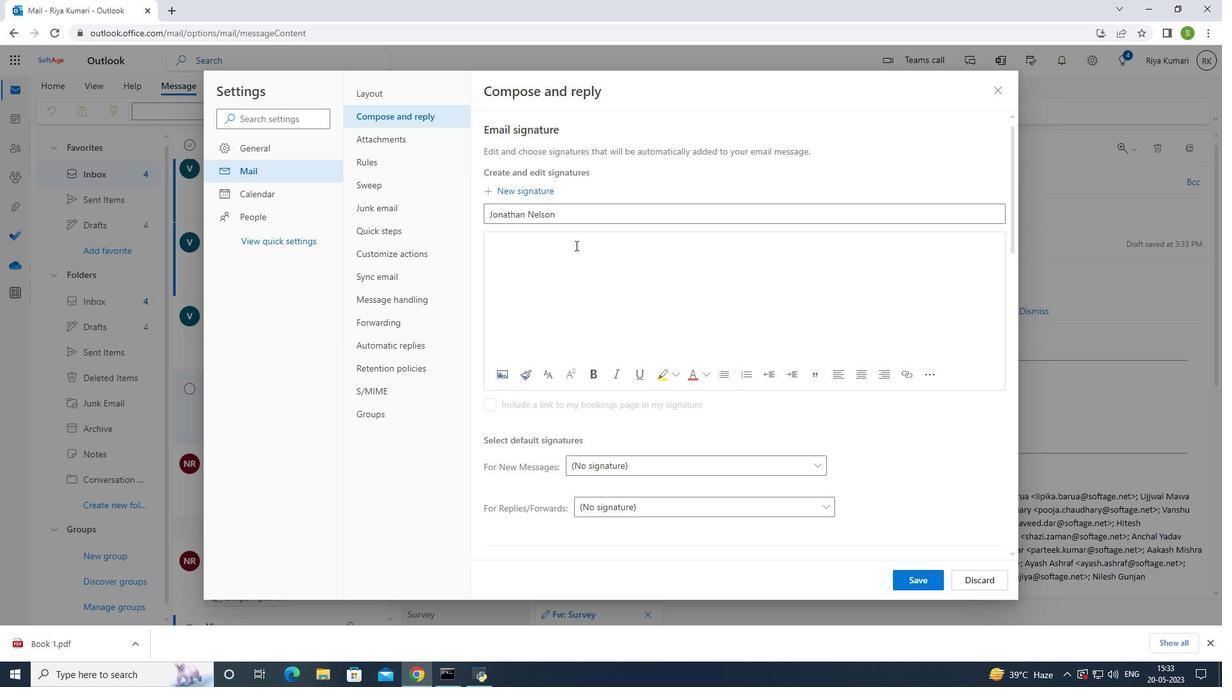 
Action: Mouse moved to (909, 580)
Screenshot: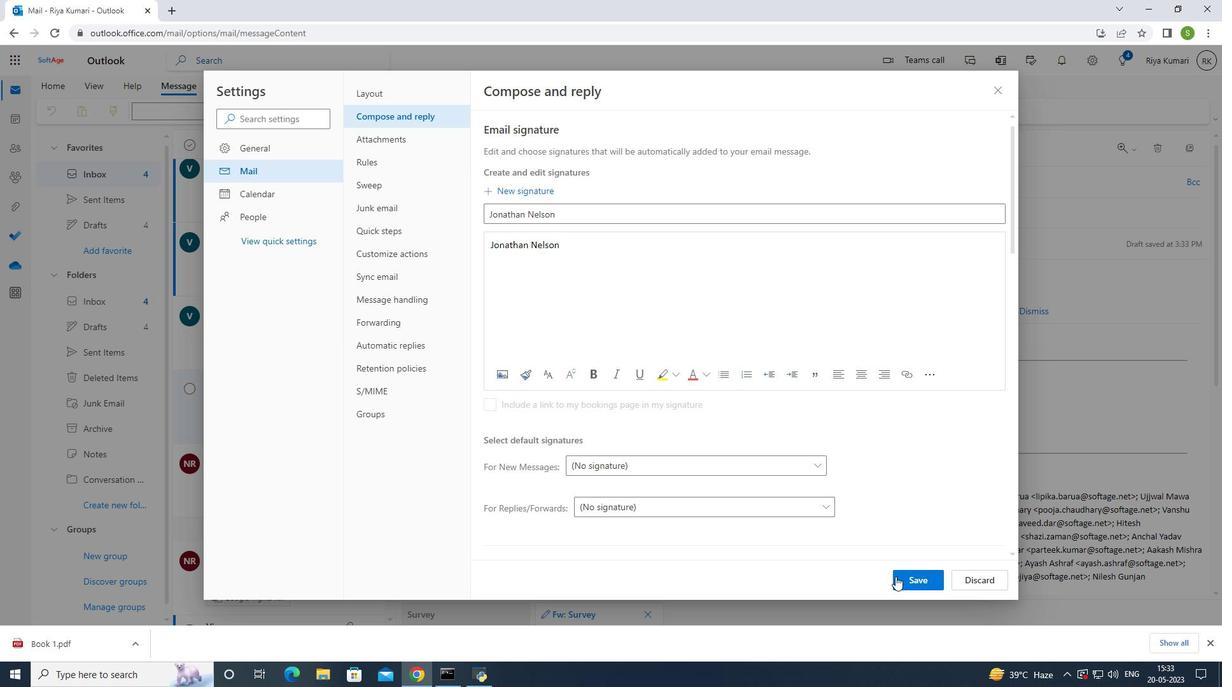 
Action: Mouse pressed left at (909, 580)
Screenshot: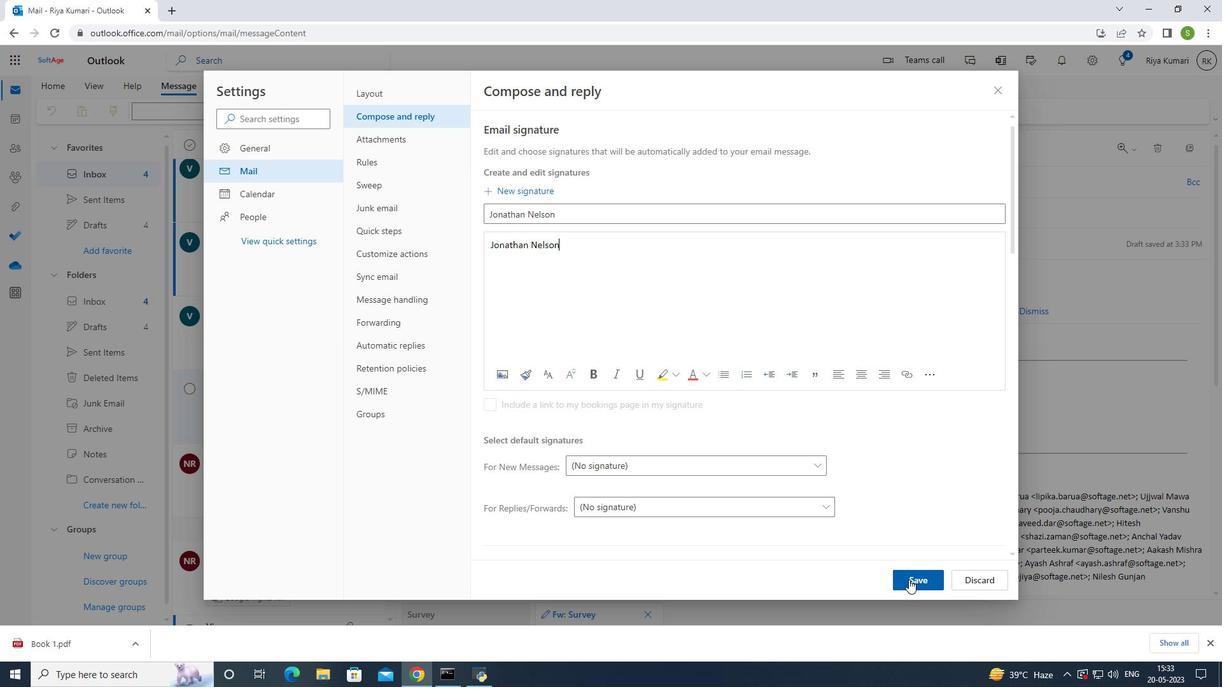 
Action: Mouse moved to (996, 83)
Screenshot: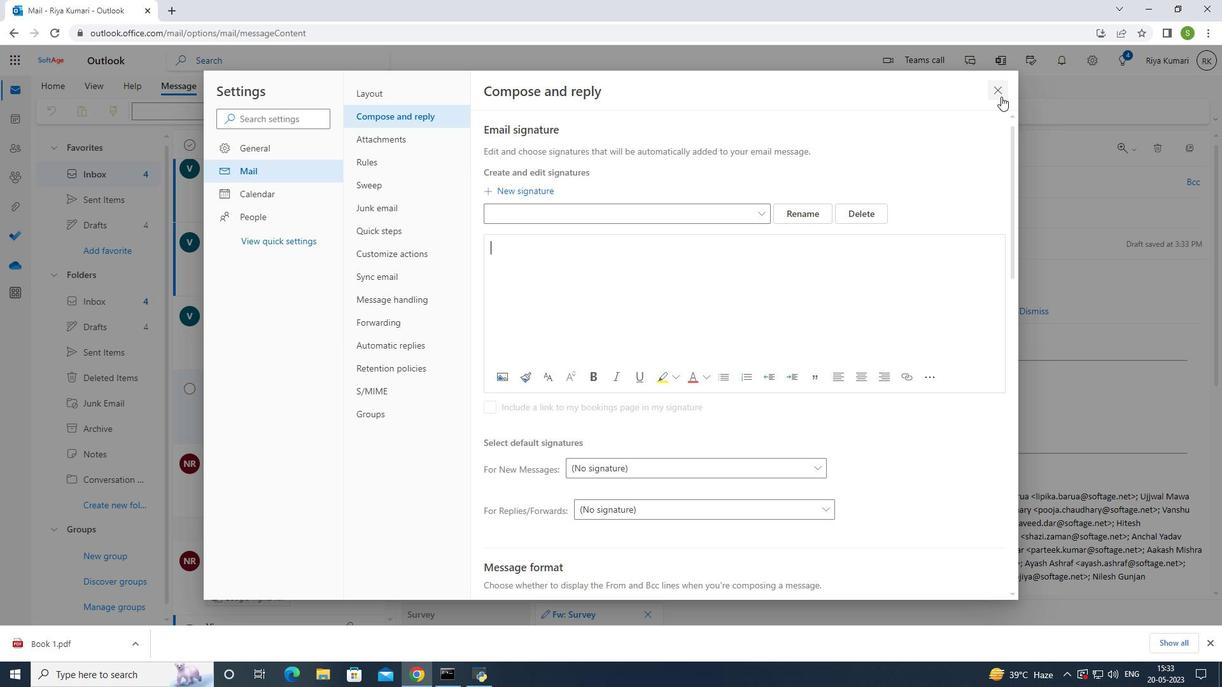 
Action: Mouse pressed left at (996, 83)
Screenshot: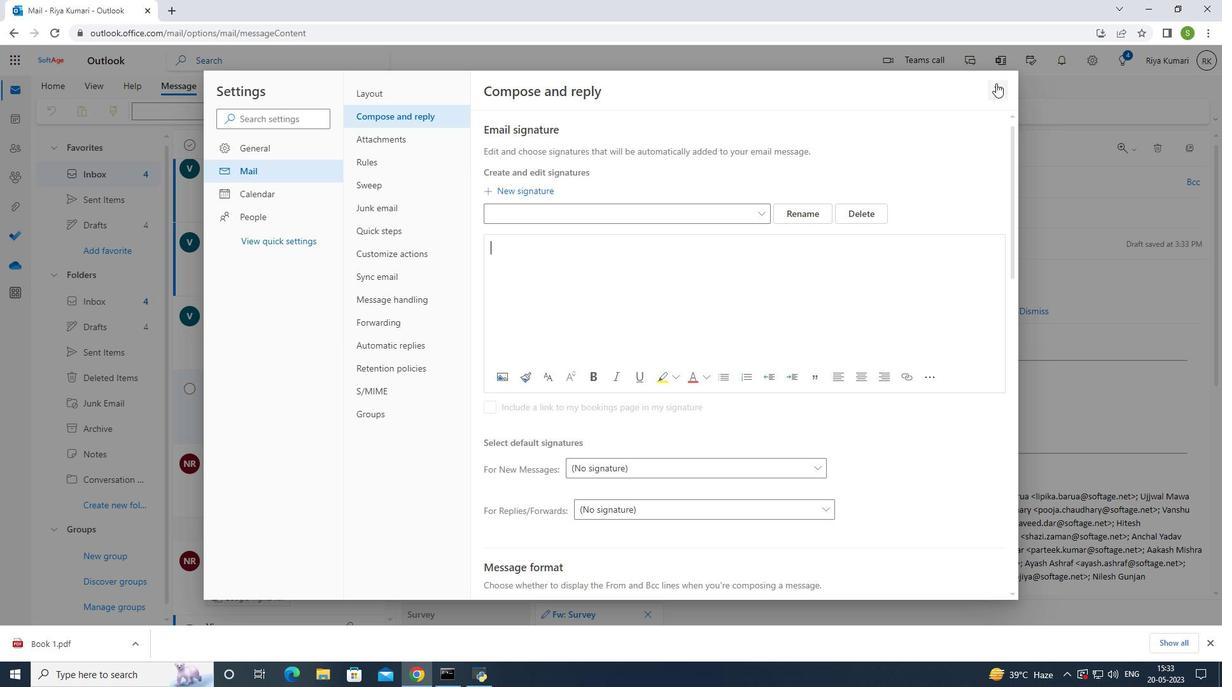 
Action: Mouse moved to (897, 348)
Screenshot: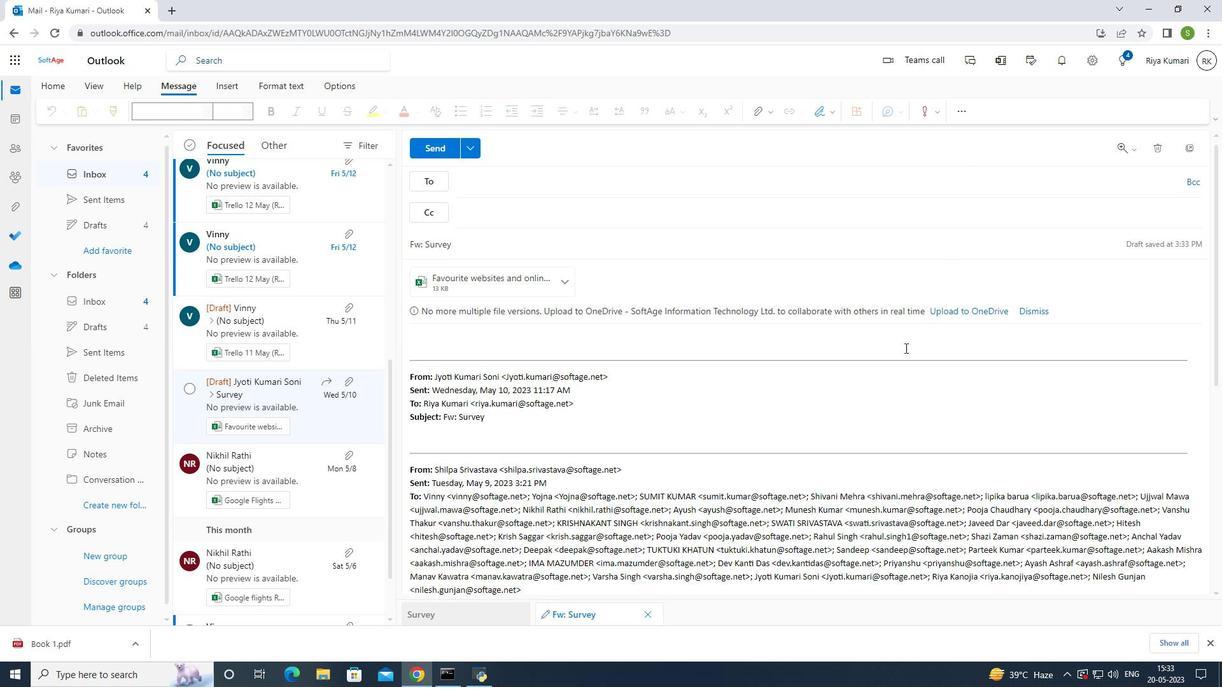 
Action: Mouse scrolled (897, 348) with delta (0, 0)
Screenshot: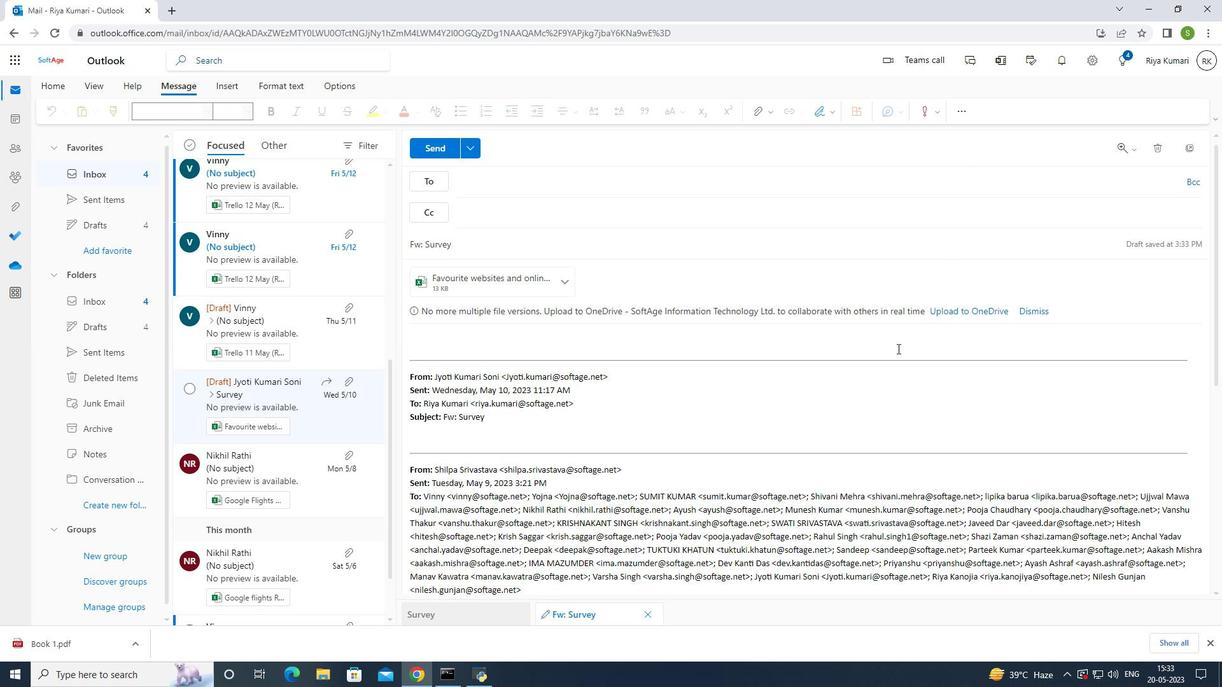 
Action: Mouse scrolled (897, 349) with delta (0, 0)
Screenshot: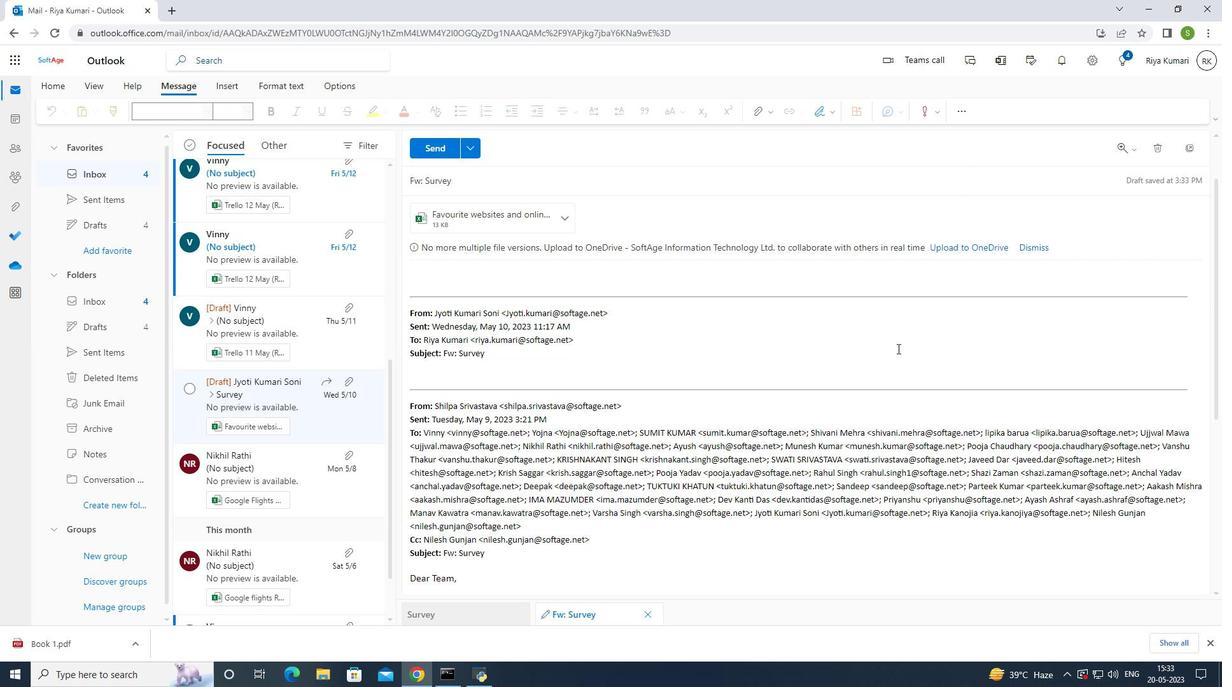 
Action: Mouse moved to (894, 344)
Screenshot: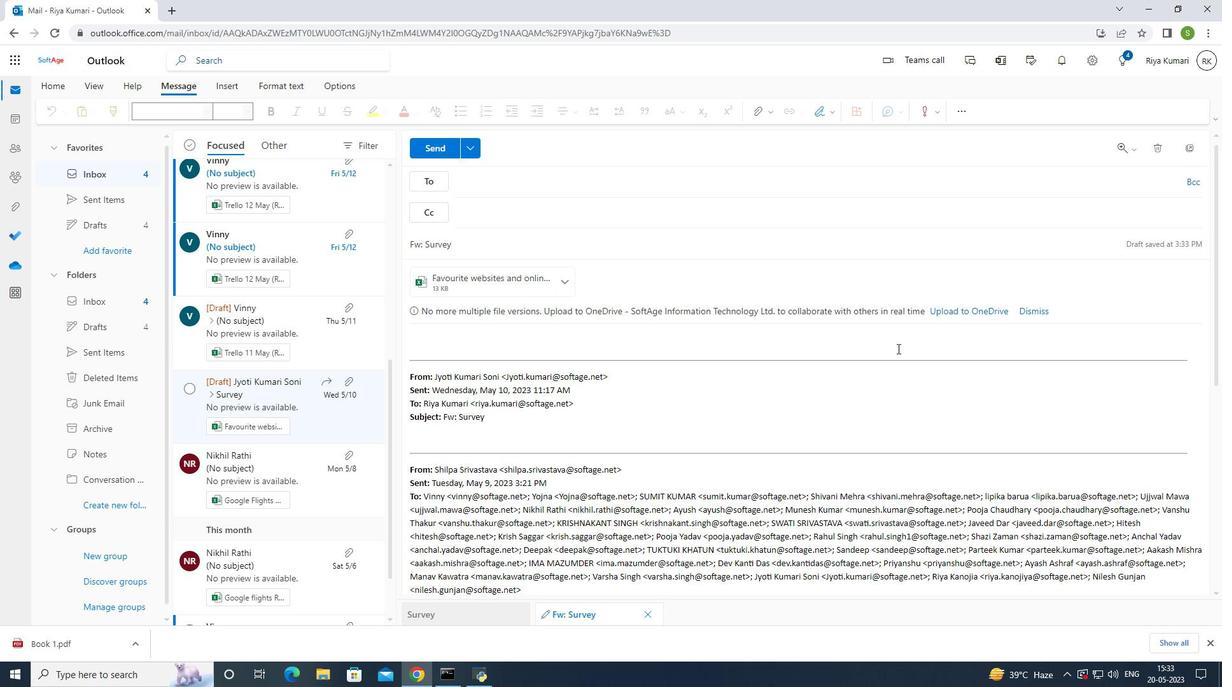 
Action: Mouse scrolled (894, 345) with delta (0, 0)
Screenshot: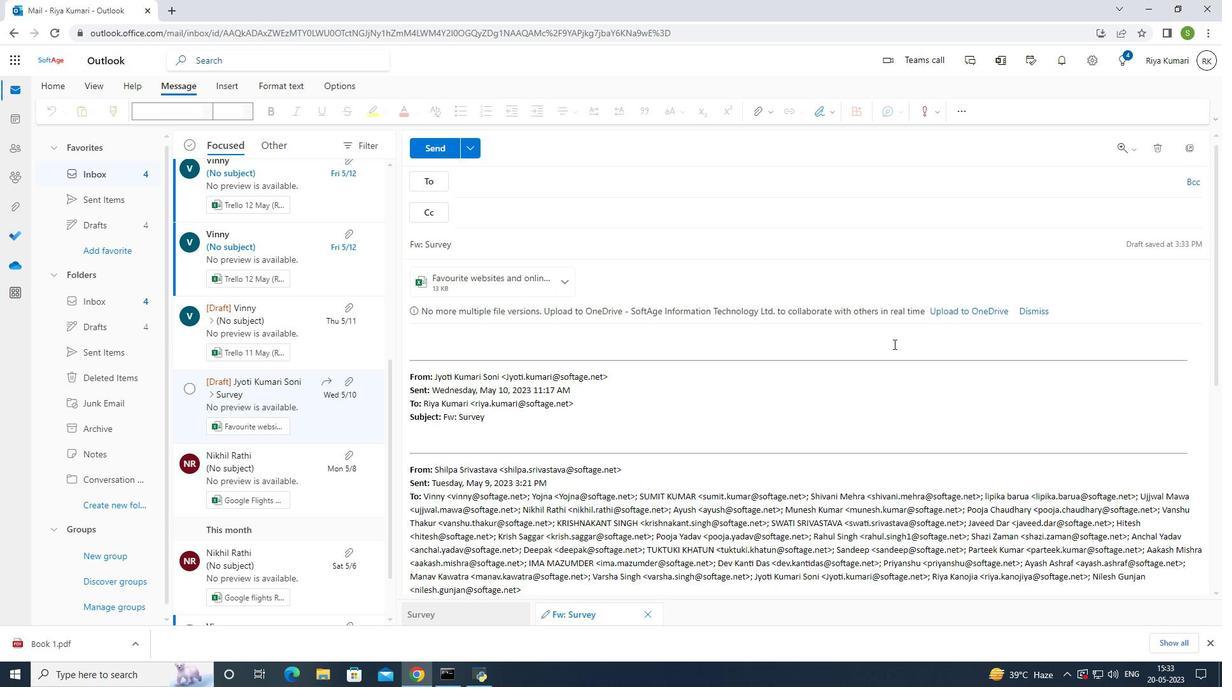 
Action: Mouse moved to (523, 177)
Screenshot: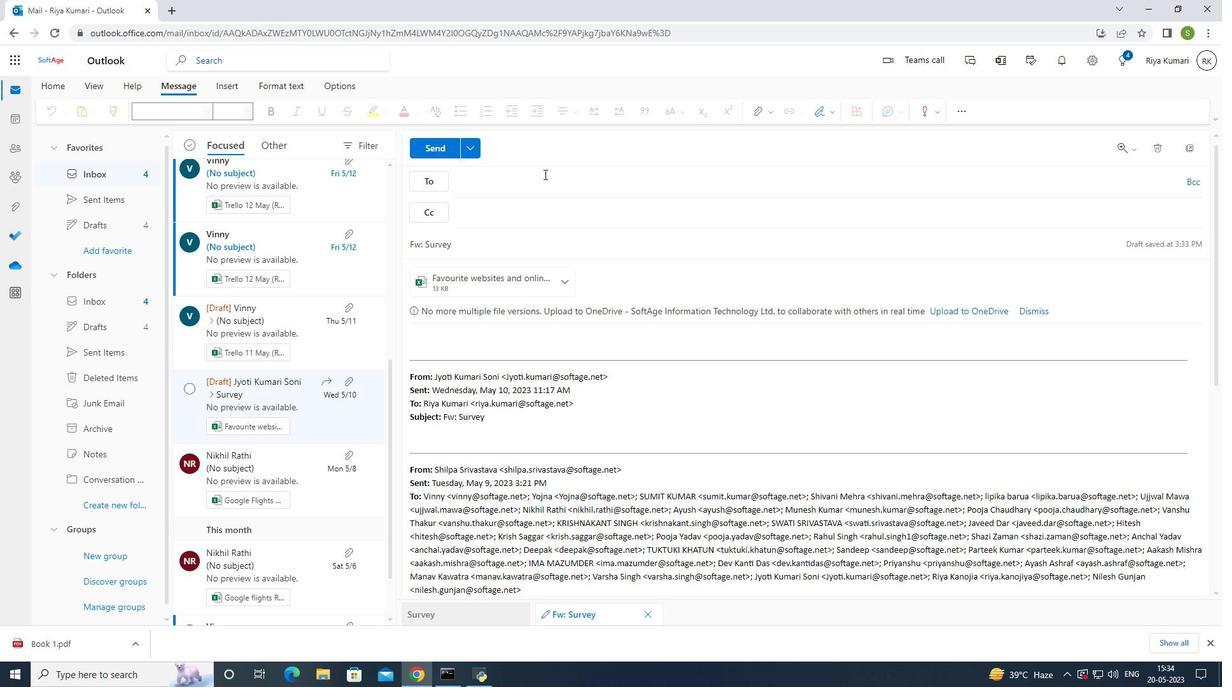 
Action: Mouse pressed left at (523, 177)
Screenshot: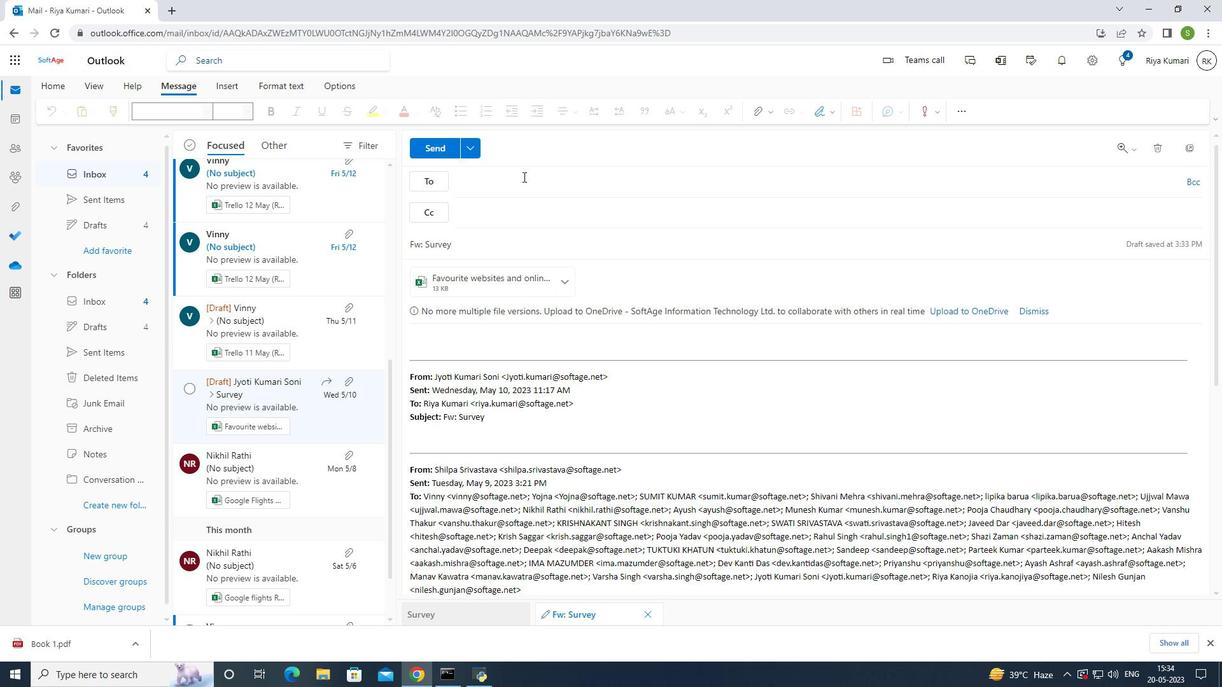 
Action: Mouse moved to (548, 182)
Screenshot: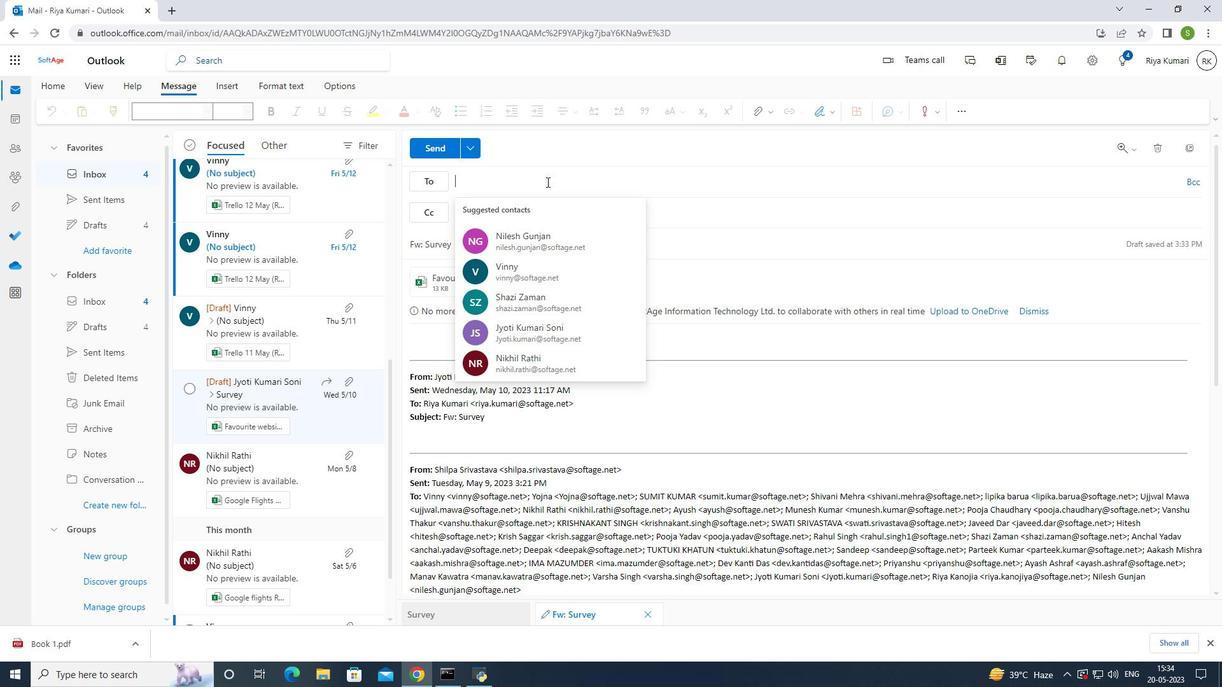 
Action: Key pressed softage.7<Key.shift>@softage.net
Screenshot: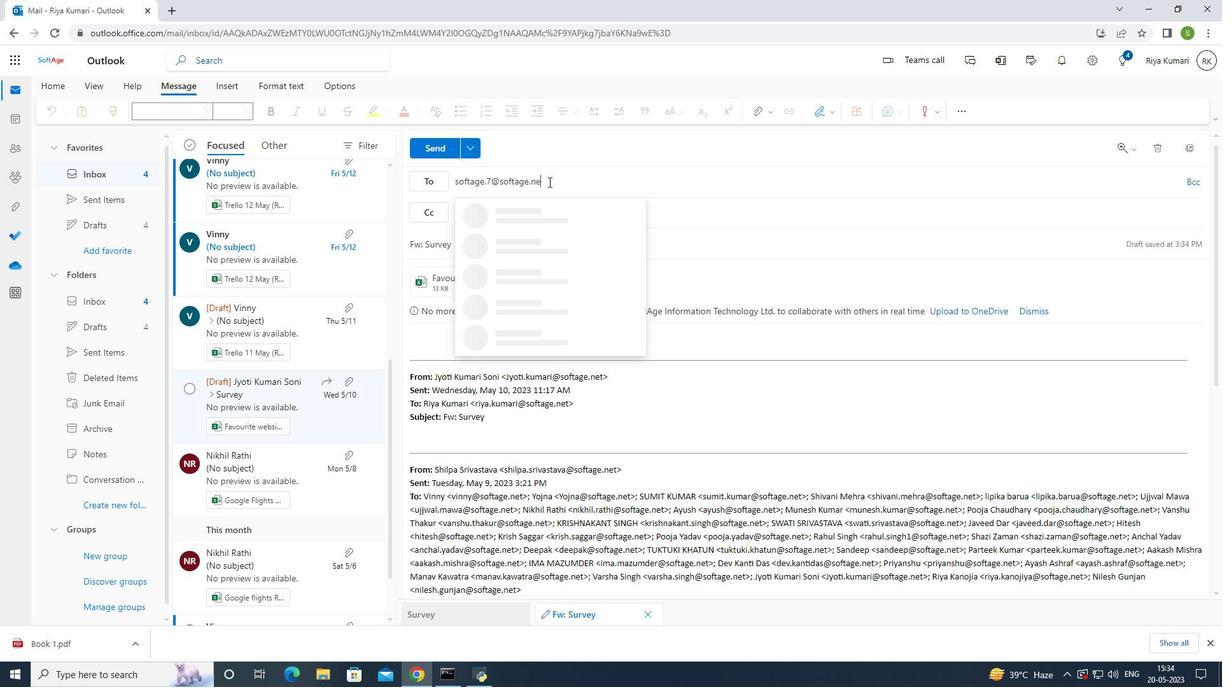 
Action: Mouse moved to (536, 210)
Screenshot: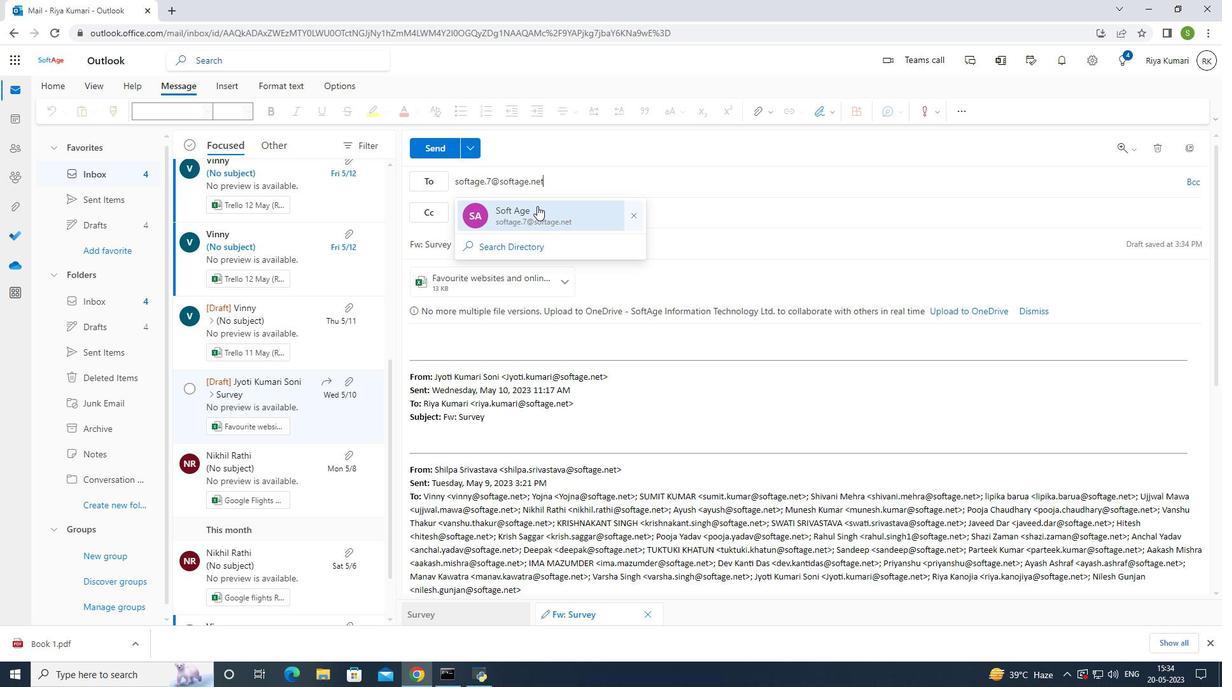 
Action: Mouse pressed left at (536, 210)
Screenshot: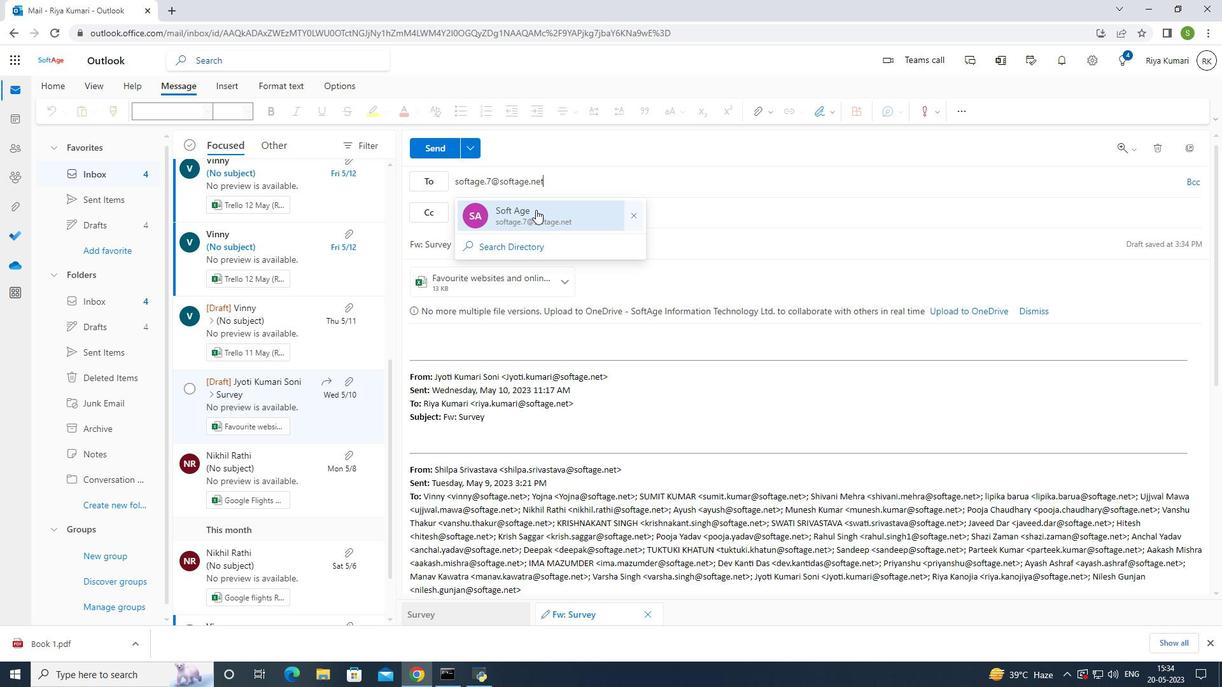 
Action: Mouse moved to (542, 184)
Screenshot: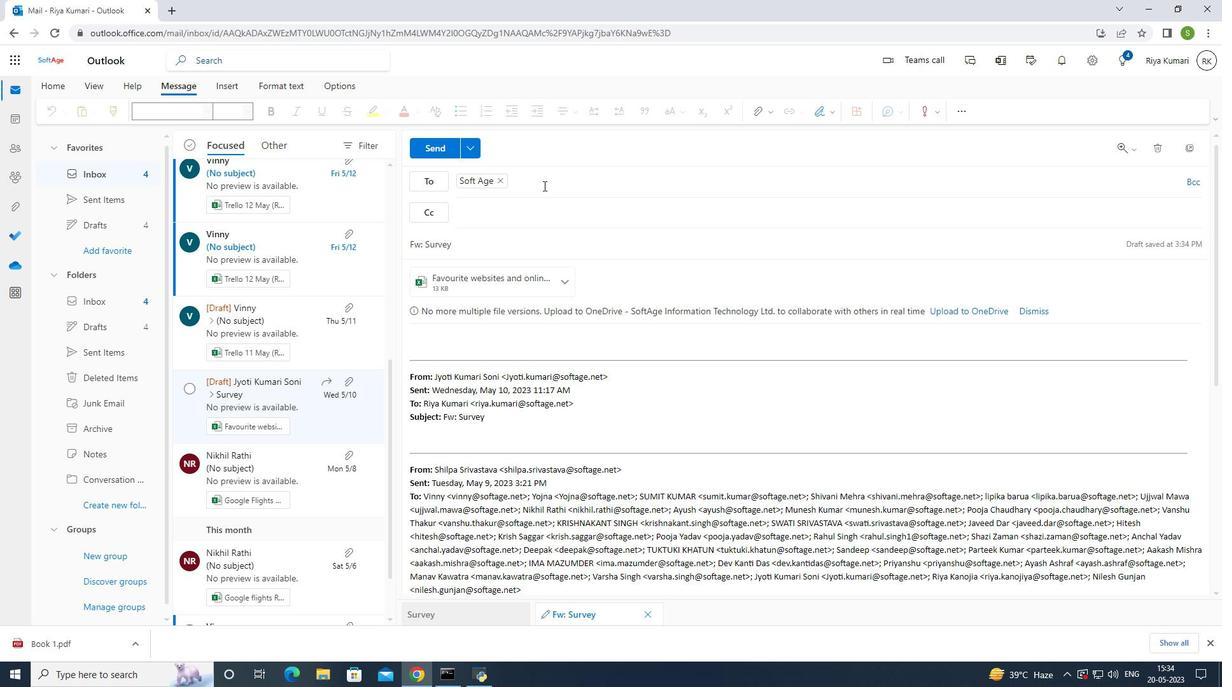 
Action: Key pressed softage.9<Key.shift>@softage.net
Screenshot: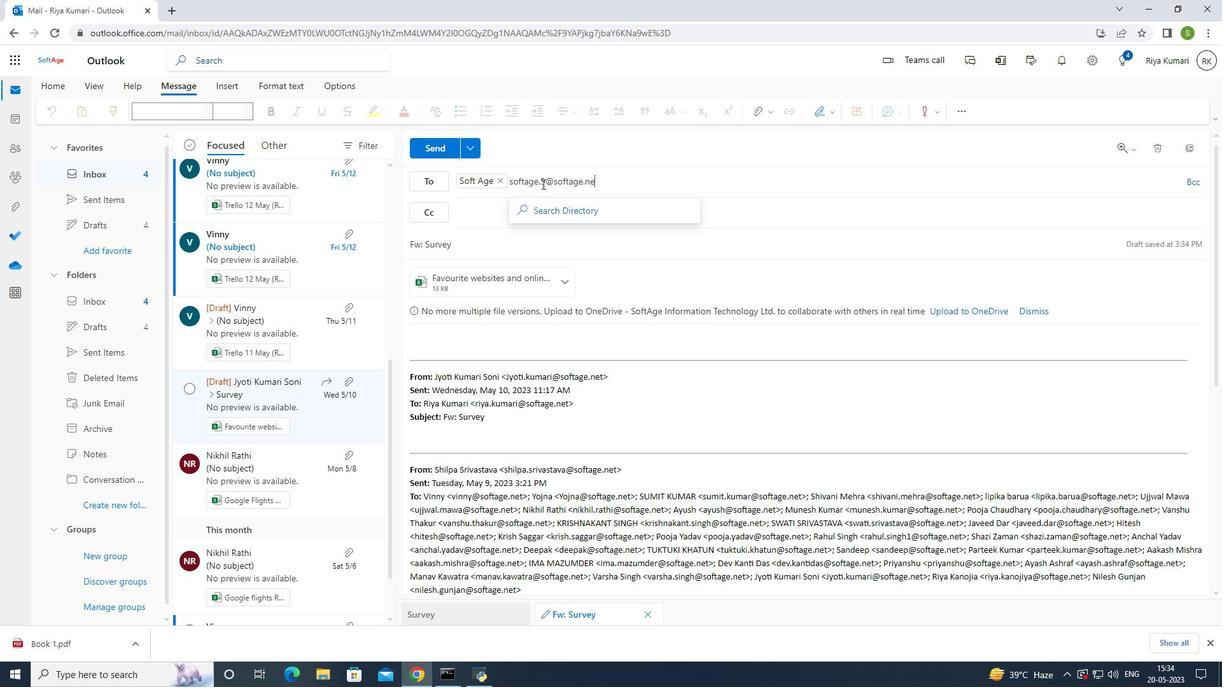 
Action: Mouse moved to (577, 224)
Screenshot: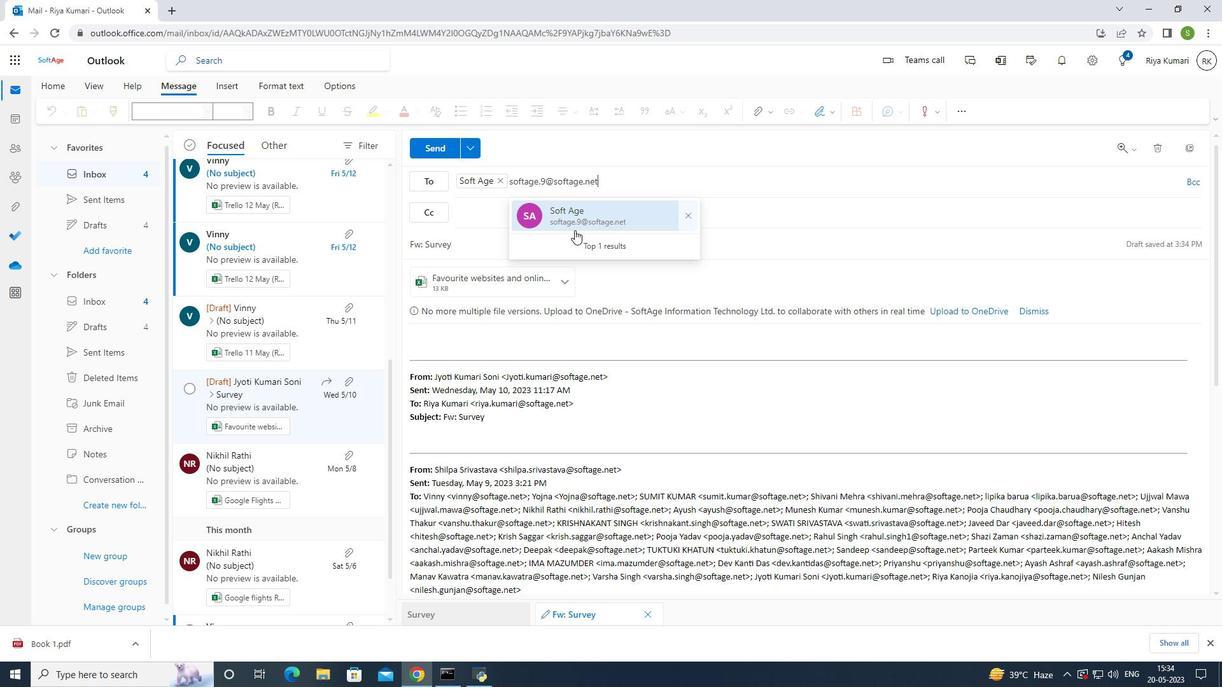
Action: Mouse pressed left at (577, 224)
Screenshot: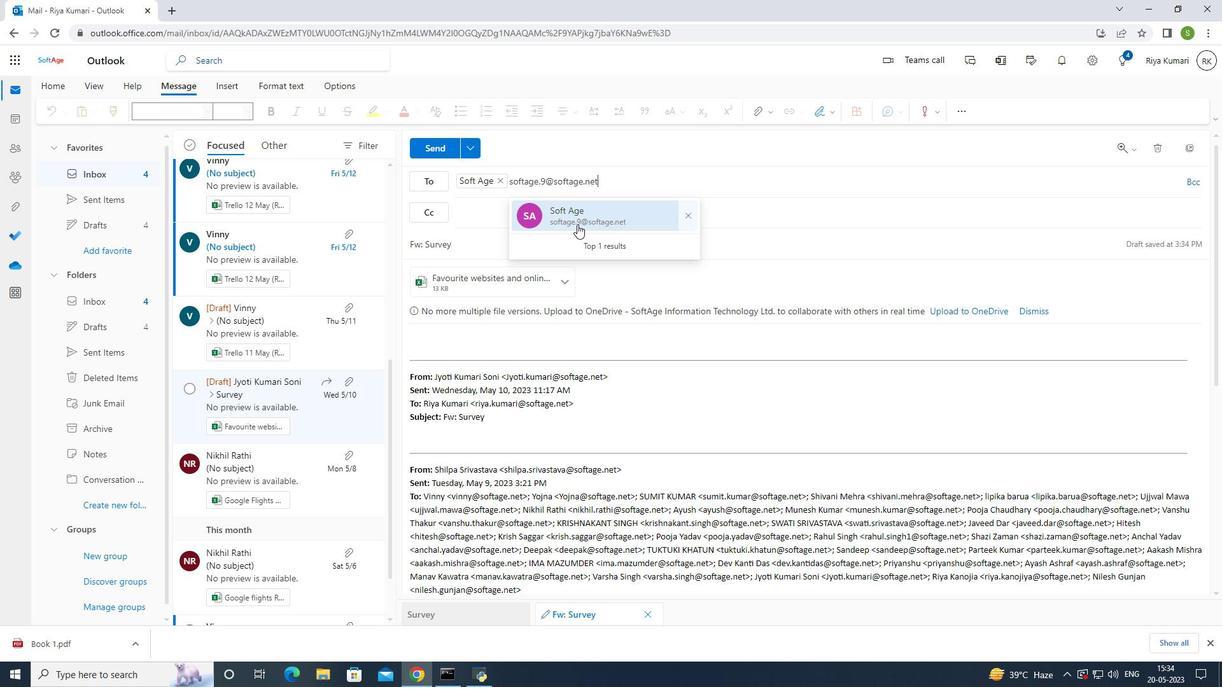 
Action: Mouse moved to (508, 217)
Screenshot: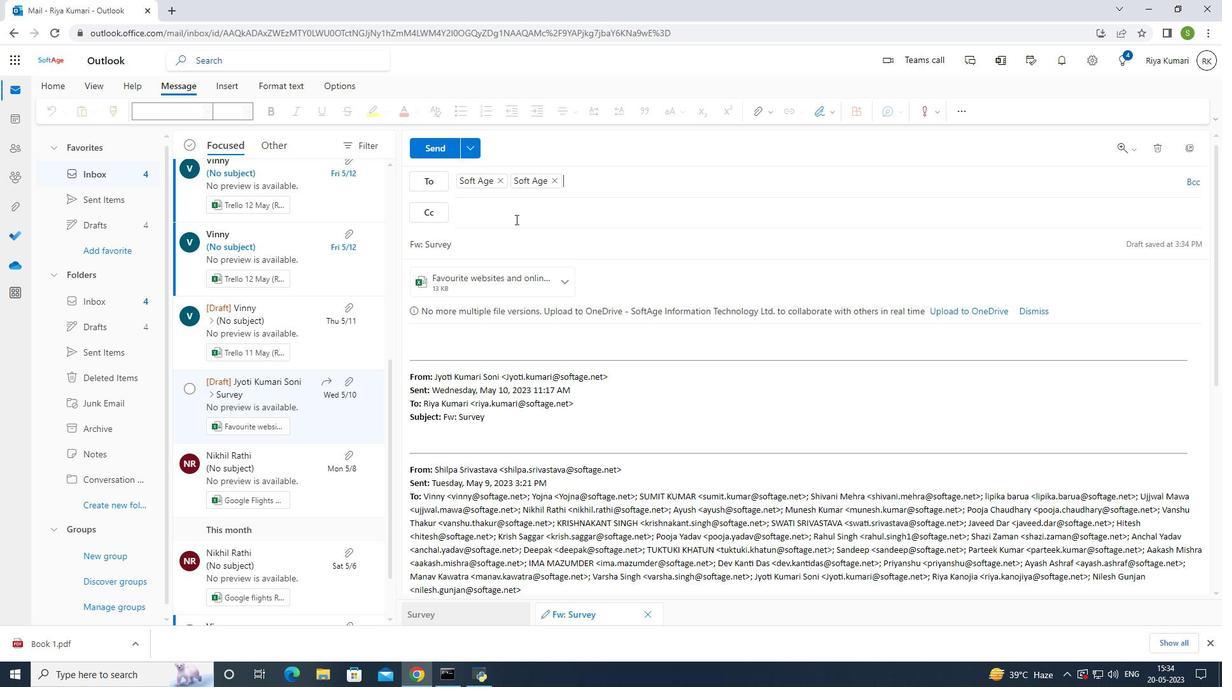 
Action: Mouse pressed left at (508, 217)
Screenshot: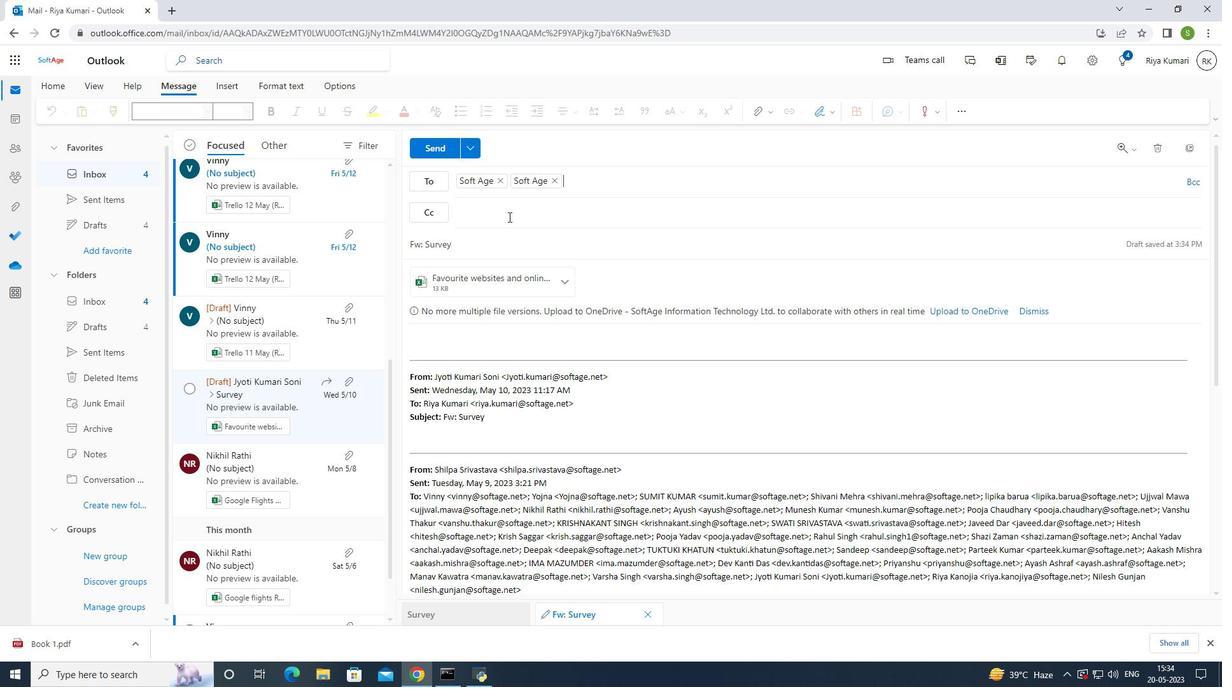 
Action: Mouse moved to (531, 212)
Screenshot: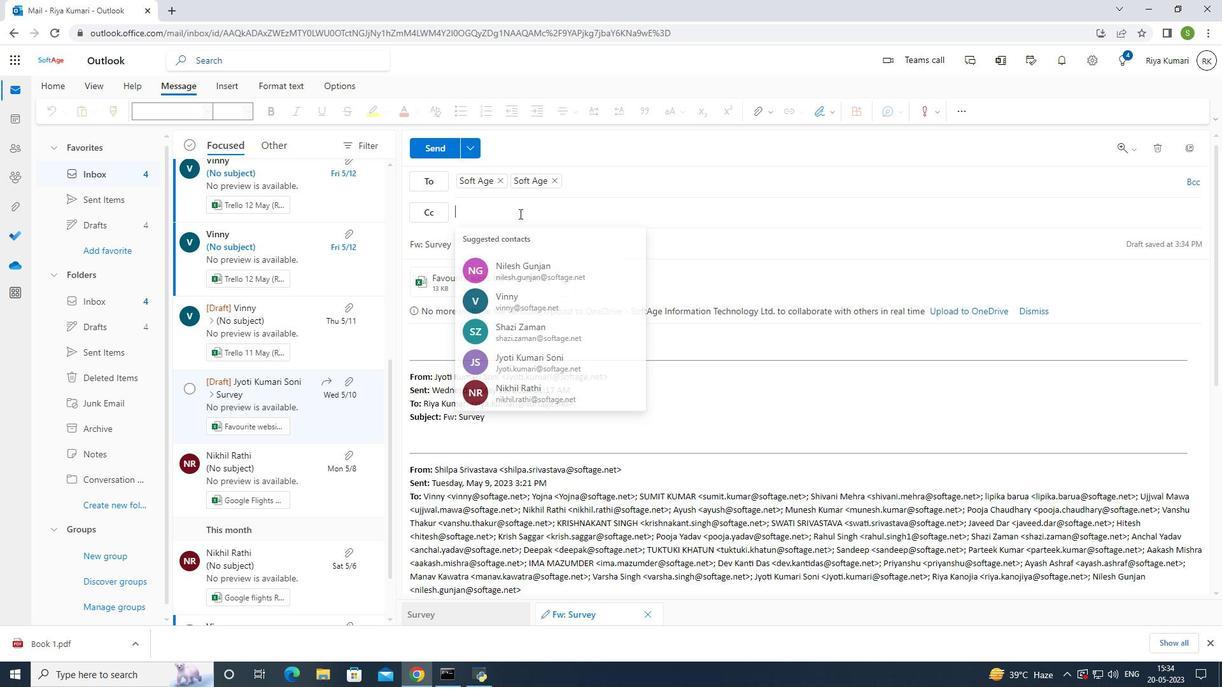 
Action: Key pressed sogtaf<Key.backspace>age<Key.backspace><Key.backspace><Key.backspace><Key.backspace><Key.backspace><Key.backspace>ftage.10<Key.shift>@softage.net
Screenshot: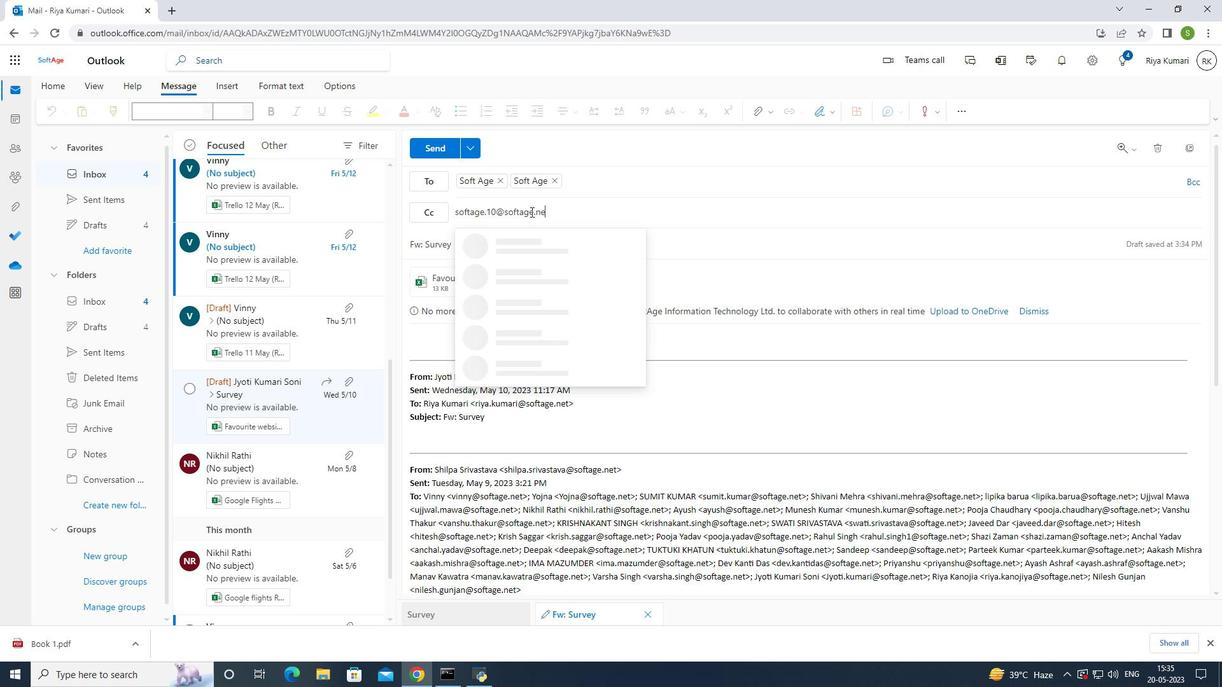 
Action: Mouse moved to (531, 236)
Screenshot: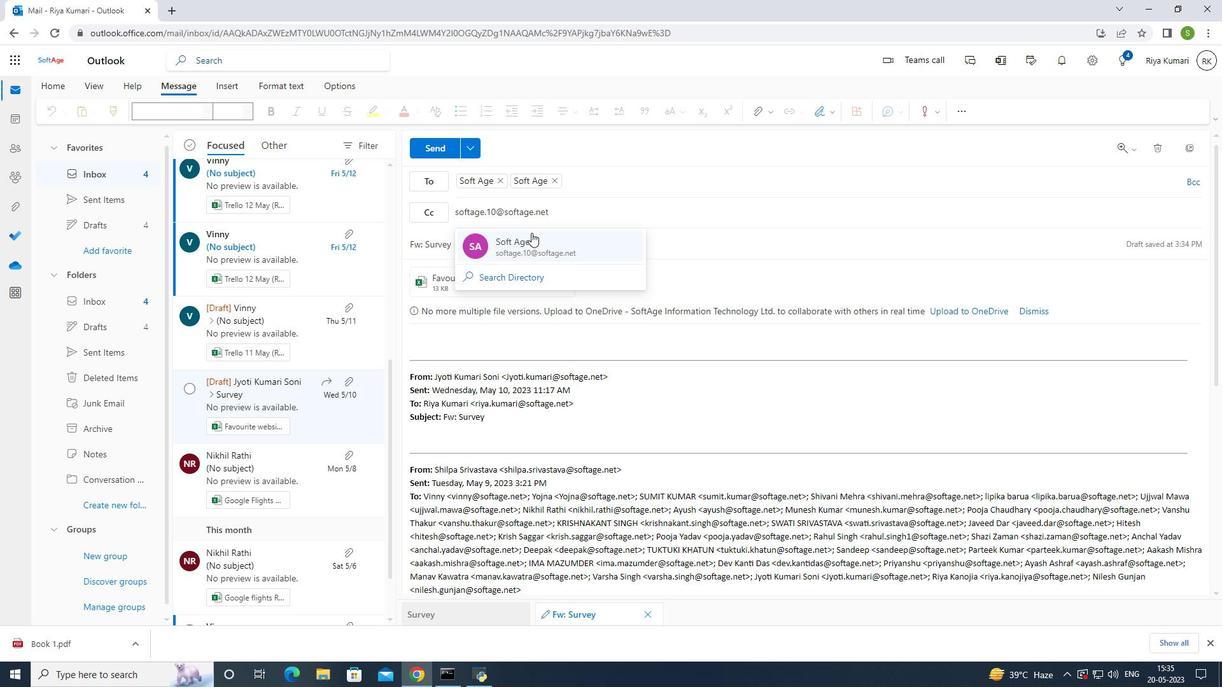 
Action: Mouse pressed left at (531, 236)
Screenshot: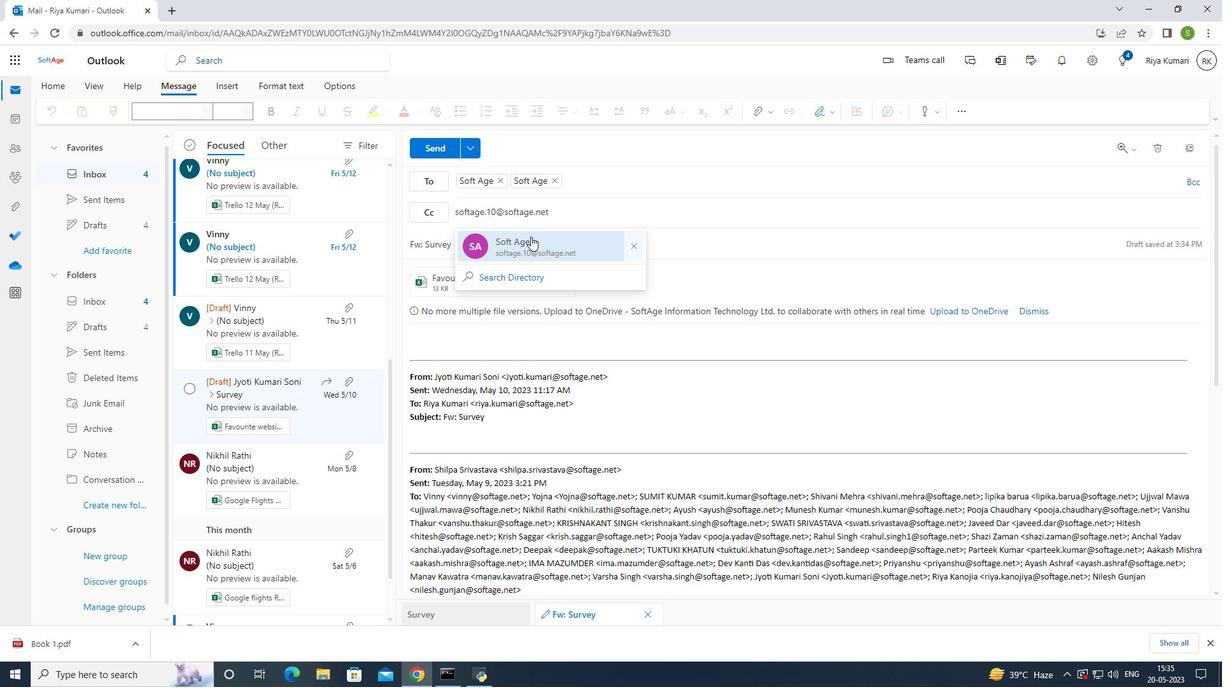 
Action: Mouse moved to (457, 246)
Screenshot: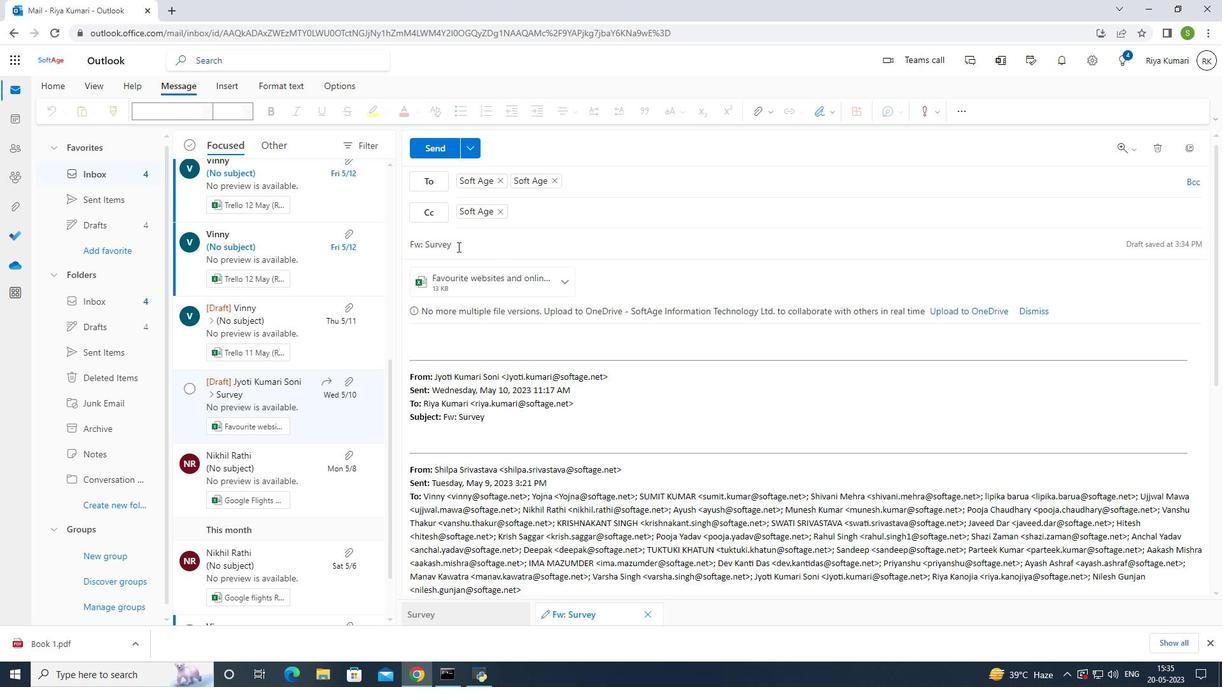 
Action: Mouse pressed left at (457, 246)
Screenshot: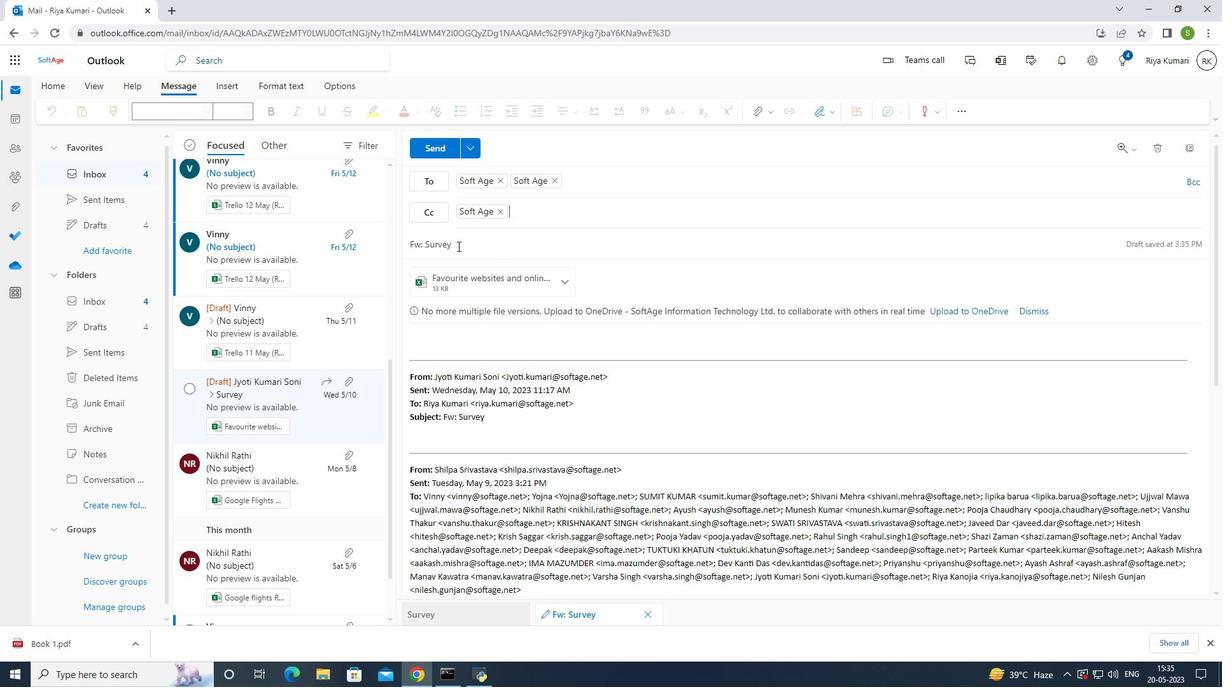 
Action: Mouse moved to (473, 242)
Screenshot: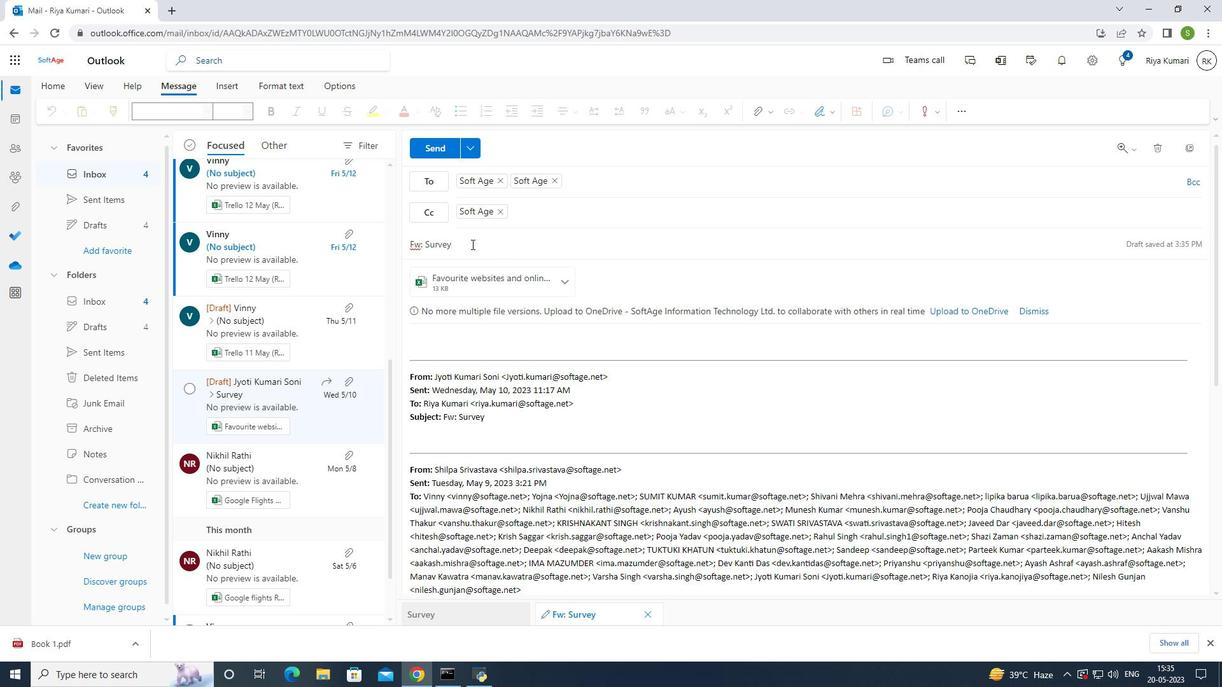 
Action: Key pressed <Key.backspace><Key.backspace><Key.backspace><Key.backspace><Key.backspace><Key.backspace><Key.backspace><Key.backspace><Key.backspace><Key.backspace><Key.backspace><Key.backspace><Key.backspace><Key.backspace><Key.backspace><Key.backspace><Key.backspace><Key.backspace><Key.shift>Request<Key.space>for<Key.space>a<Key.space>donation.
Screenshot: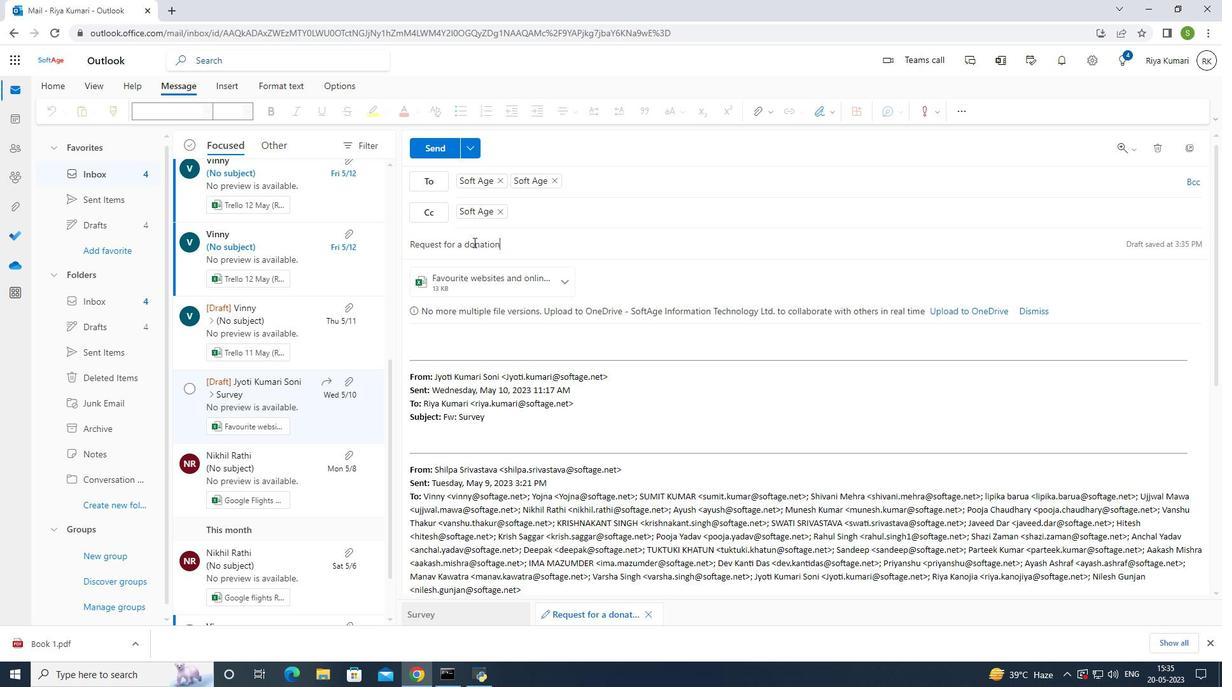 
Action: Mouse moved to (767, 105)
Screenshot: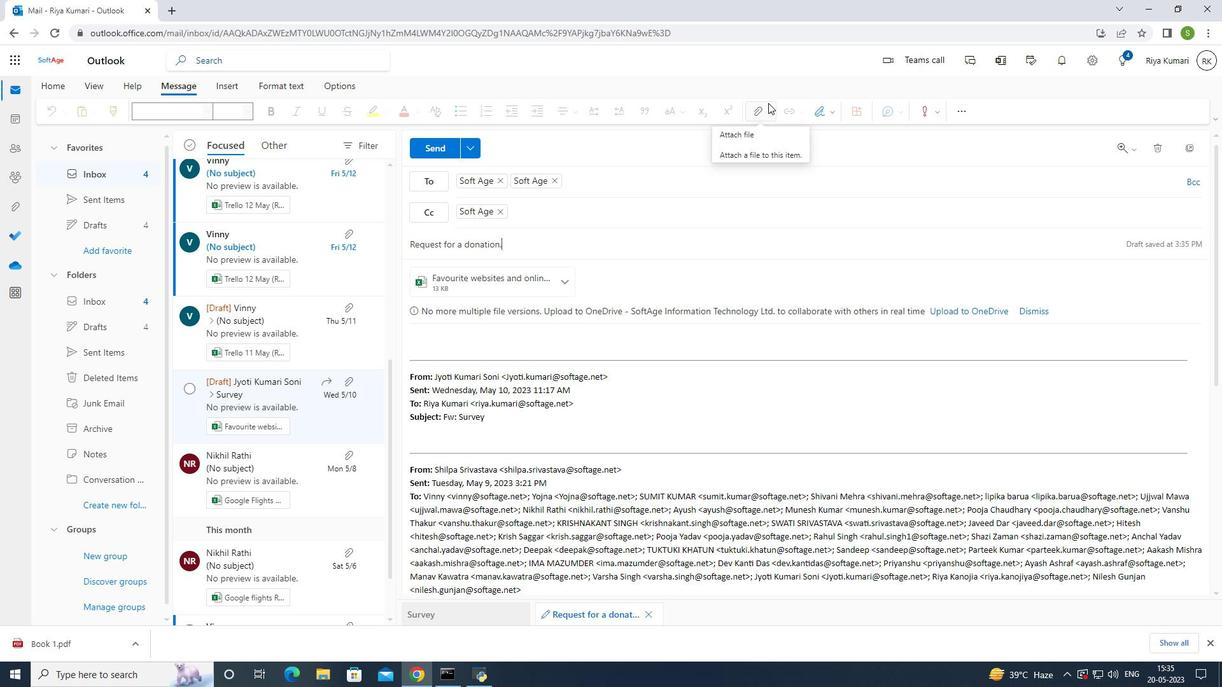 
Action: Mouse pressed left at (767, 105)
Screenshot: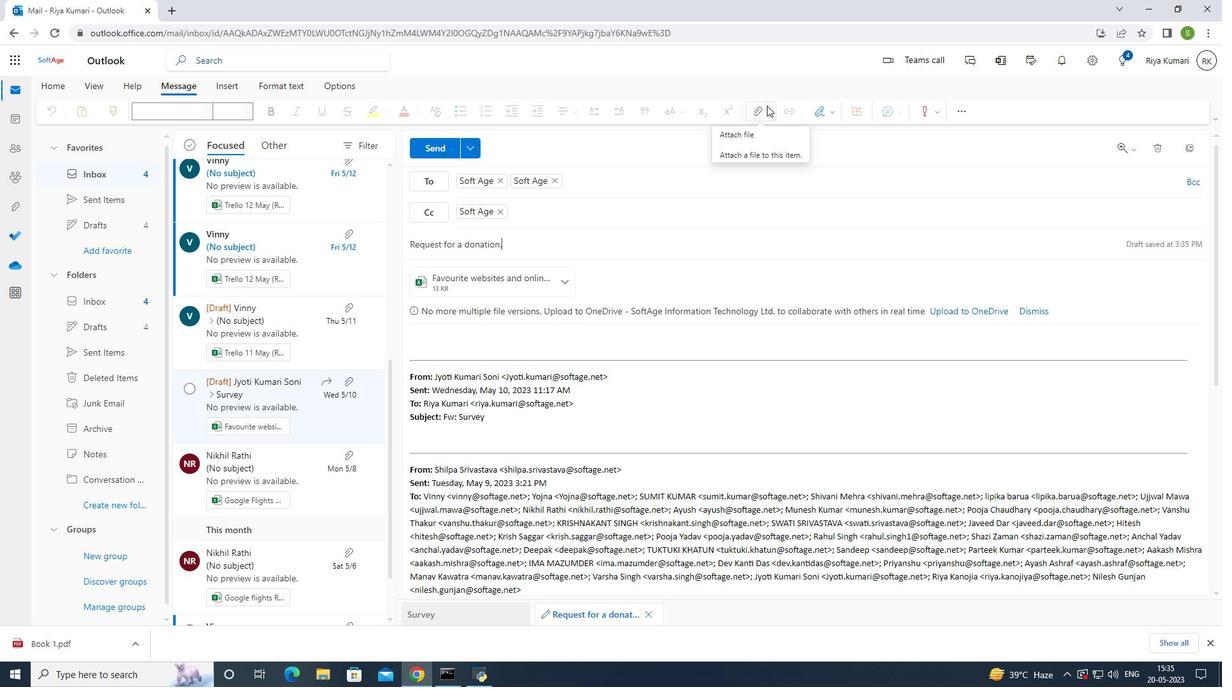 
Action: Mouse moved to (564, 328)
Screenshot: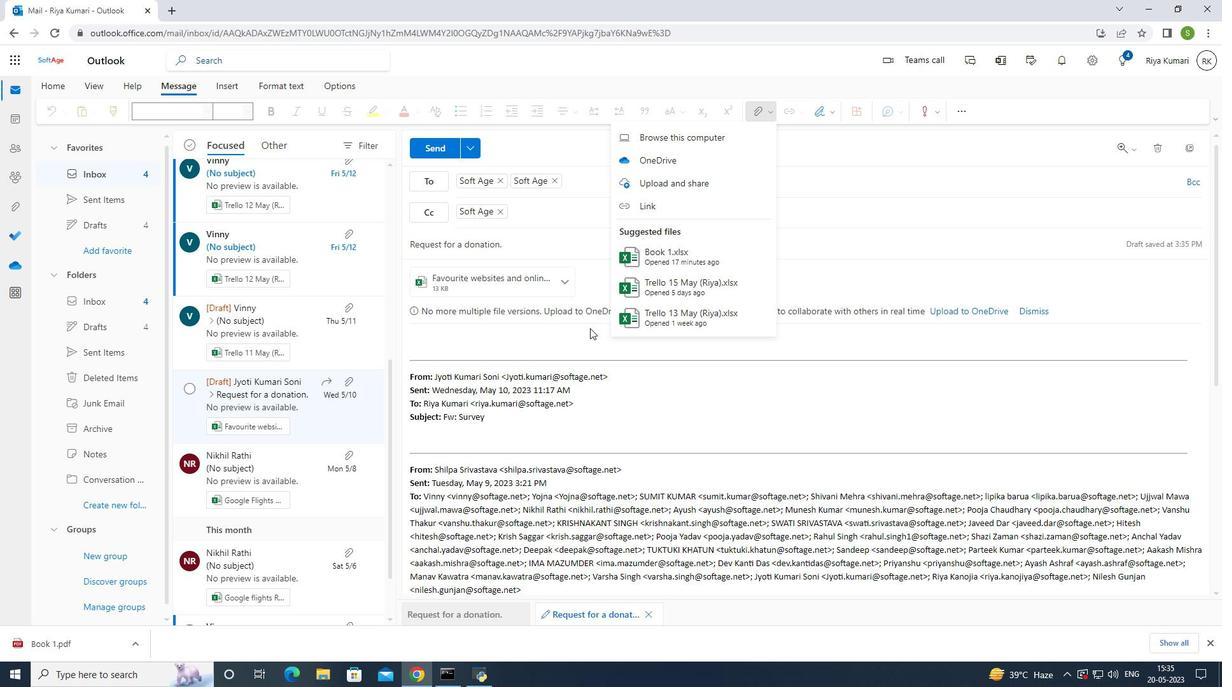 
Action: Mouse pressed left at (564, 328)
Screenshot: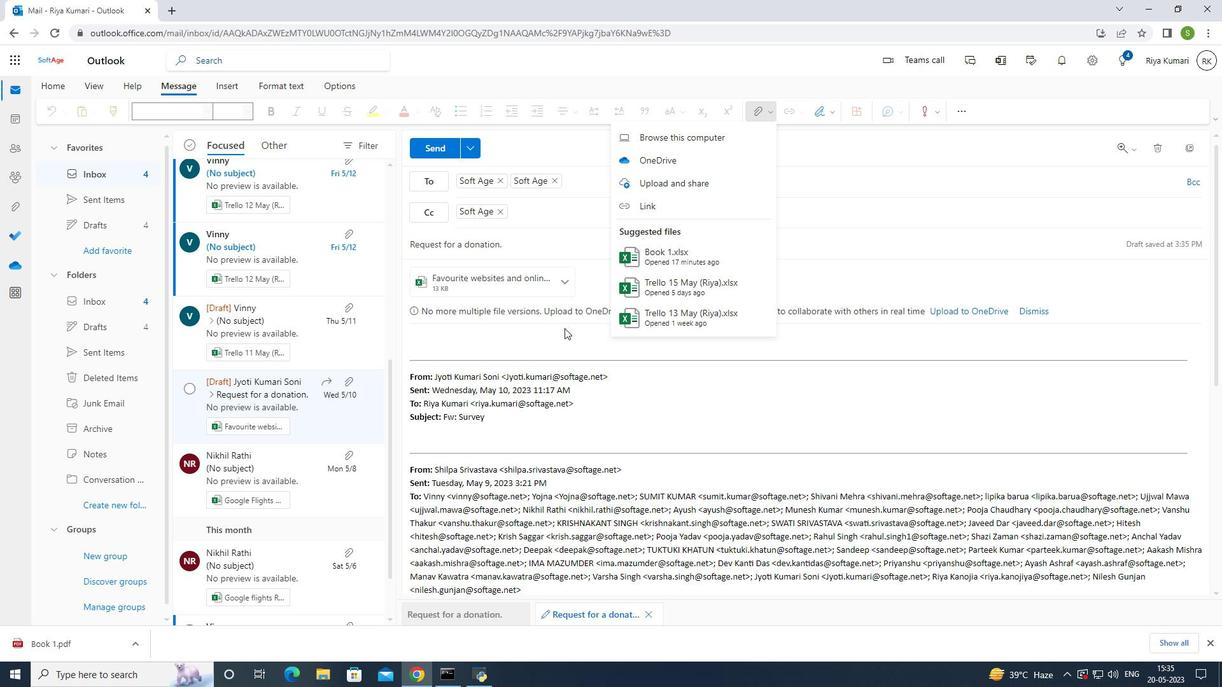 
Action: Mouse moved to (553, 349)
Screenshot: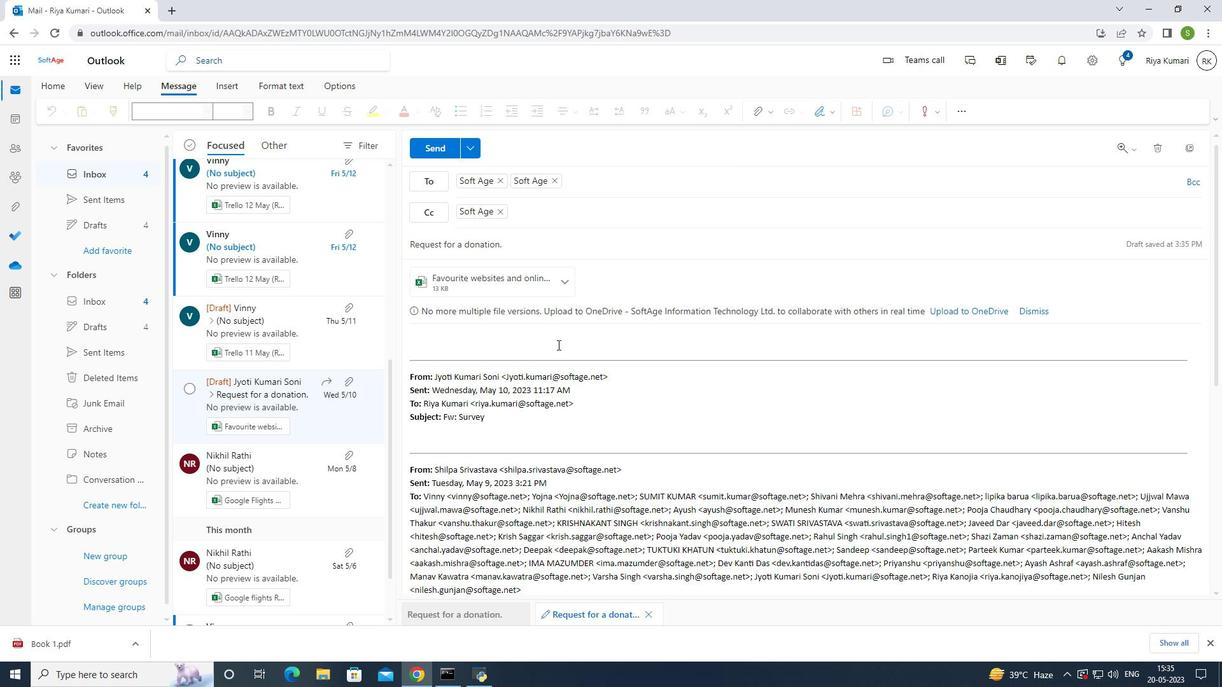 
Action: Mouse pressed left at (553, 349)
Screenshot: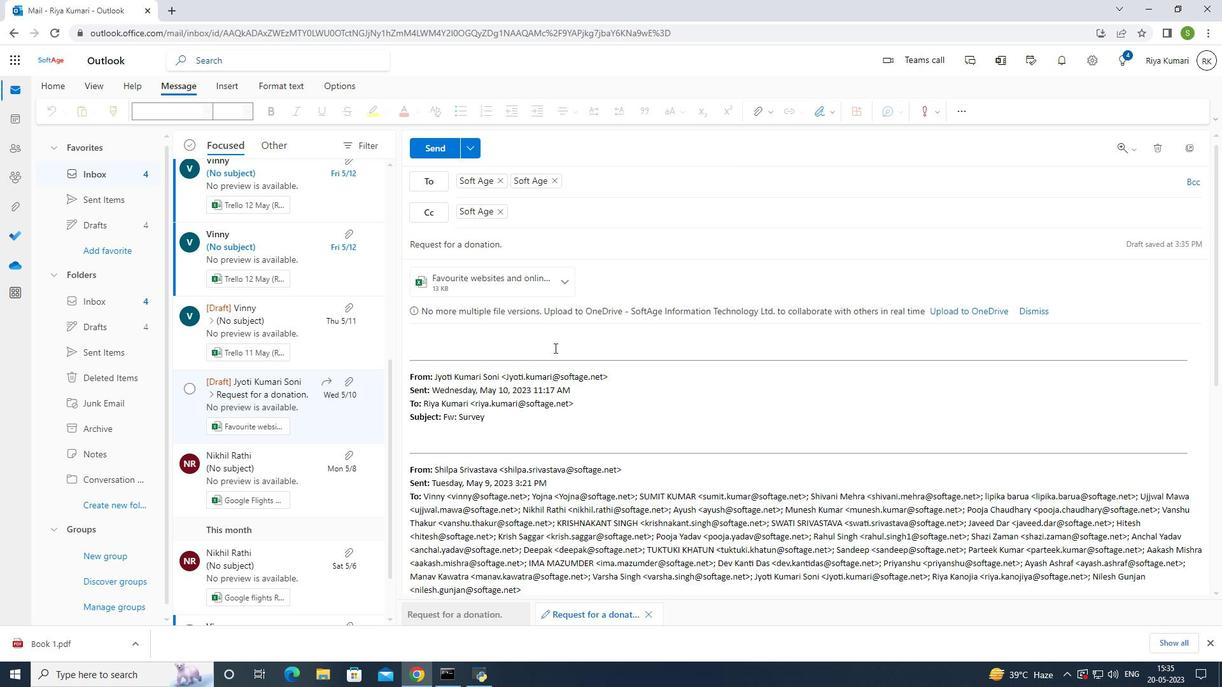 
Action: Mouse moved to (666, 257)
Screenshot: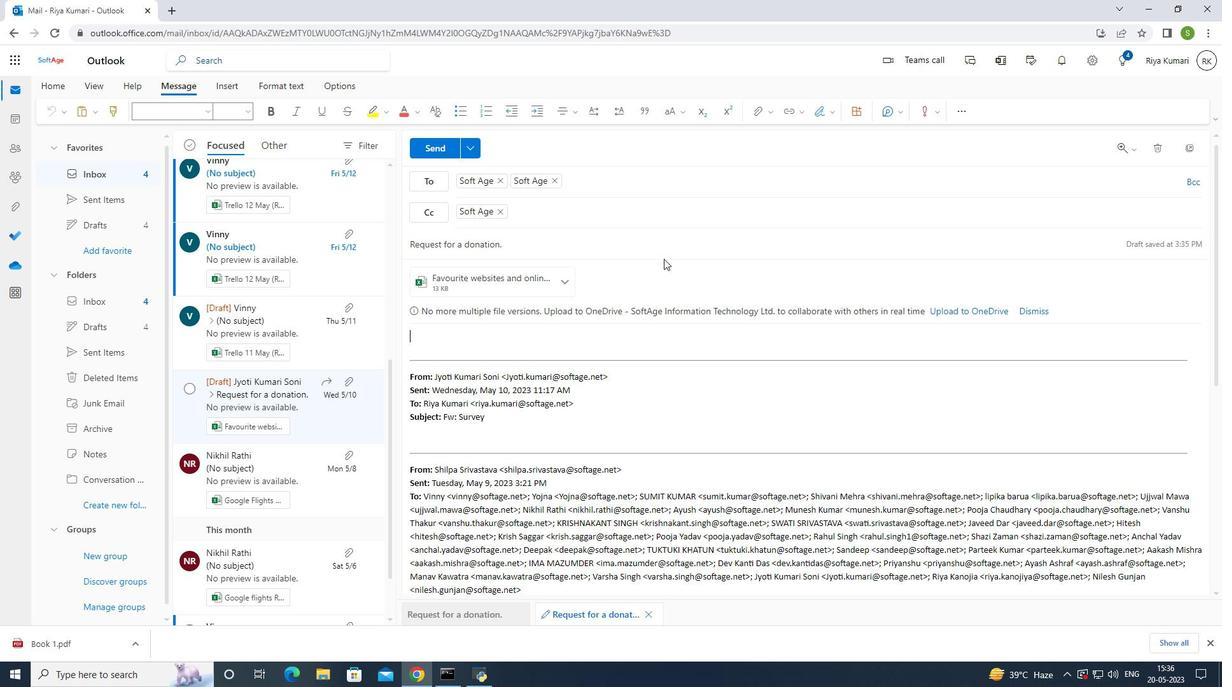 
Action: Key pressed <Key.shift>could<Key.space>you<Key.space>clarify<Key.space>the<Key.space>deadline<Key.space>for<Key.space>the<Key.space>deliverable<Key.space>for<Key.space>the<Key.space>new<Key.space>project<Key.shift_r><Key.shift_r><Key.shift_r><Key.shift_r><Key.shift_r><Key.shift_r><Key.shift_r><Key.shift_r><Key.shift_r><Key.shift_r><Key.shift_r>?.....
Screenshot: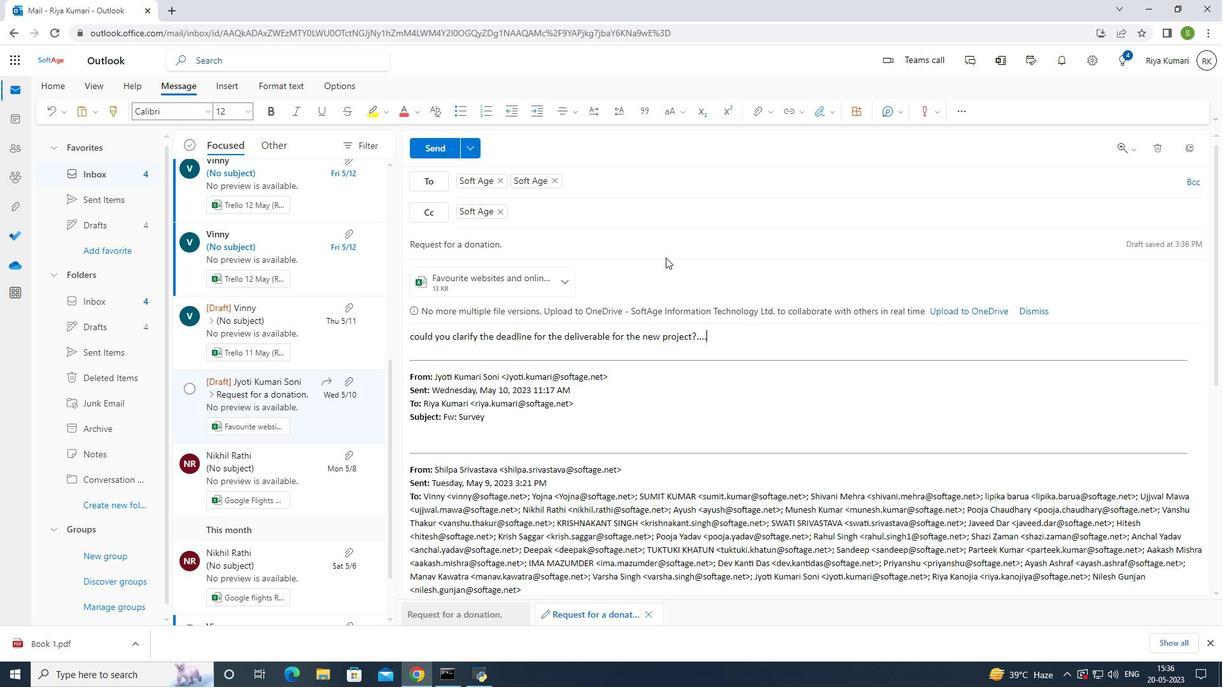 
Action: Mouse moved to (438, 150)
Screenshot: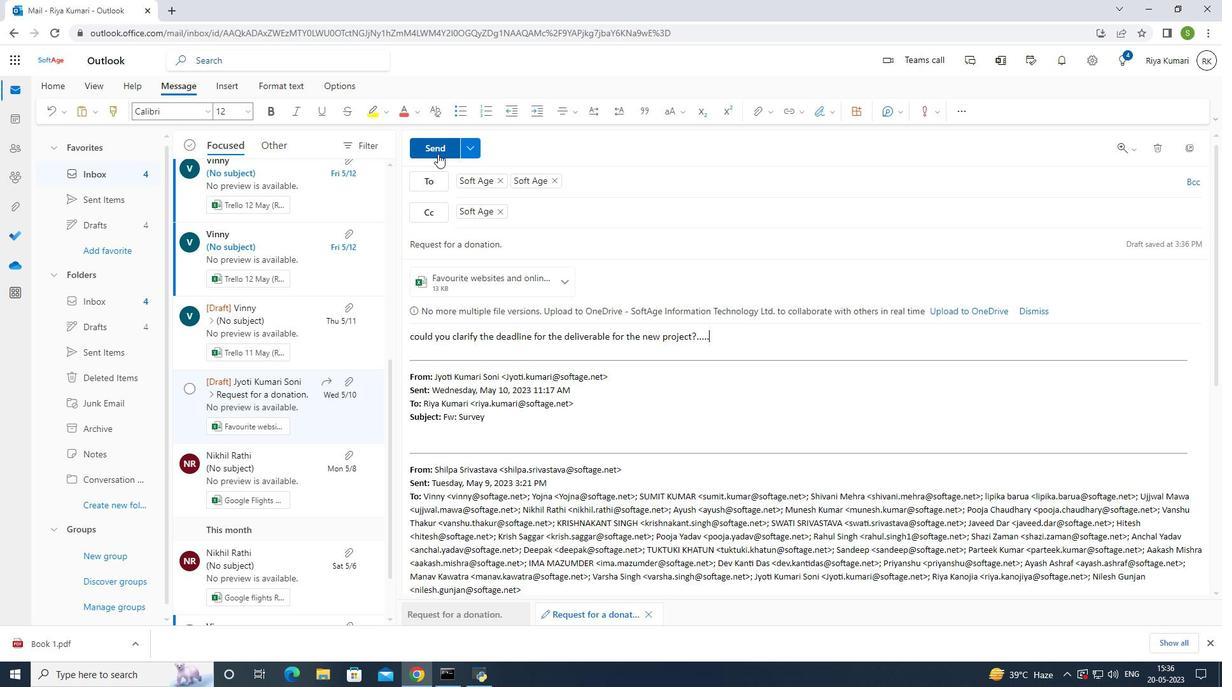 
Action: Mouse pressed left at (438, 150)
Screenshot: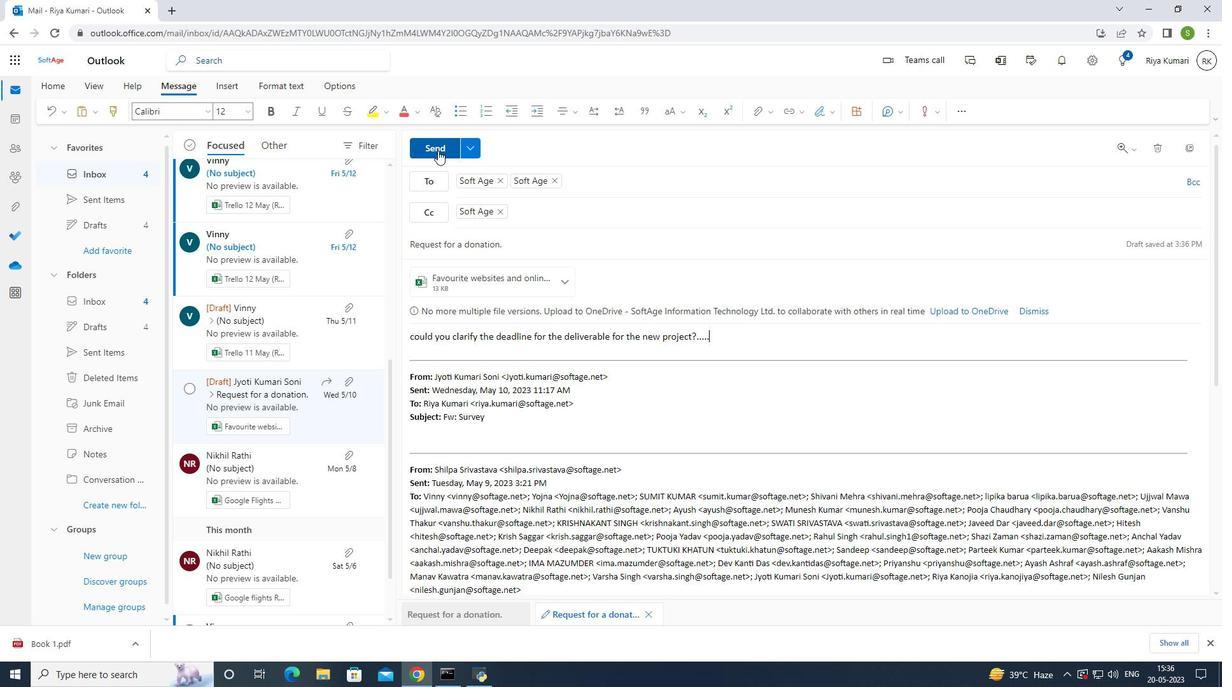 
Action: Mouse moved to (459, 179)
Screenshot: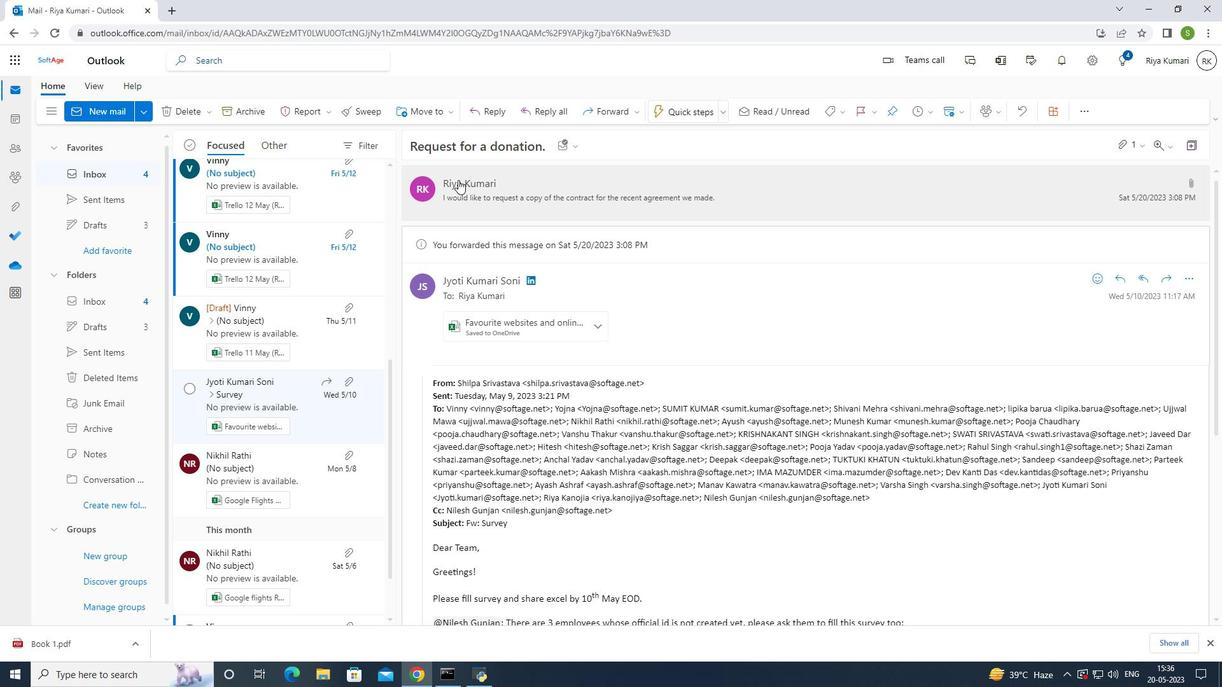 
